 Task: Look for space in Orta Nova, Italy from 24th August, 2023 to 10th September, 2023 for 6 adults, 2 children in price range Rs.12000 to Rs.15000. Place can be entire place or shared room with 6 bedrooms having 6 beds and 6 bathrooms. Property type can be house, flat, guest house. Amenities needed are: wifi, TV, free parkinig on premises, gym, breakfast. Booking option can be shelf check-in. Required host language is English.
Action: Mouse moved to (450, 91)
Screenshot: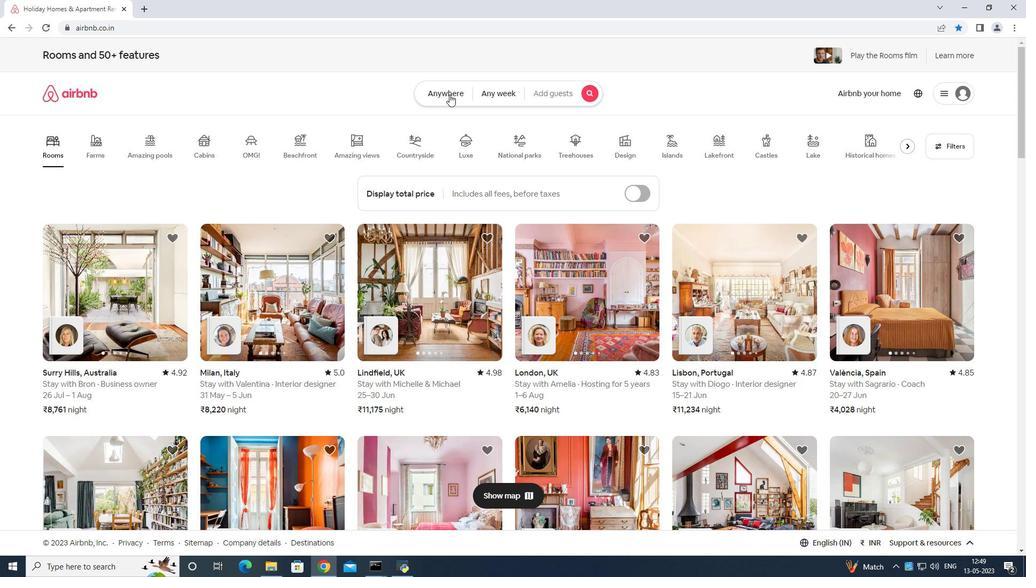 
Action: Mouse pressed left at (450, 91)
Screenshot: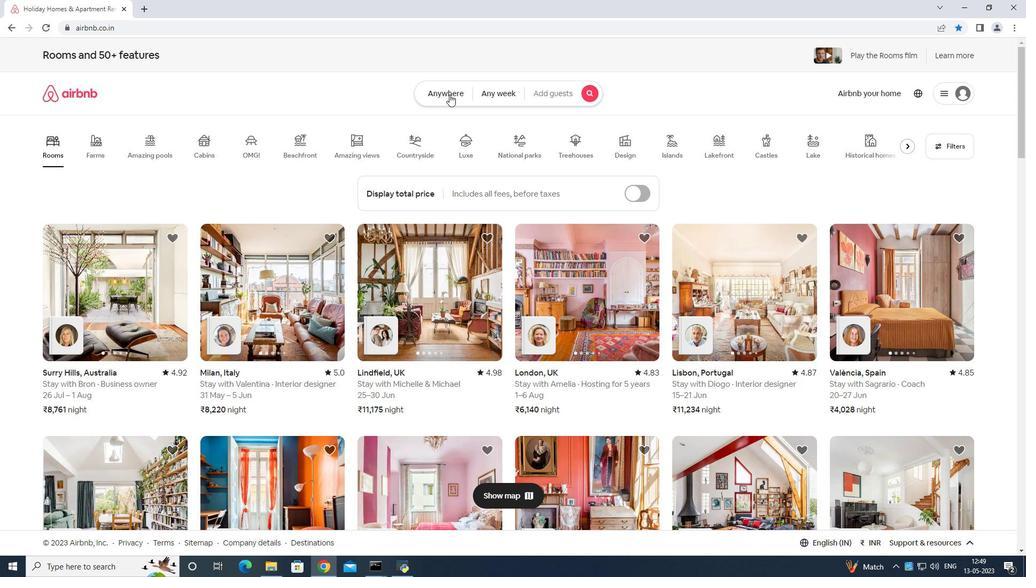 
Action: Mouse moved to (387, 130)
Screenshot: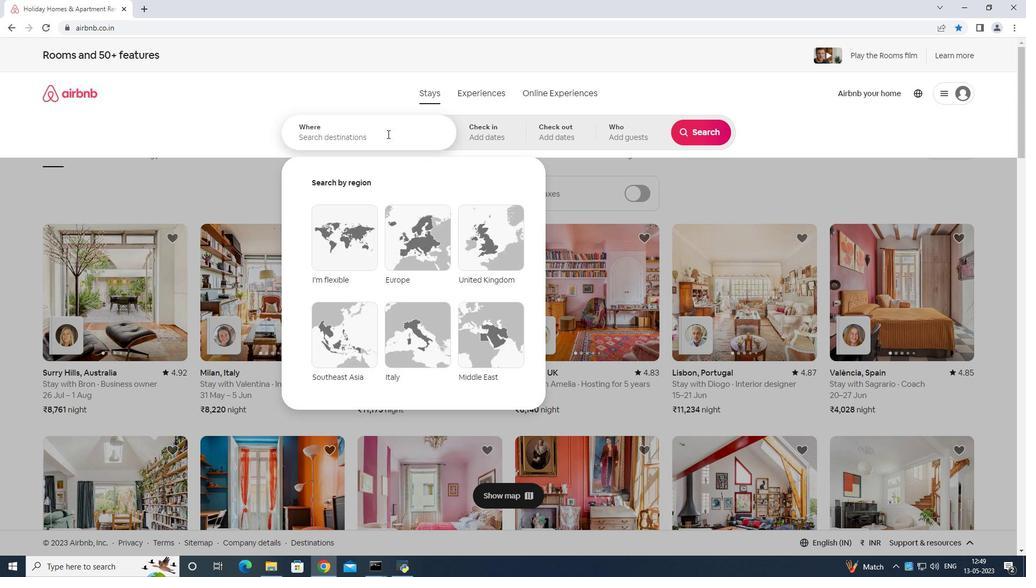 
Action: Mouse pressed left at (387, 130)
Screenshot: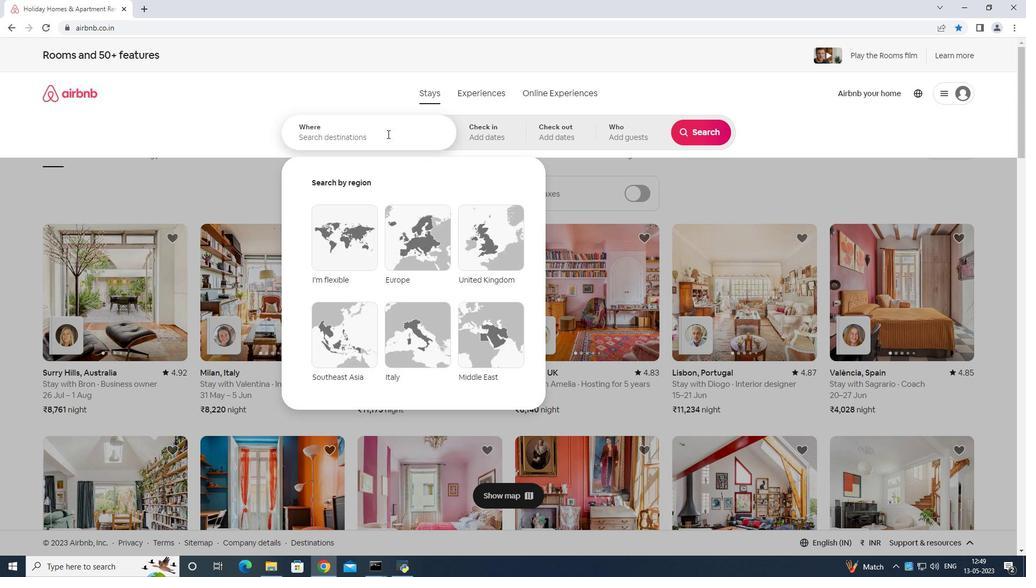 
Action: Mouse moved to (500, 113)
Screenshot: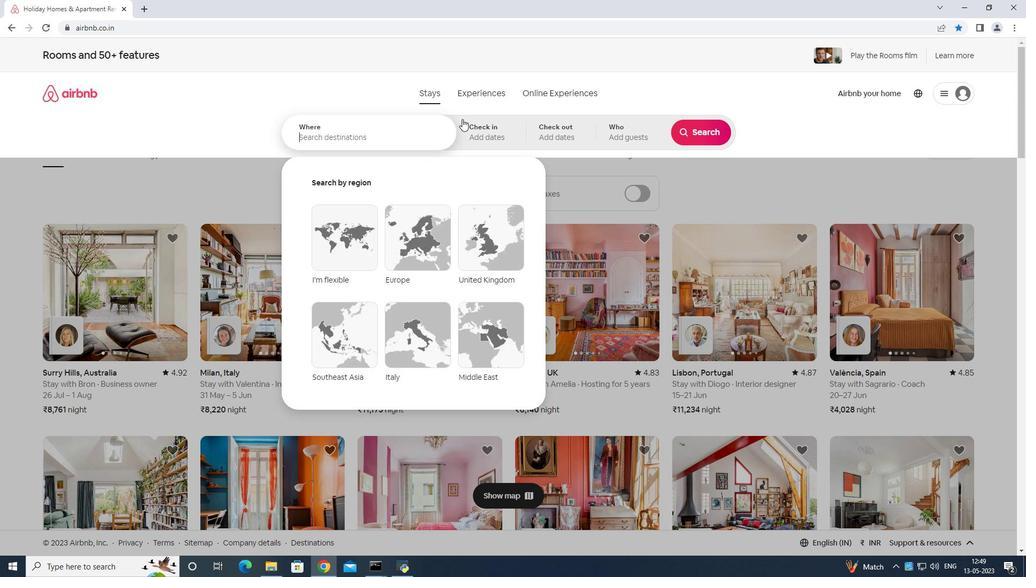 
Action: Key pressed <Key.shift>Ortaa<Key.backspace><Key.space>nova<Key.space>italy<Key.enter>
Screenshot: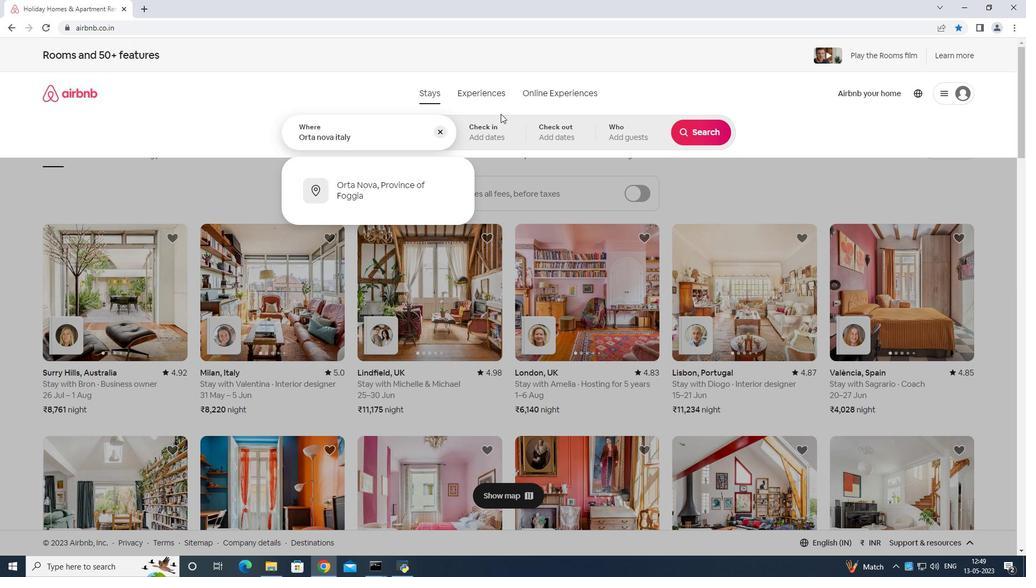 
Action: Mouse moved to (698, 217)
Screenshot: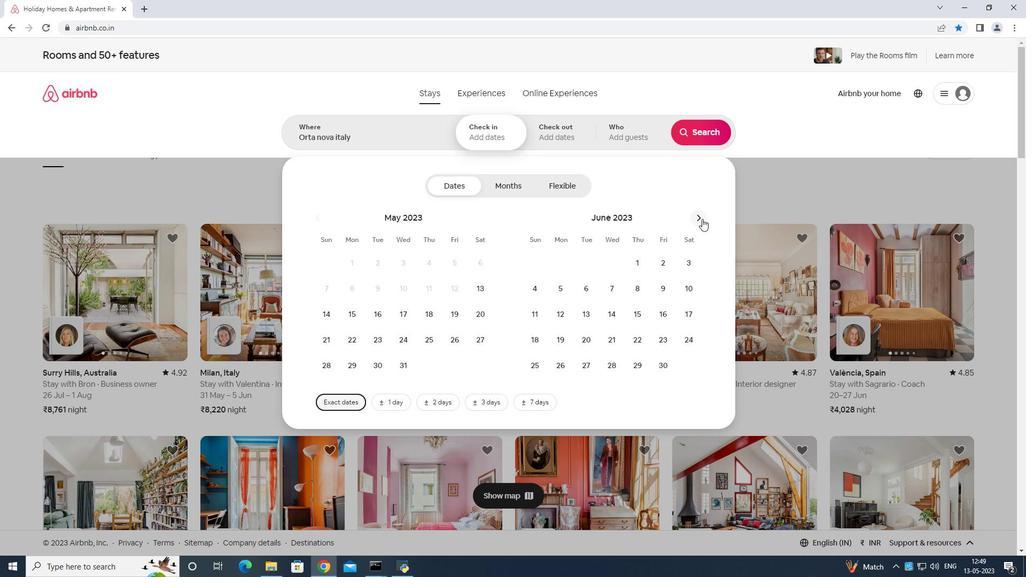 
Action: Mouse pressed left at (698, 217)
Screenshot: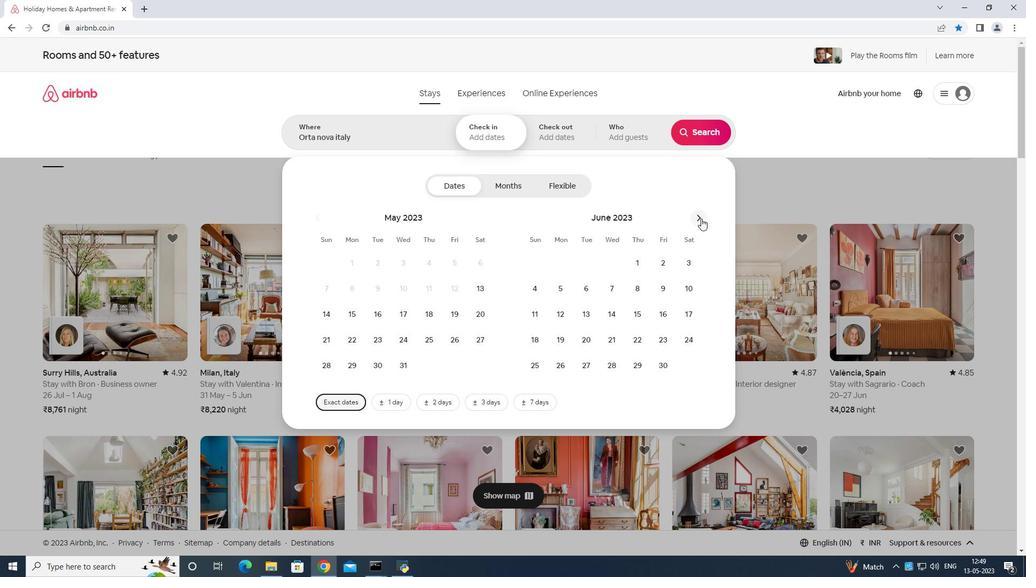 
Action: Mouse moved to (698, 215)
Screenshot: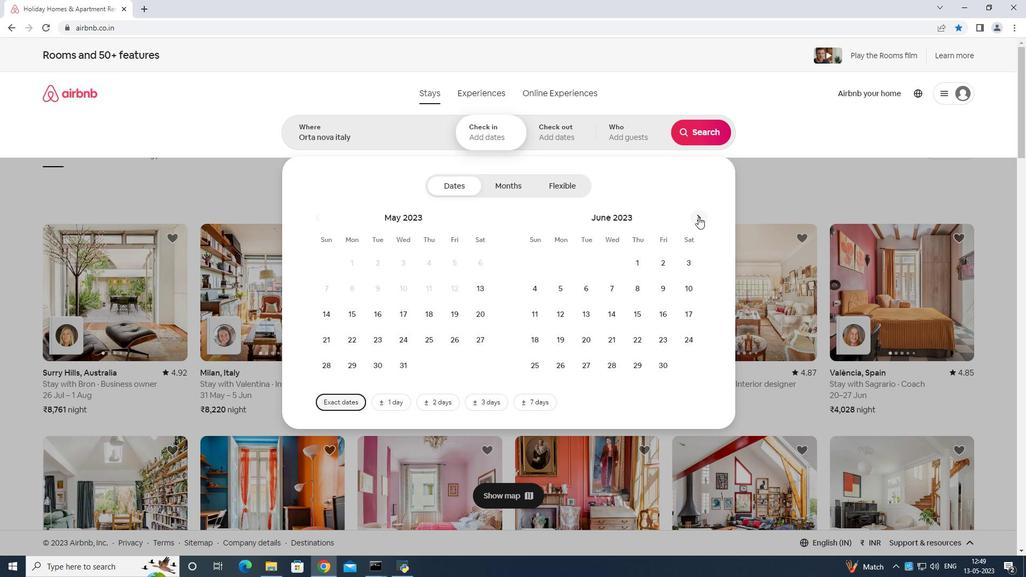 
Action: Mouse pressed left at (698, 215)
Screenshot: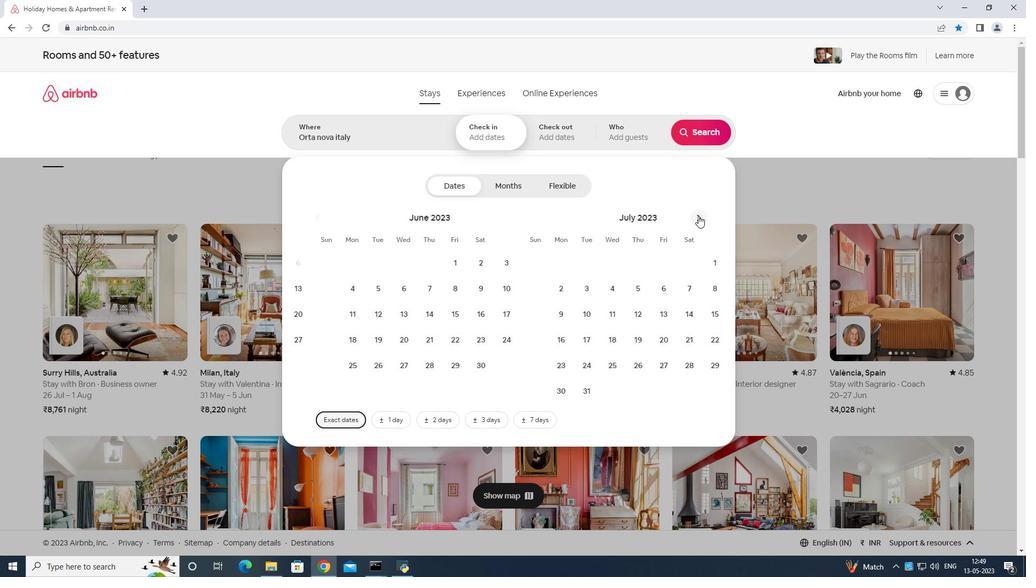 
Action: Mouse moved to (644, 336)
Screenshot: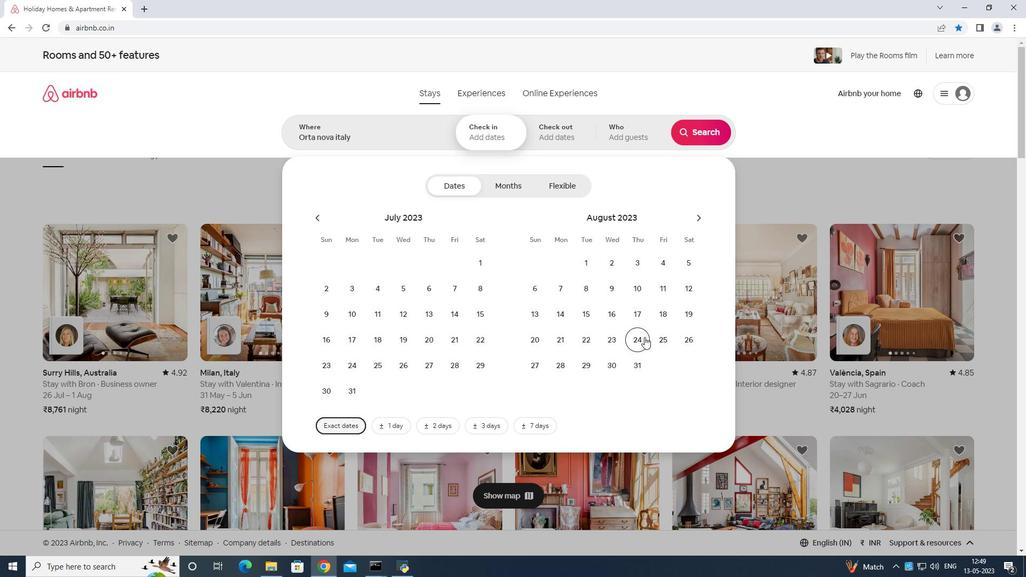 
Action: Mouse pressed left at (644, 336)
Screenshot: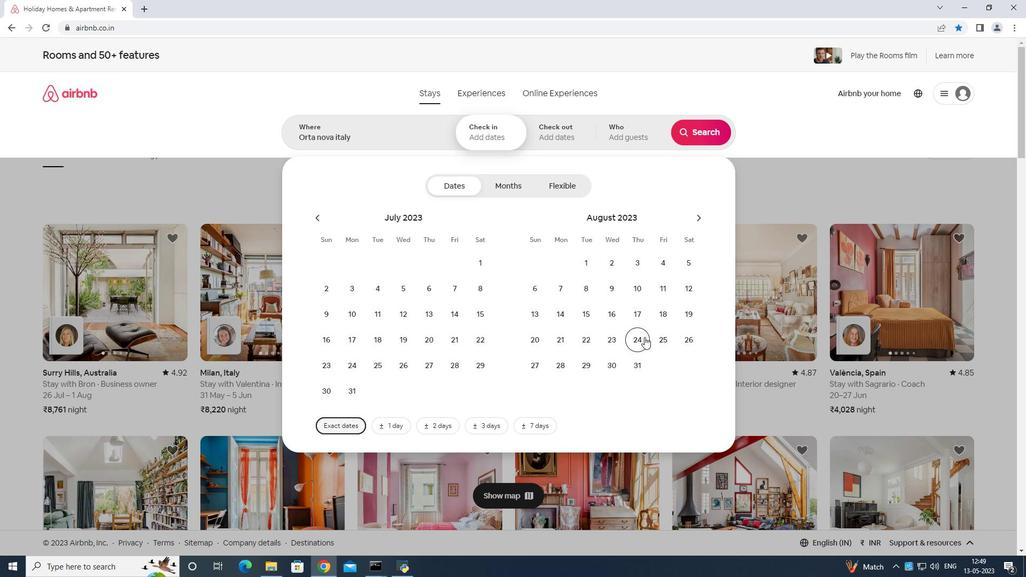 
Action: Mouse moved to (696, 217)
Screenshot: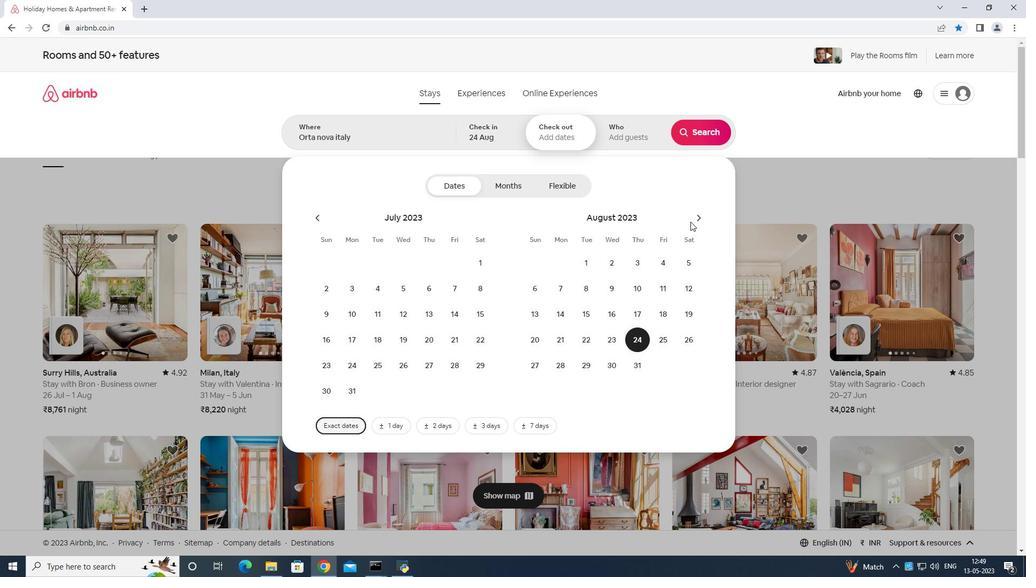 
Action: Mouse pressed left at (696, 217)
Screenshot: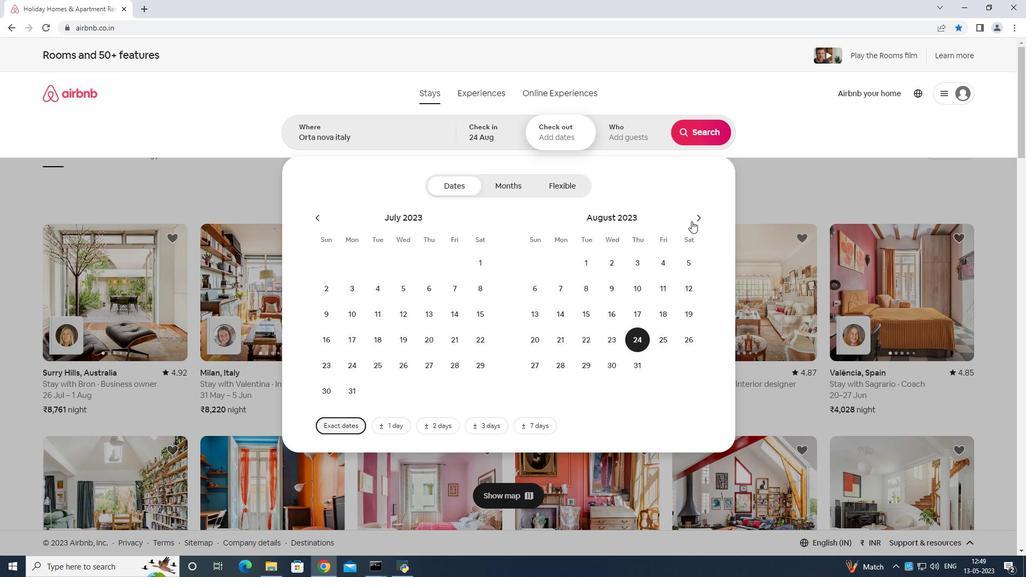 
Action: Mouse moved to (539, 308)
Screenshot: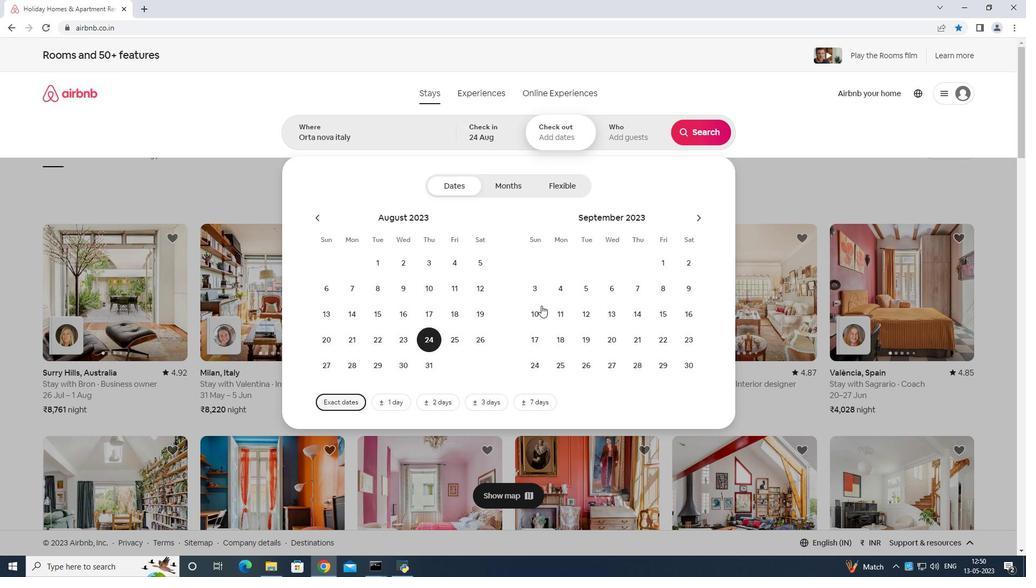 
Action: Mouse pressed left at (539, 308)
Screenshot: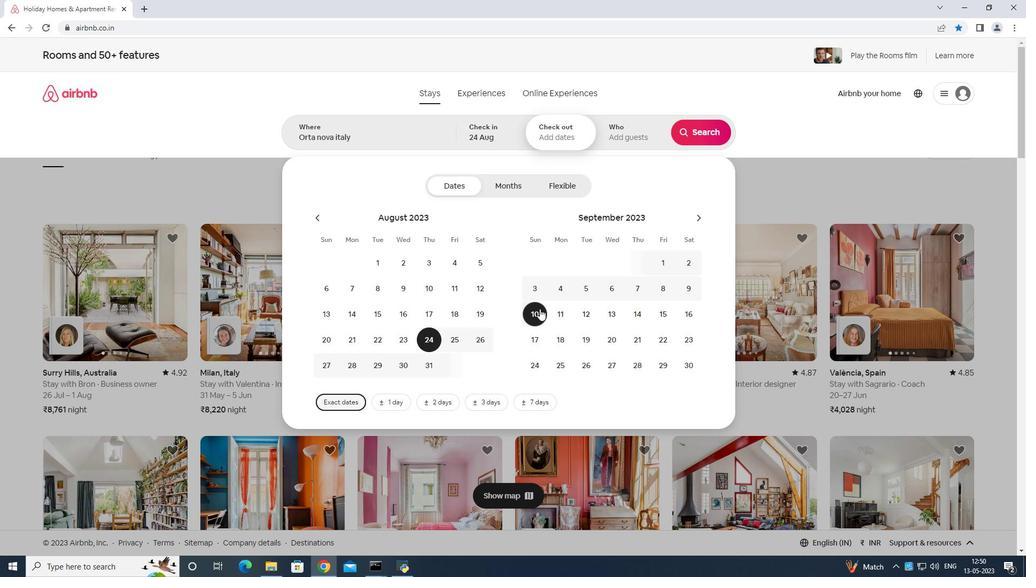 
Action: Mouse moved to (613, 133)
Screenshot: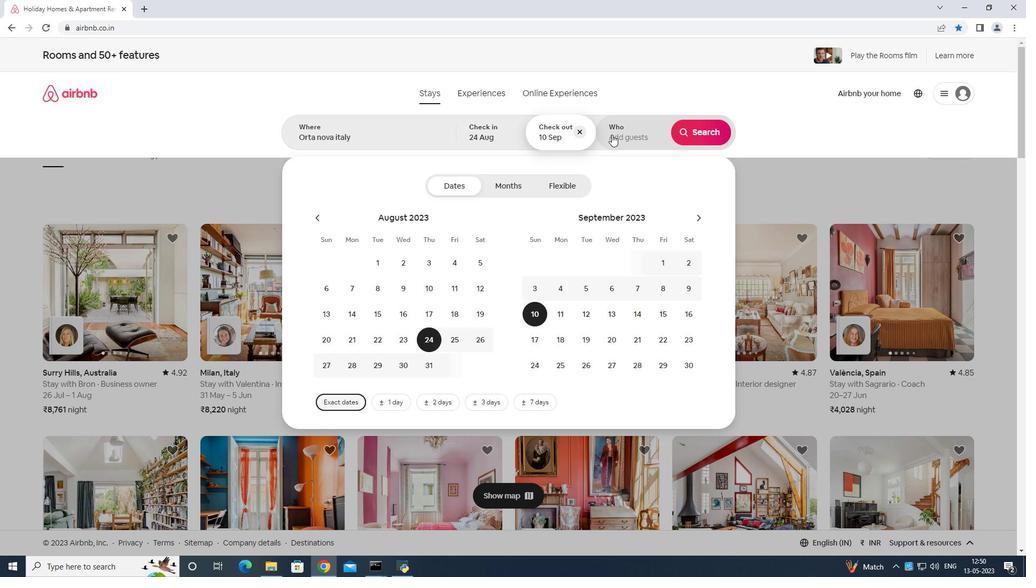 
Action: Mouse pressed left at (613, 133)
Screenshot: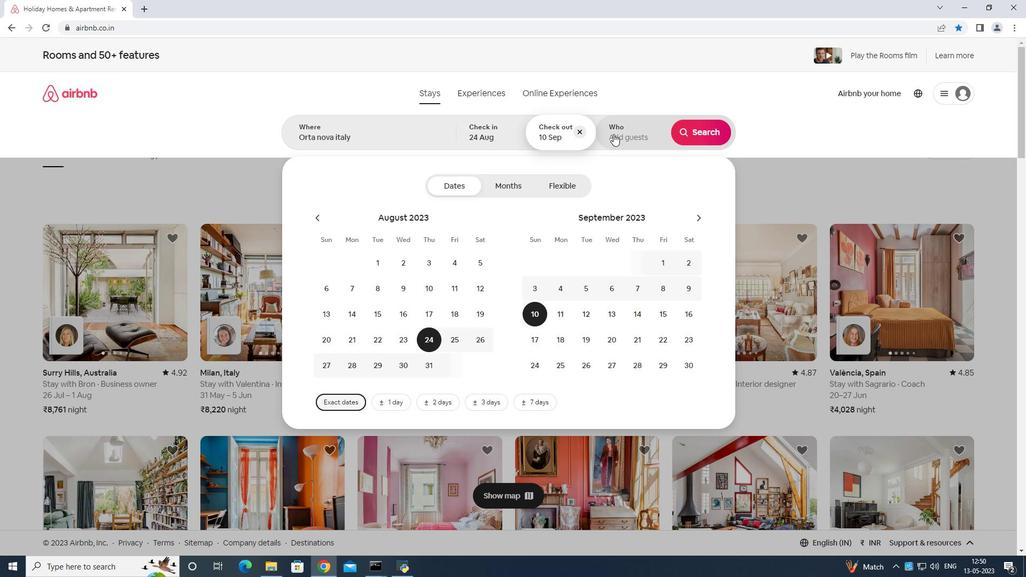 
Action: Mouse moved to (702, 188)
Screenshot: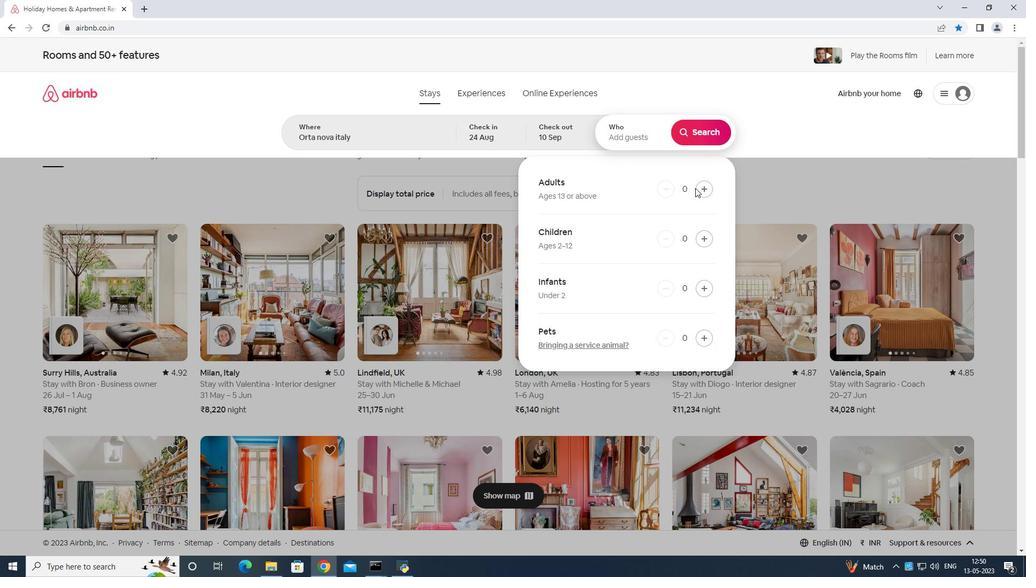 
Action: Mouse pressed left at (702, 188)
Screenshot: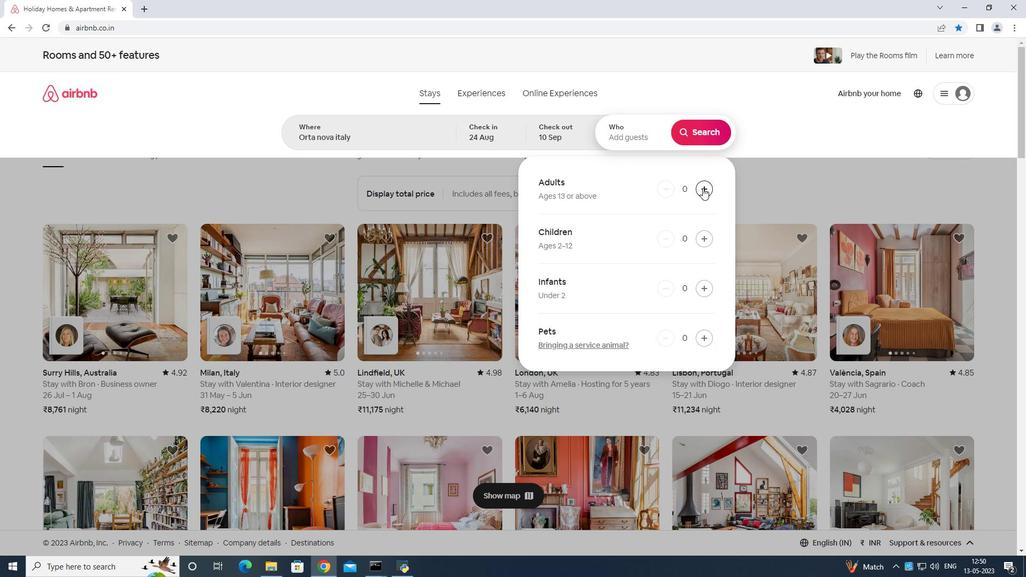 
Action: Mouse moved to (704, 187)
Screenshot: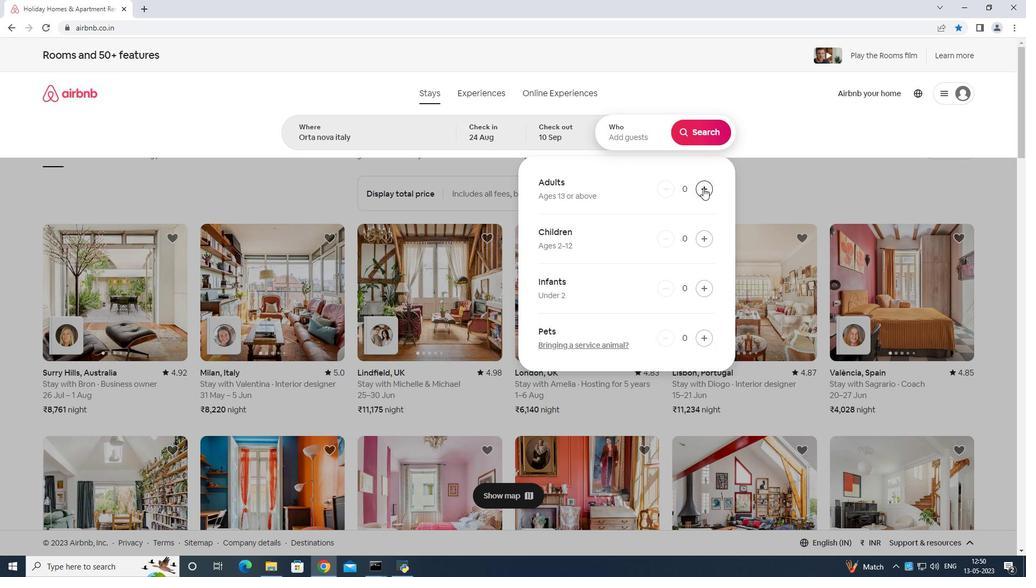 
Action: Mouse pressed left at (704, 187)
Screenshot: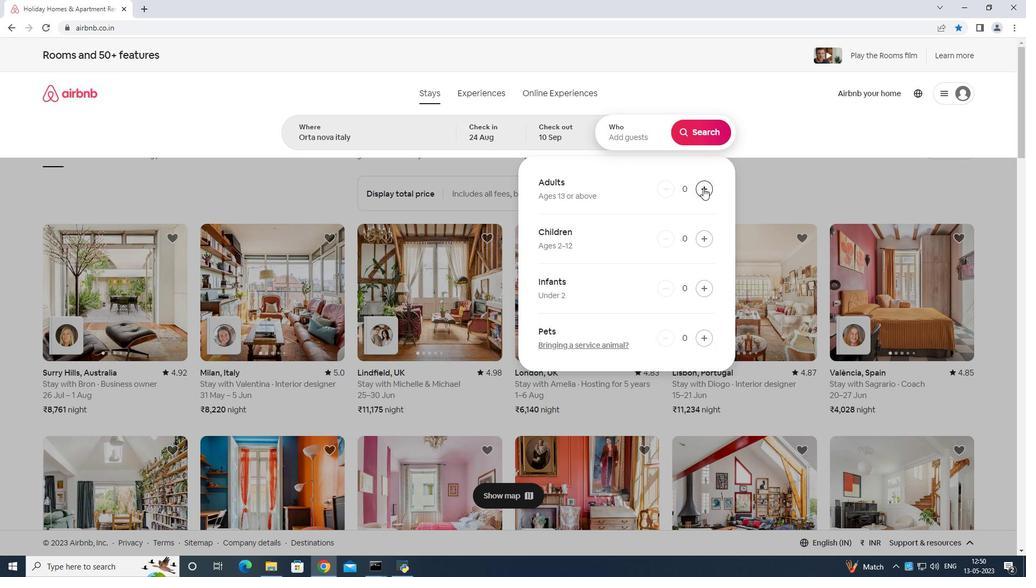 
Action: Mouse pressed left at (704, 187)
Screenshot: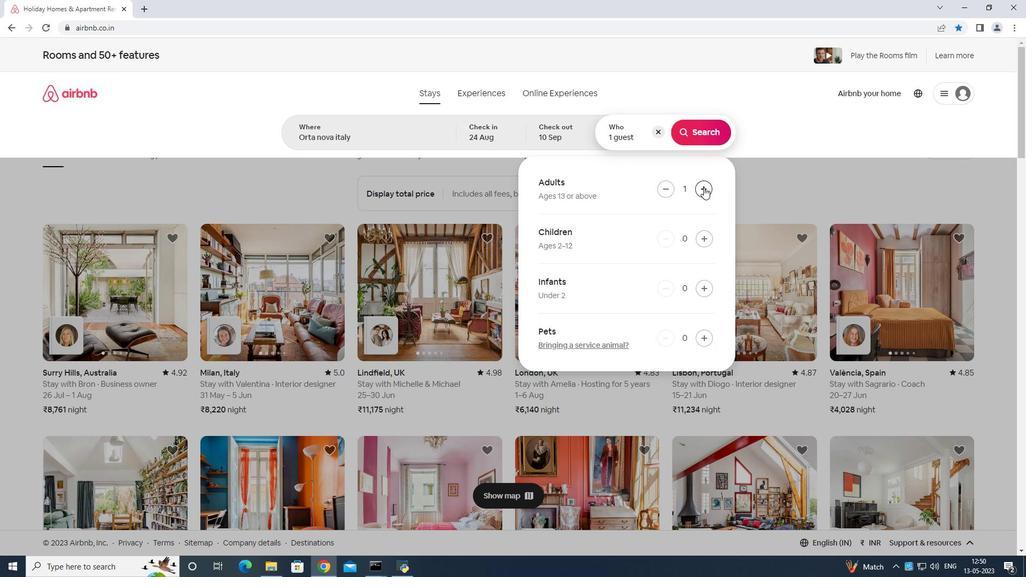 
Action: Mouse moved to (704, 187)
Screenshot: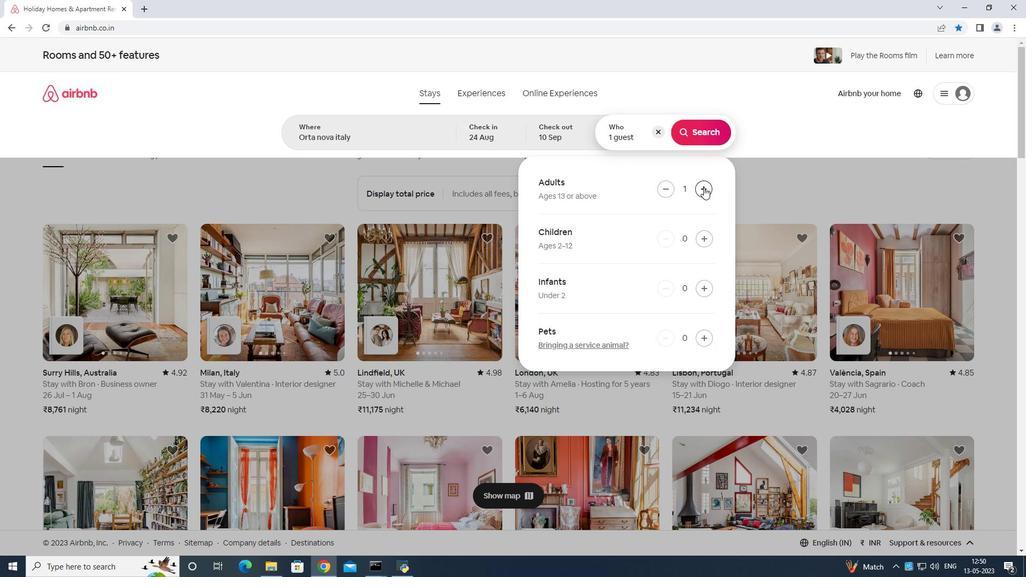 
Action: Mouse pressed left at (704, 187)
Screenshot: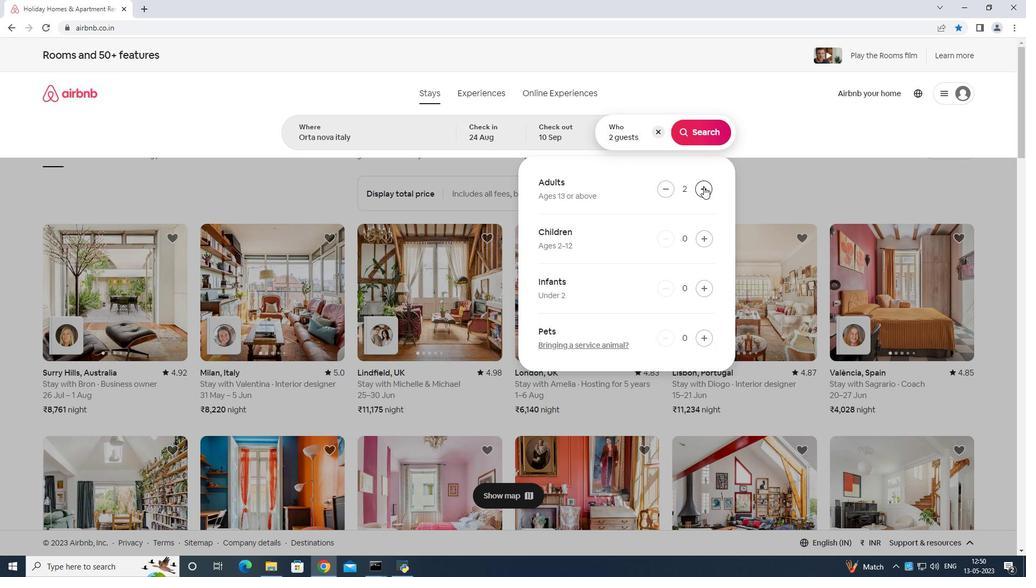 
Action: Mouse pressed left at (704, 187)
Screenshot: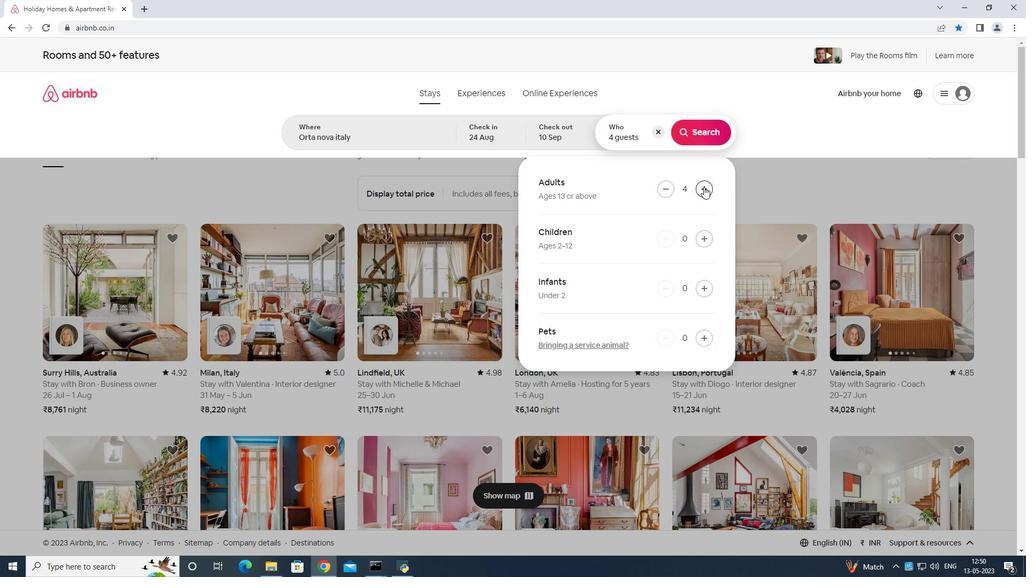 
Action: Mouse moved to (704, 187)
Screenshot: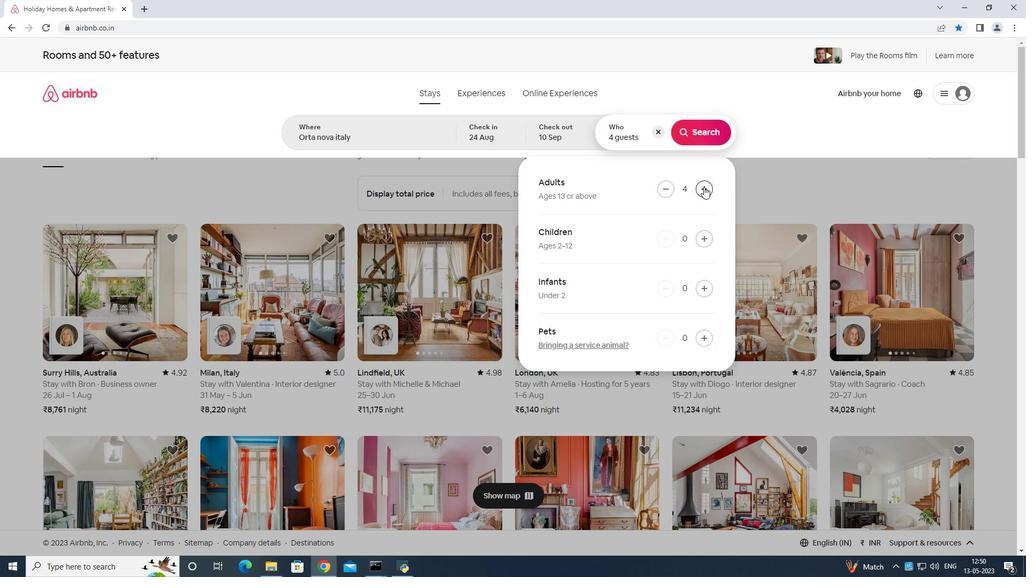 
Action: Mouse pressed left at (704, 187)
Screenshot: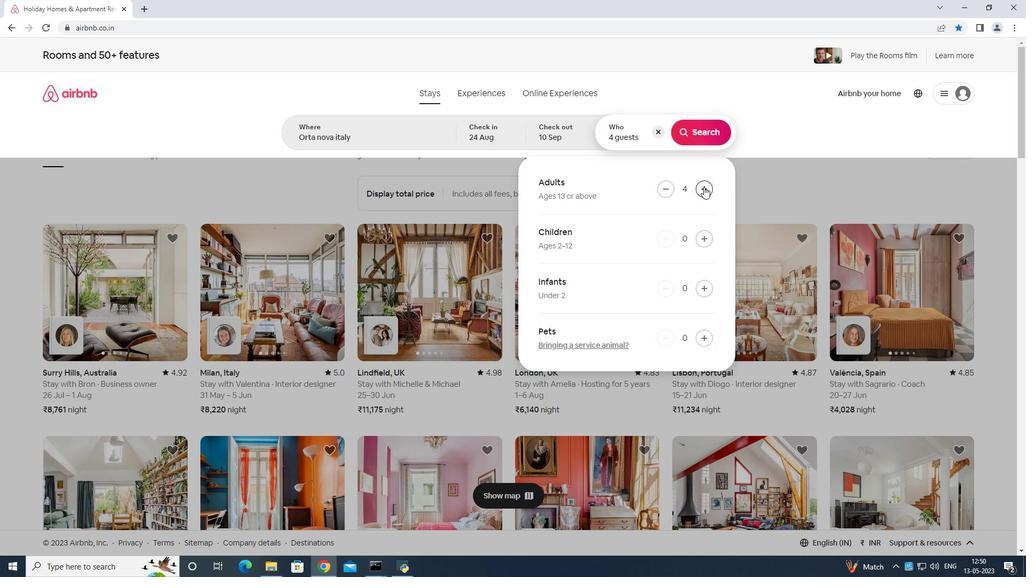 
Action: Mouse moved to (702, 235)
Screenshot: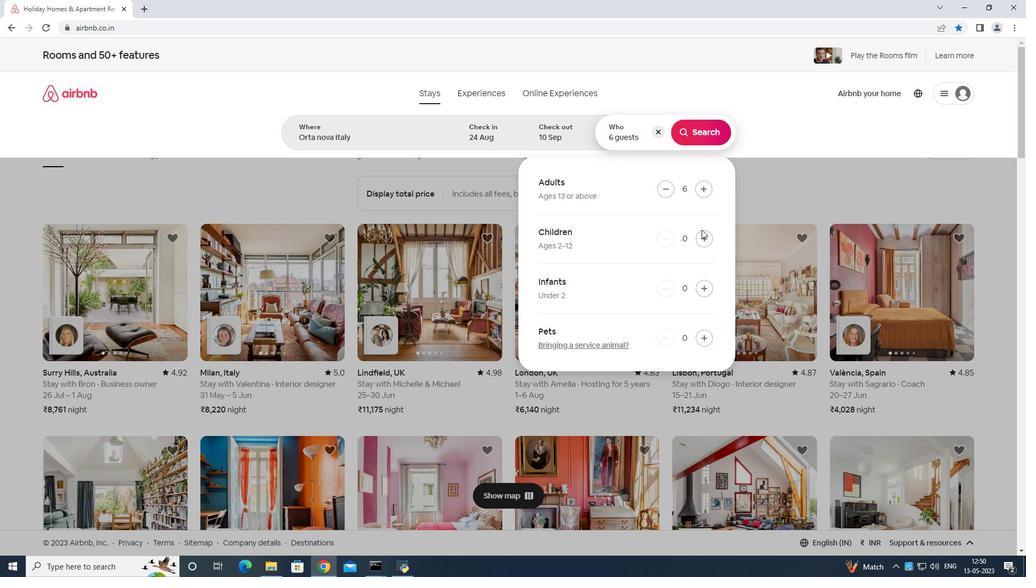 
Action: Mouse pressed left at (702, 235)
Screenshot: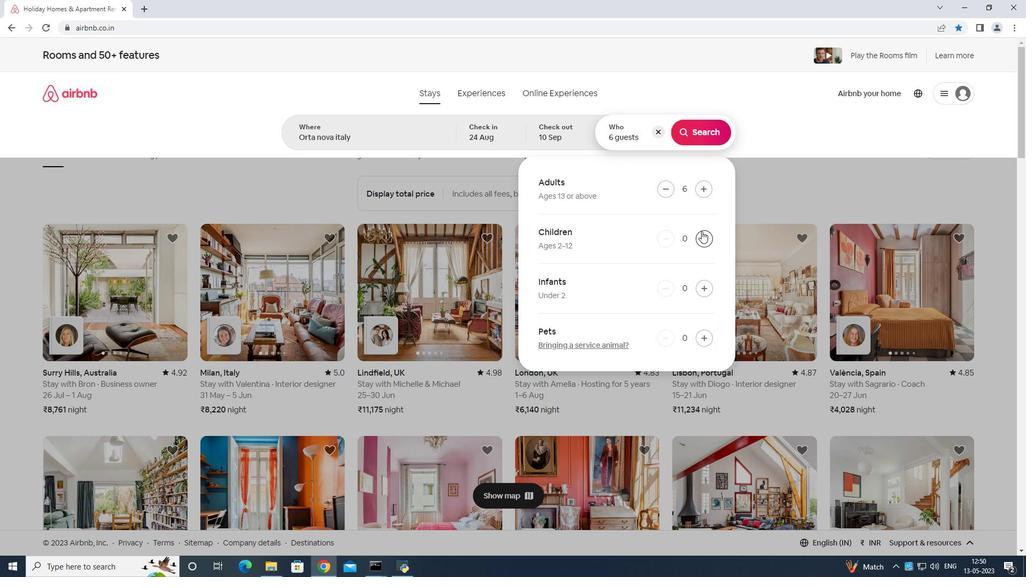 
Action: Mouse moved to (703, 235)
Screenshot: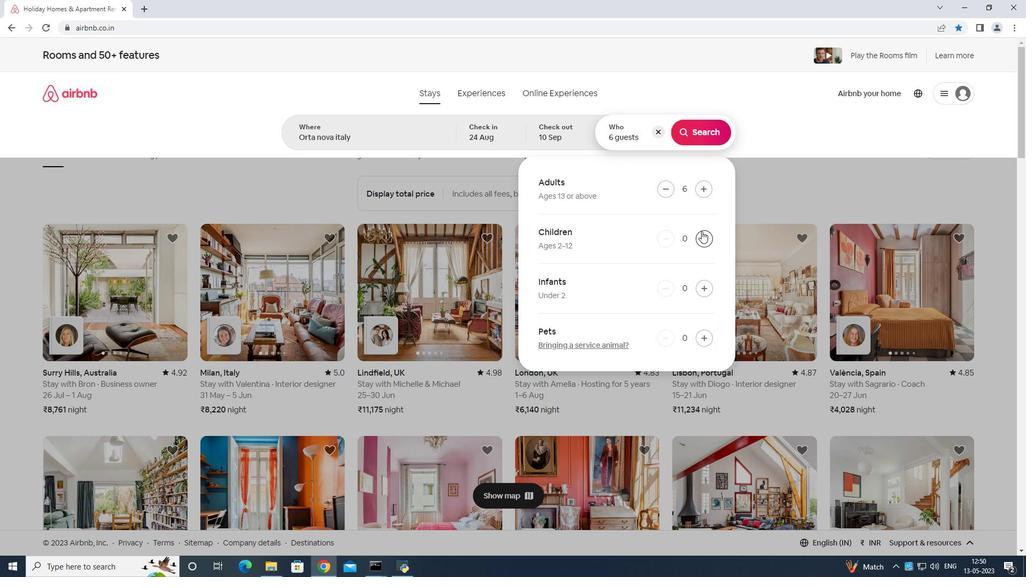 
Action: Mouse pressed left at (703, 235)
Screenshot: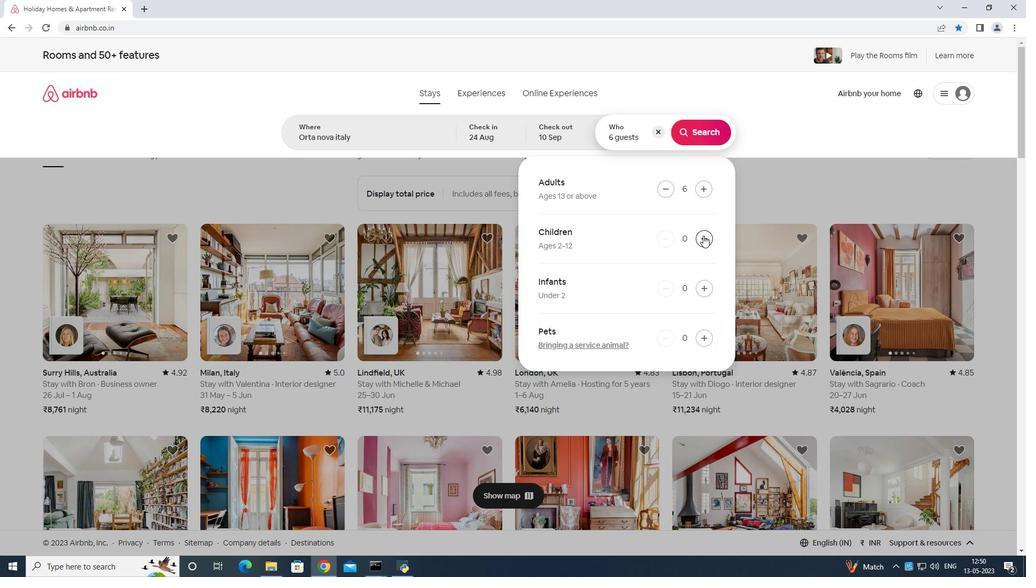 
Action: Mouse moved to (711, 126)
Screenshot: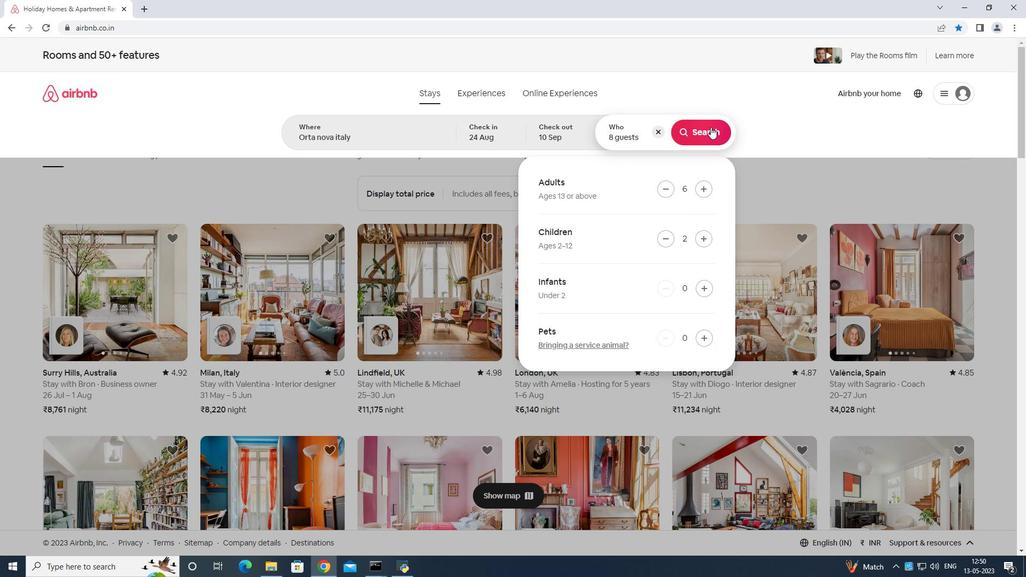
Action: Mouse pressed left at (711, 126)
Screenshot: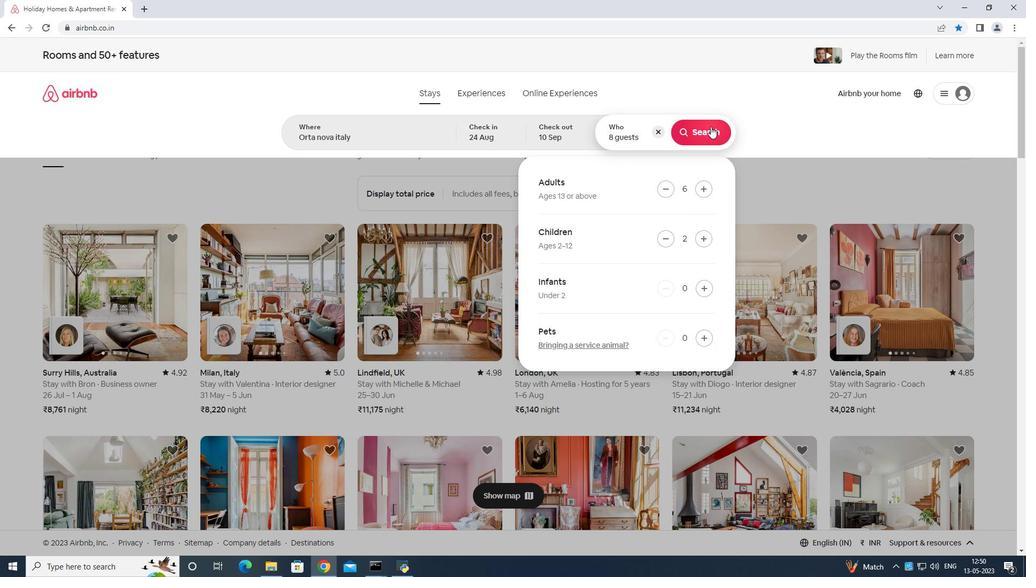 
Action: Mouse moved to (967, 93)
Screenshot: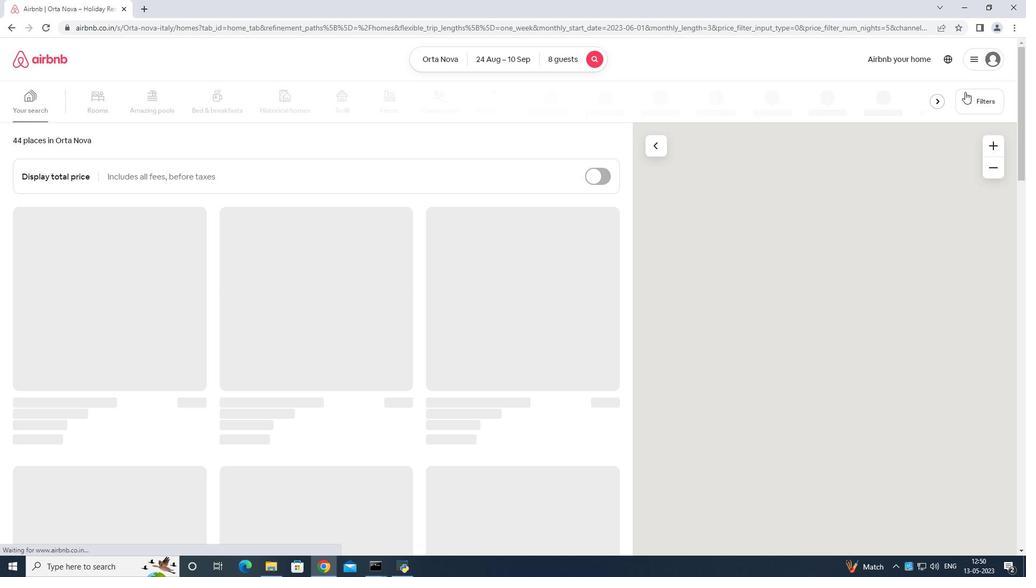 
Action: Mouse pressed left at (967, 93)
Screenshot: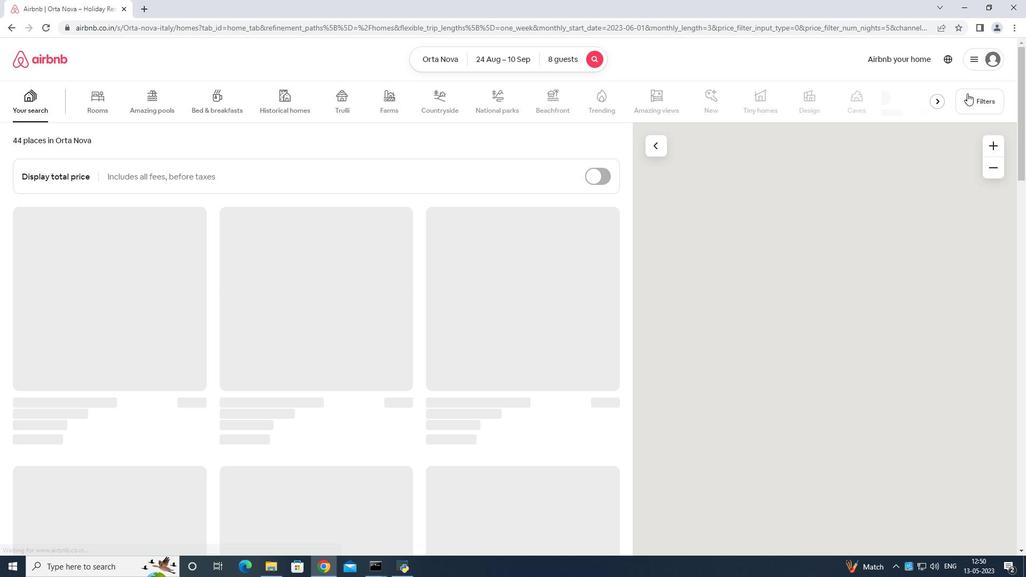 
Action: Mouse moved to (460, 361)
Screenshot: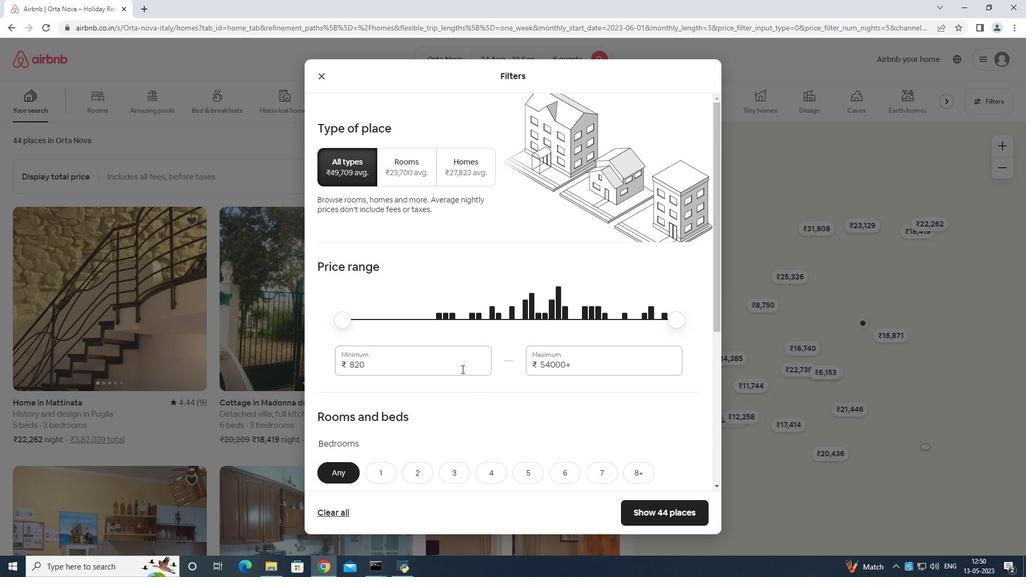 
Action: Mouse pressed left at (460, 361)
Screenshot: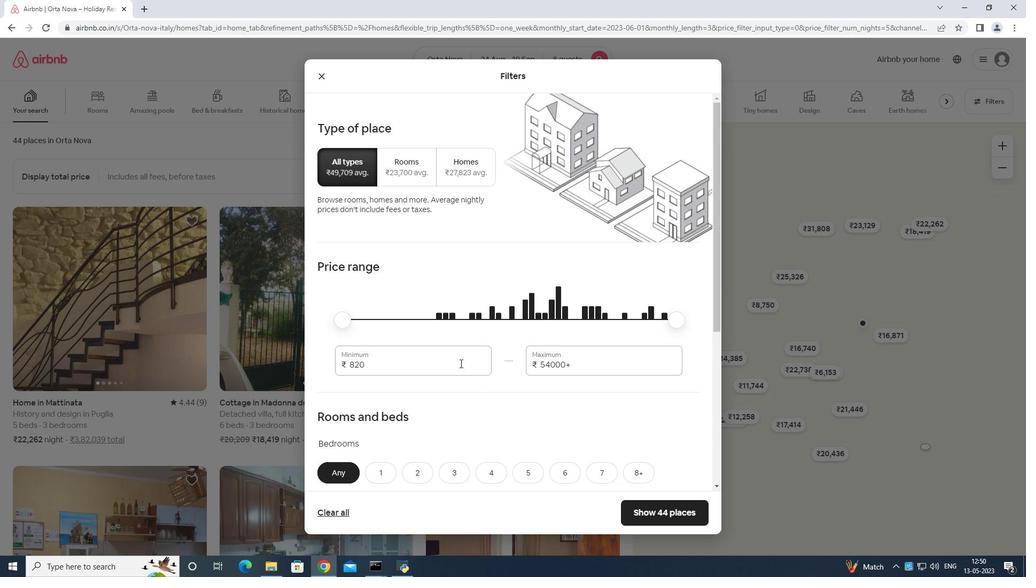 
Action: Mouse moved to (461, 354)
Screenshot: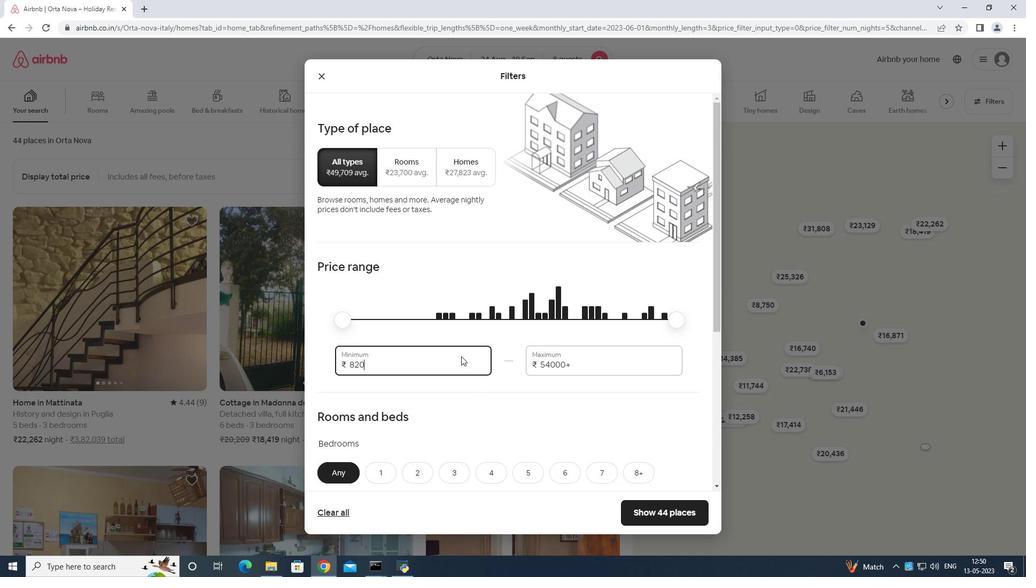 
Action: Key pressed <Key.backspace>
Screenshot: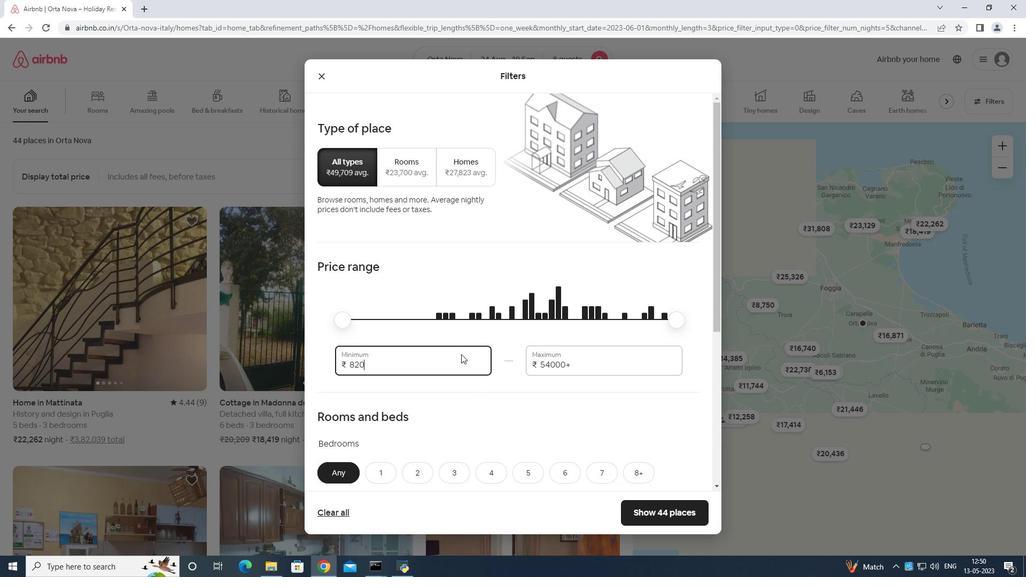 
Action: Mouse moved to (460, 352)
Screenshot: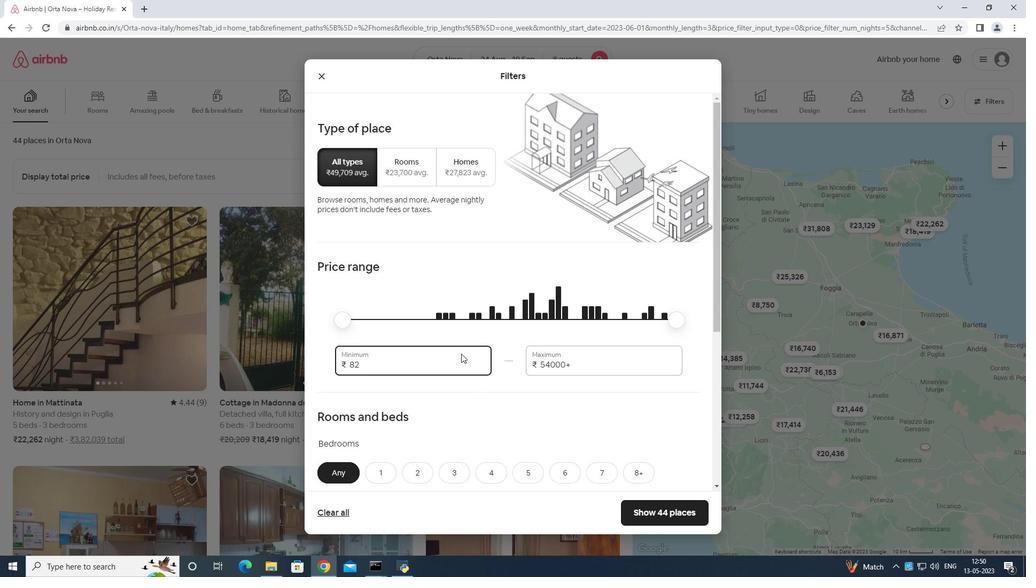 
Action: Key pressed <Key.backspace><Key.backspace><Key.backspace><Key.backspace><Key.backspace><Key.backspace>
Screenshot: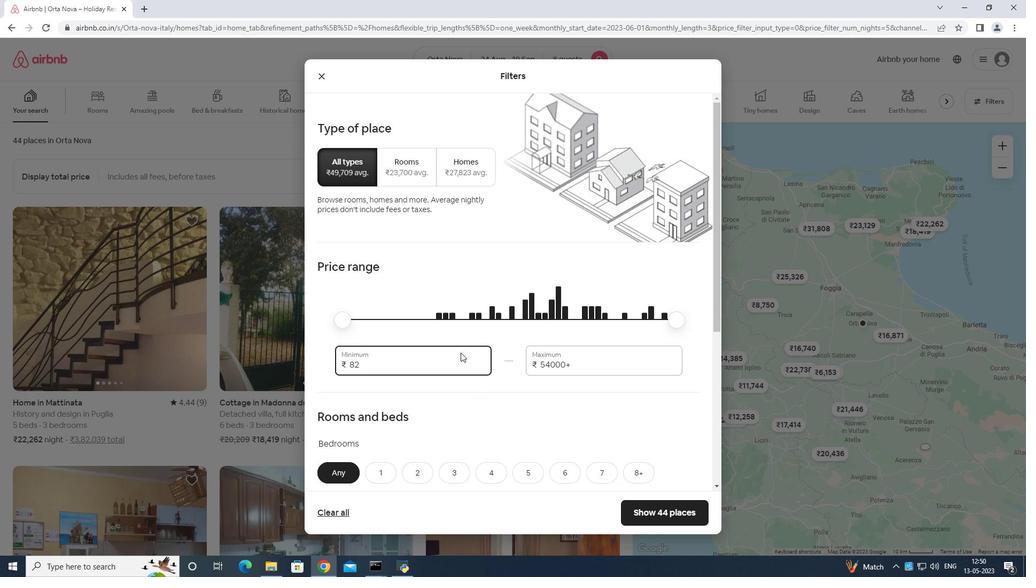 
Action: Mouse moved to (460, 352)
Screenshot: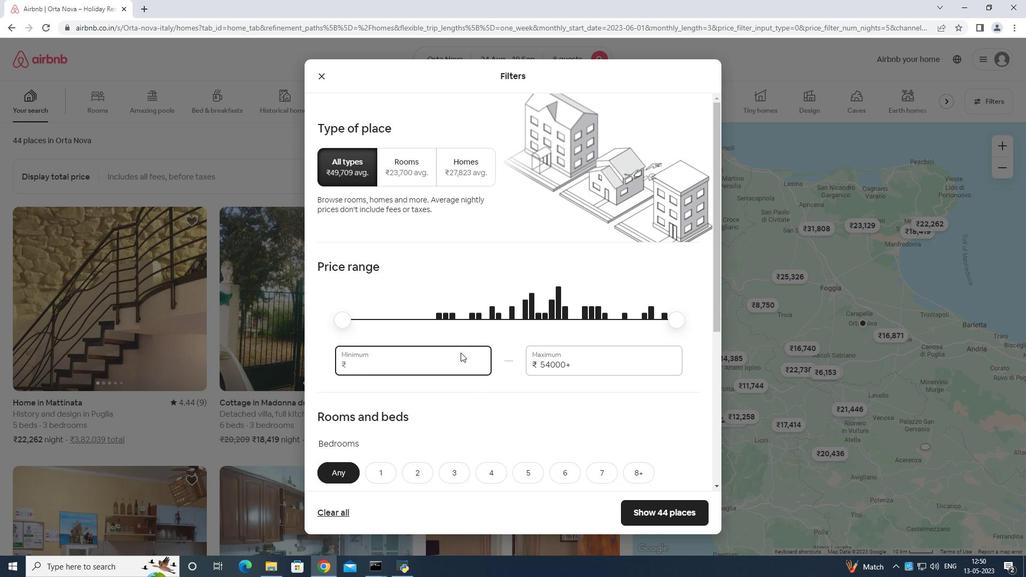 
Action: Key pressed 1
Screenshot: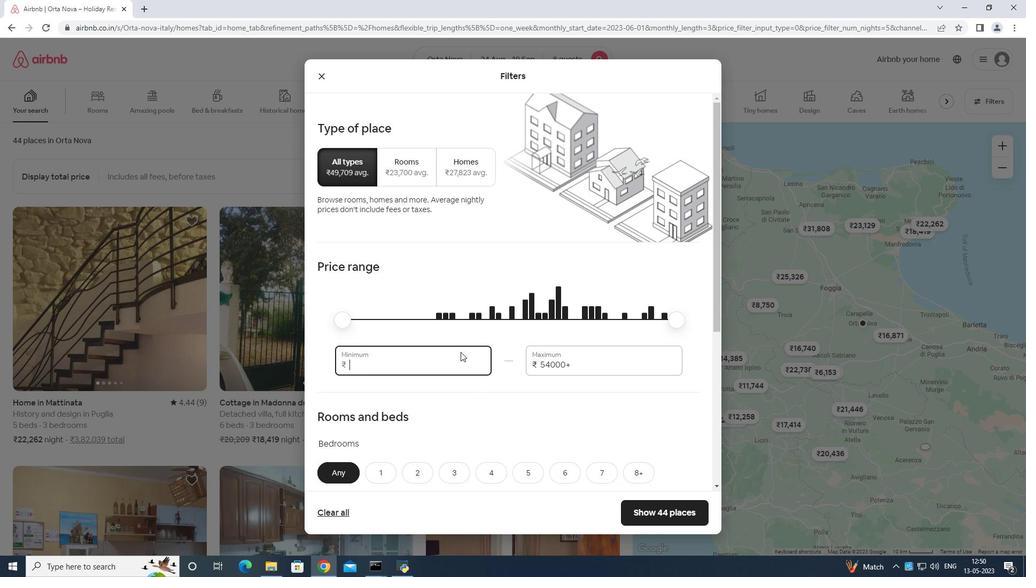 
Action: Mouse moved to (460, 352)
Screenshot: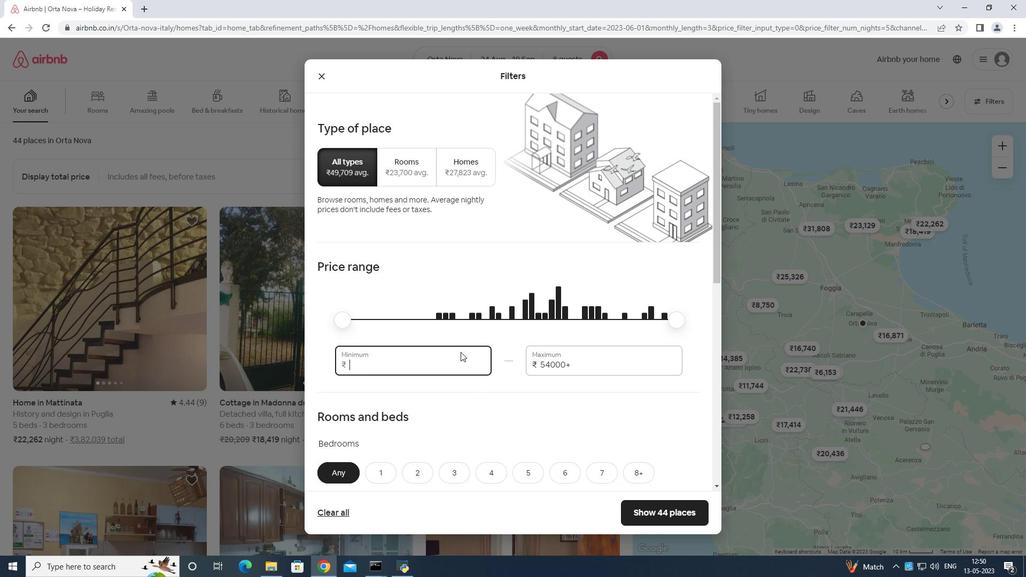 
Action: Key pressed 00
Screenshot: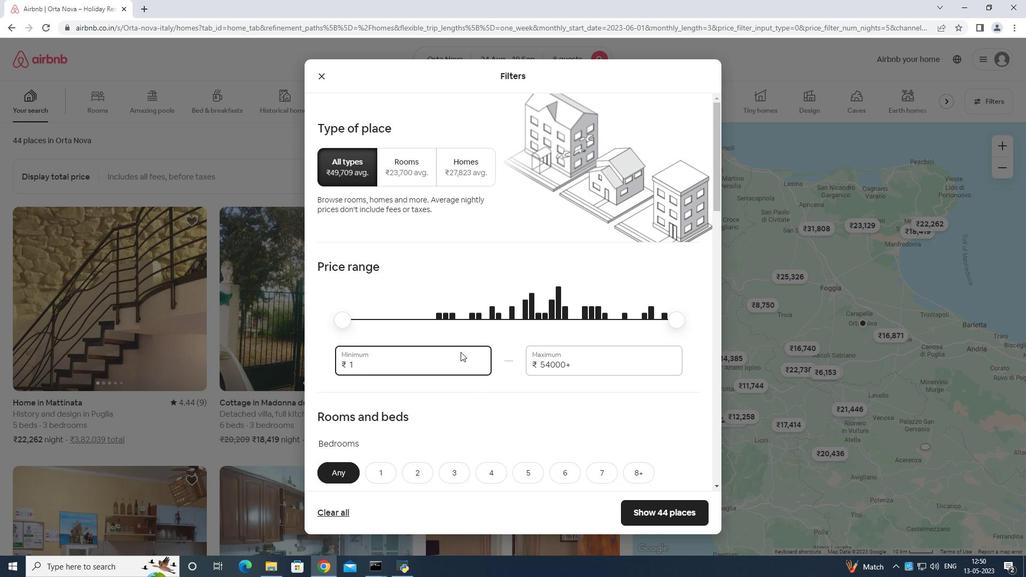 
Action: Mouse moved to (460, 351)
Screenshot: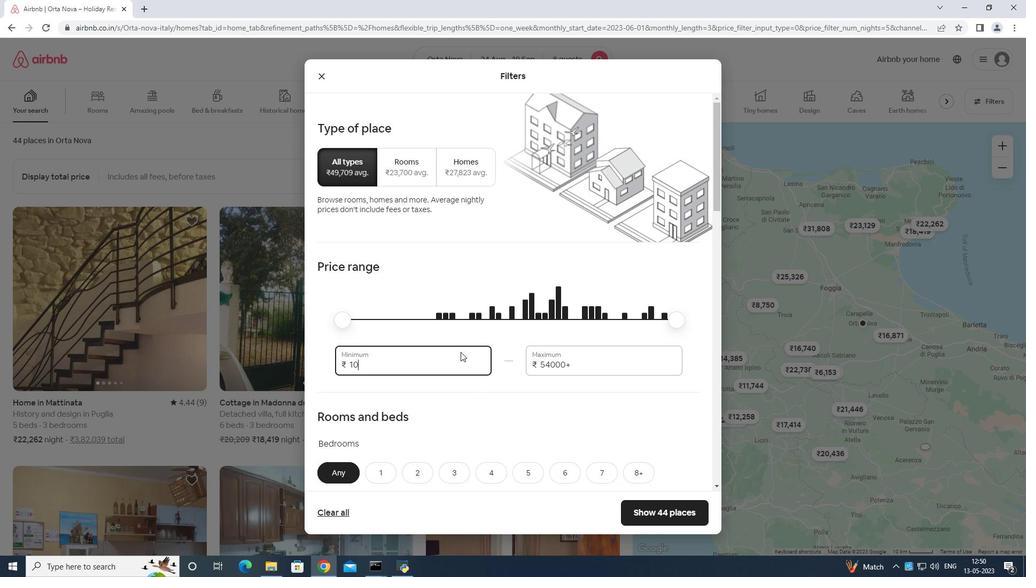 
Action: Key pressed 0
Screenshot: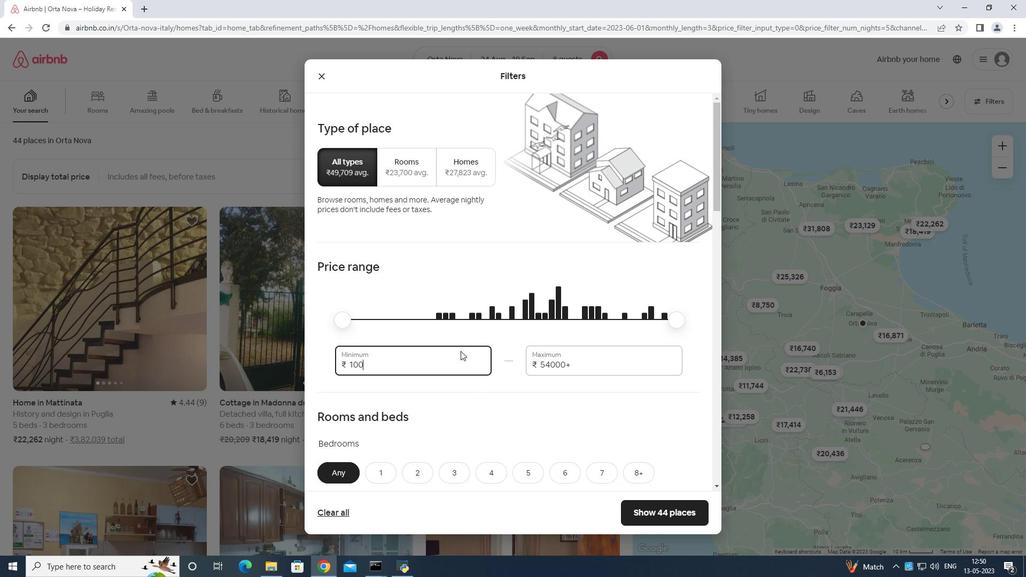 
Action: Mouse moved to (460, 350)
Screenshot: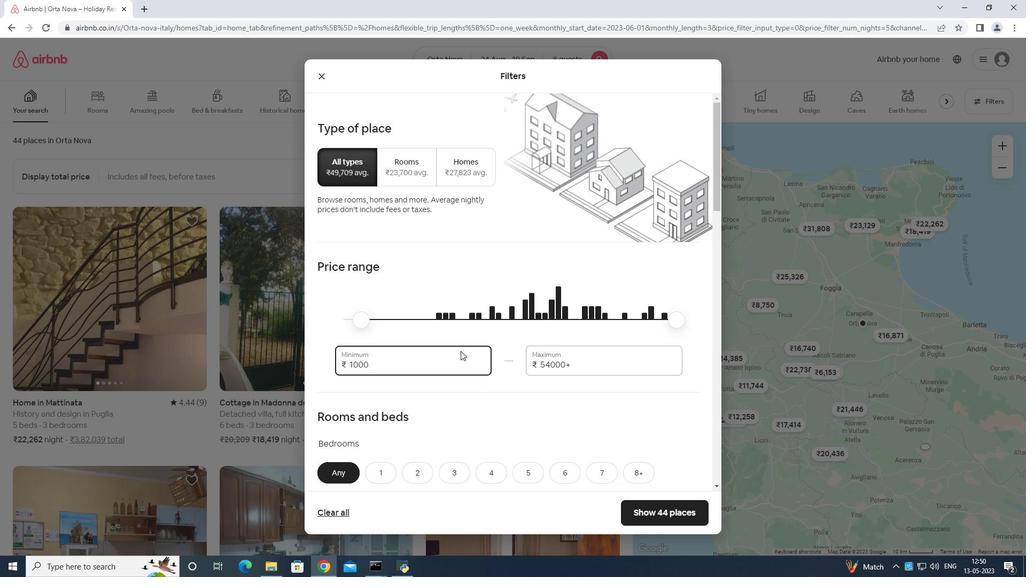 
Action: Key pressed <Key.backspace><Key.backspace><Key.backspace>
Screenshot: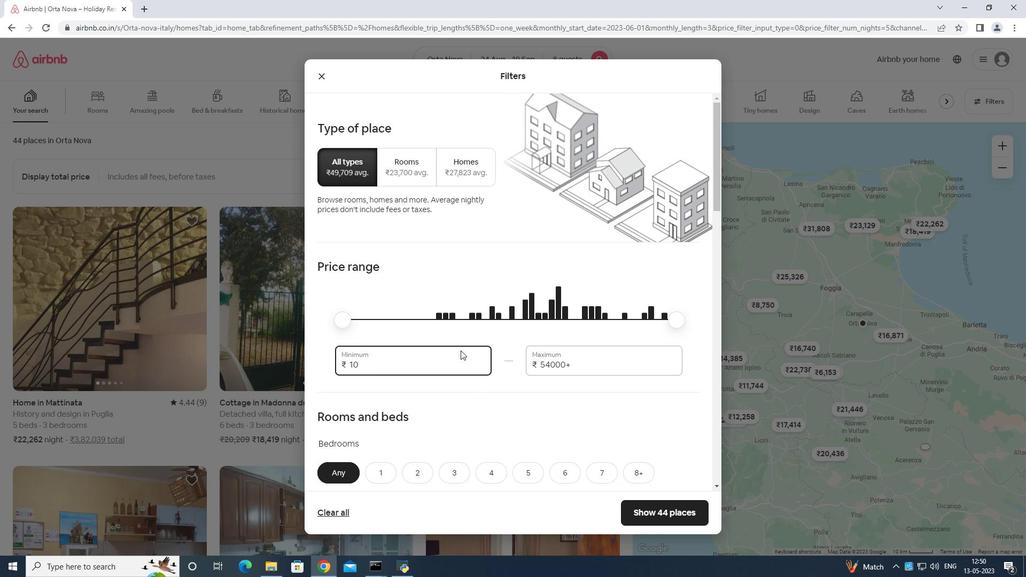 
Action: Mouse moved to (459, 350)
Screenshot: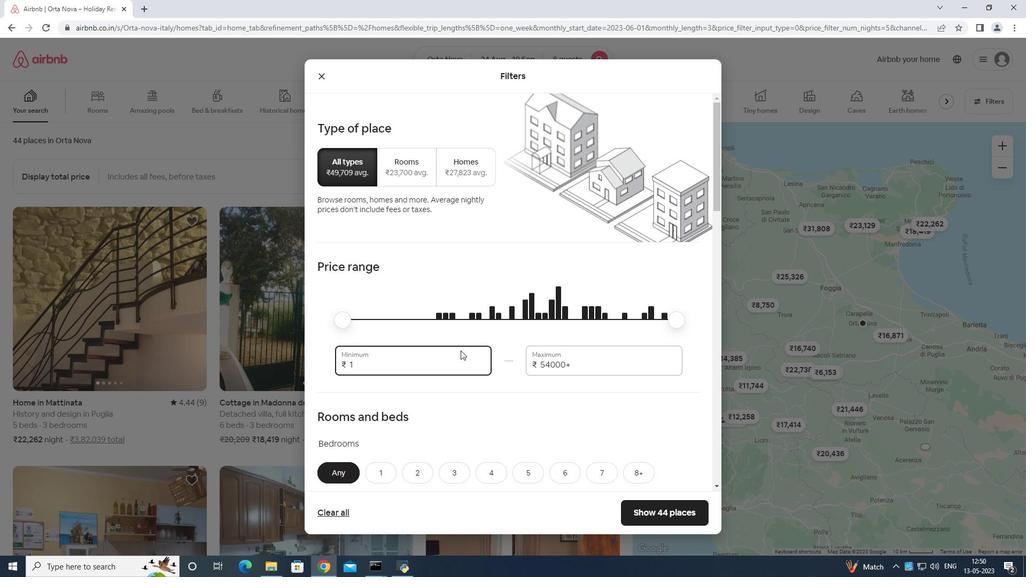 
Action: Key pressed 2
Screenshot: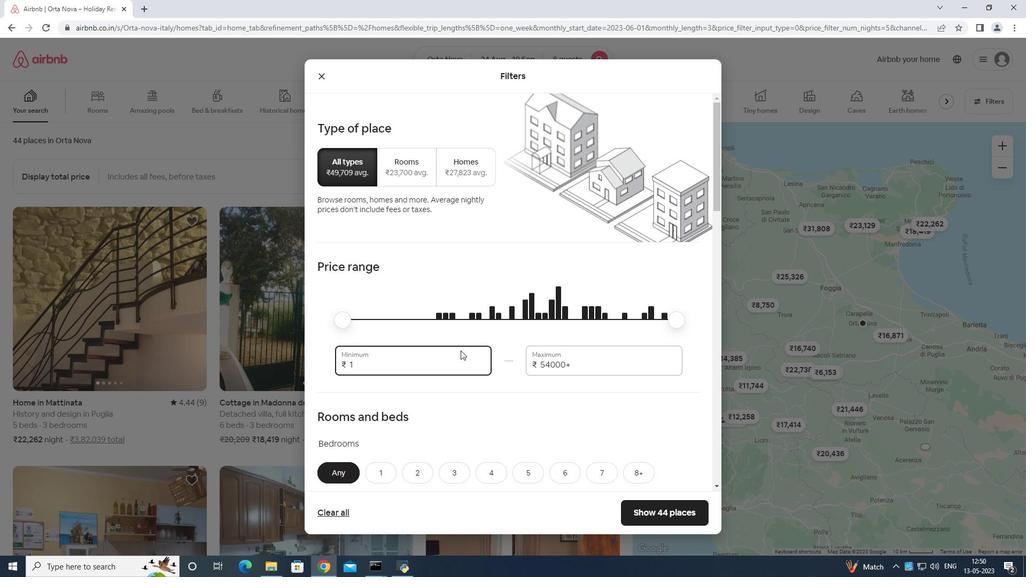 
Action: Mouse moved to (459, 349)
Screenshot: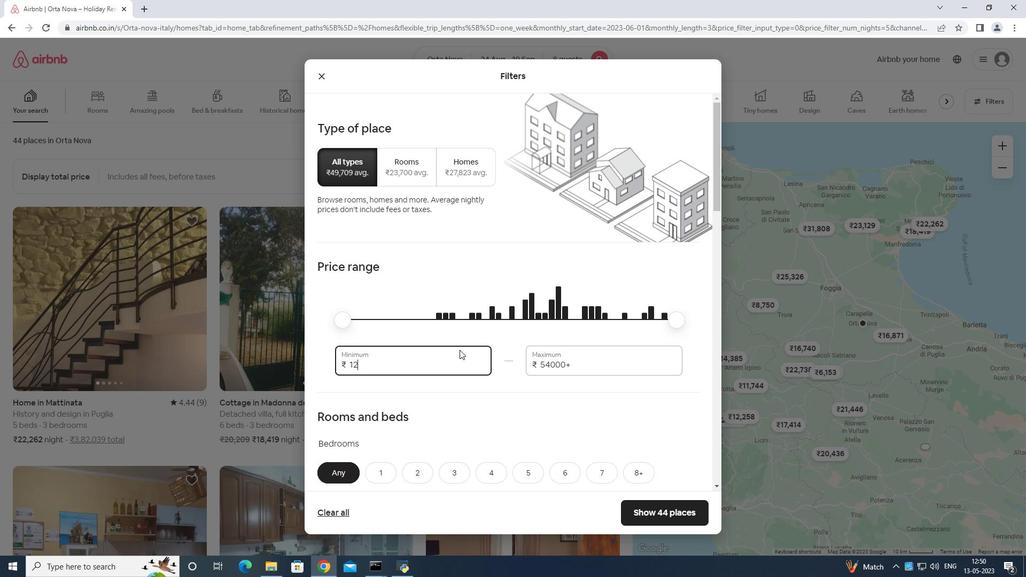 
Action: Key pressed 000
Screenshot: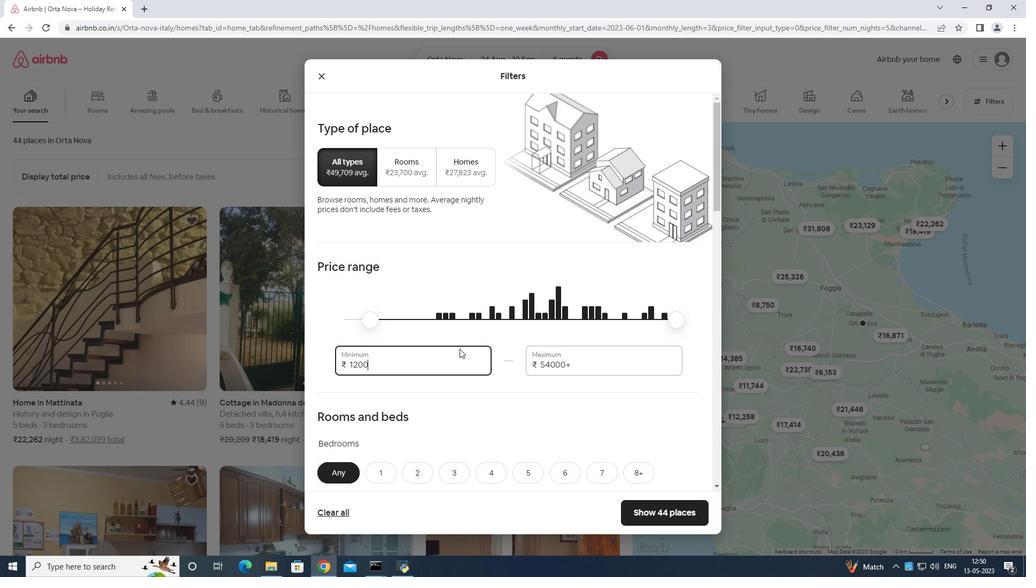 
Action: Mouse moved to (574, 353)
Screenshot: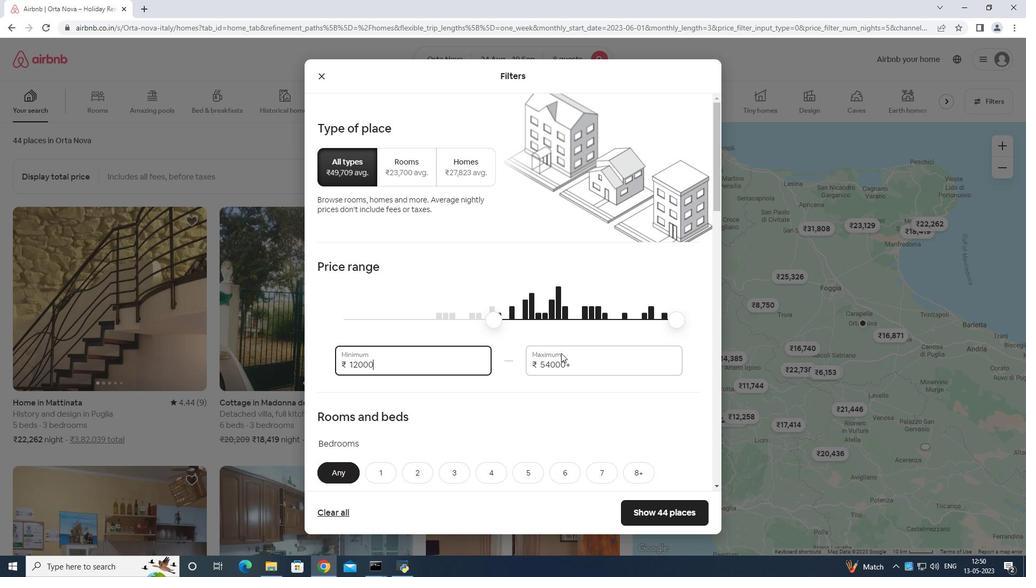 
Action: Mouse pressed left at (574, 353)
Screenshot: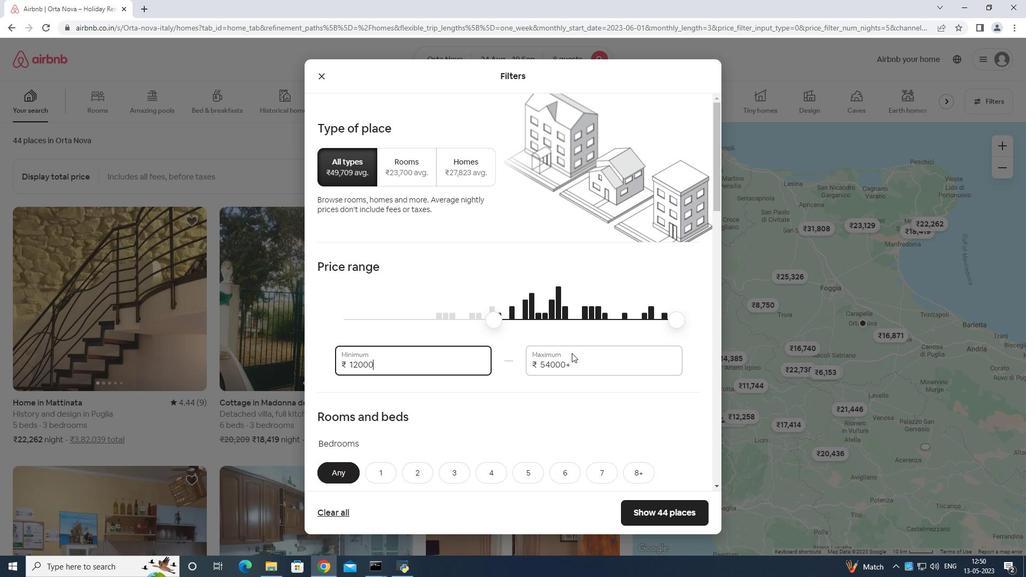 
Action: Mouse moved to (576, 353)
Screenshot: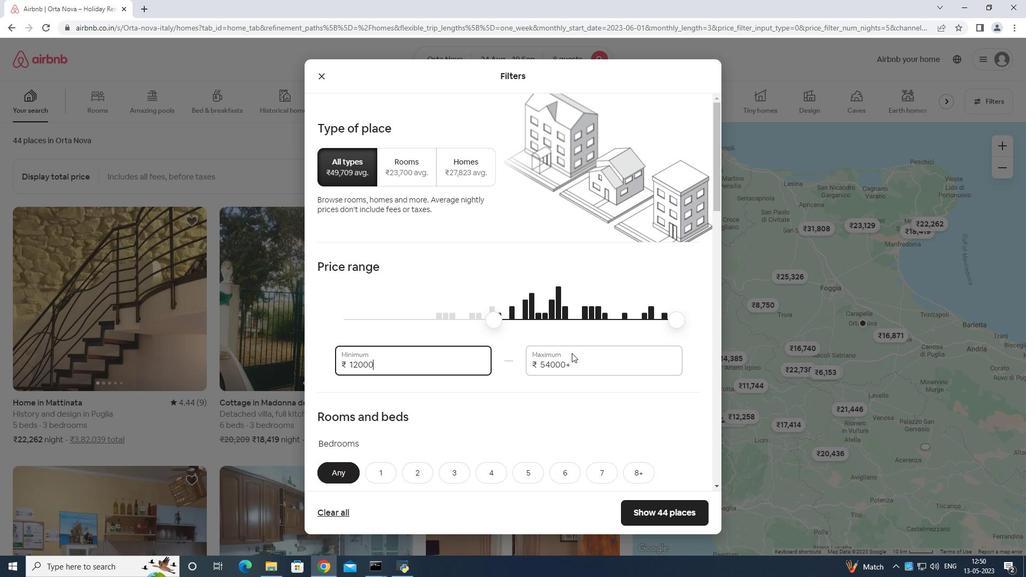 
Action: Key pressed <Key.backspace>
Screenshot: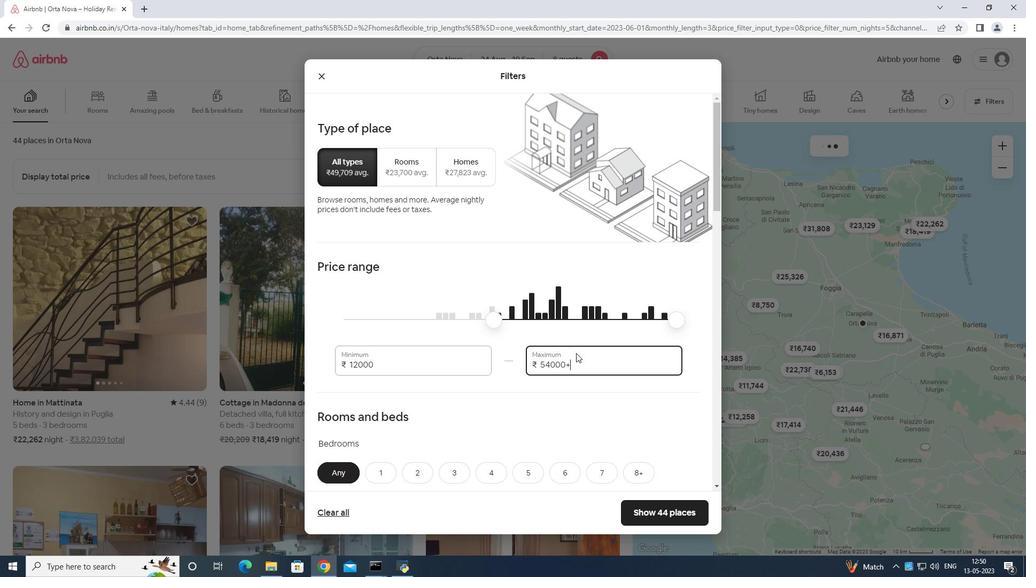 
Action: Mouse moved to (575, 353)
Screenshot: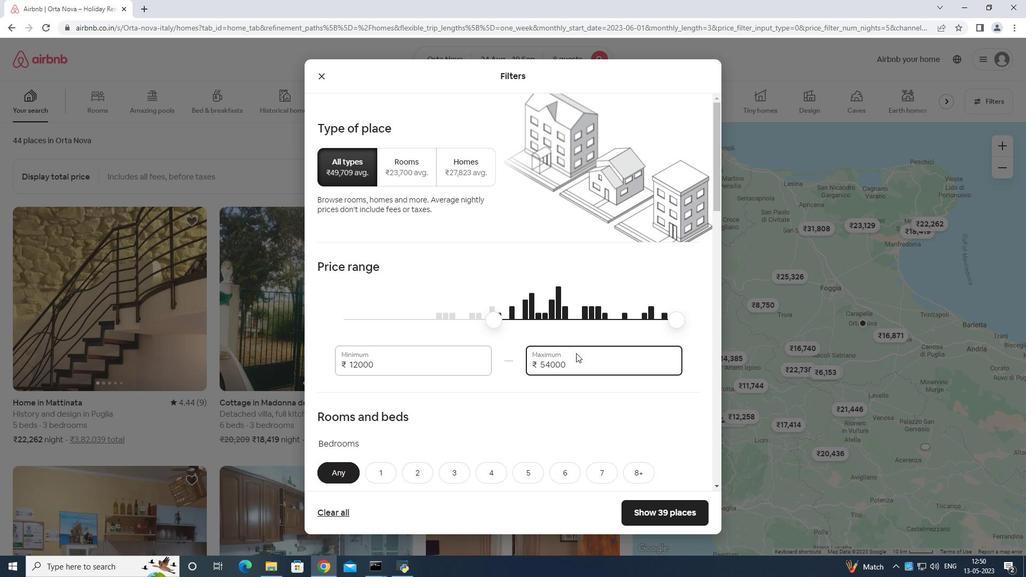 
Action: Key pressed <Key.backspace><Key.backspace><Key.backspace><Key.backspace><Key.backspace><Key.backspace><Key.backspace><Key.backspace><Key.backspace><Key.backspace><Key.backspace><Key.backspace>
Screenshot: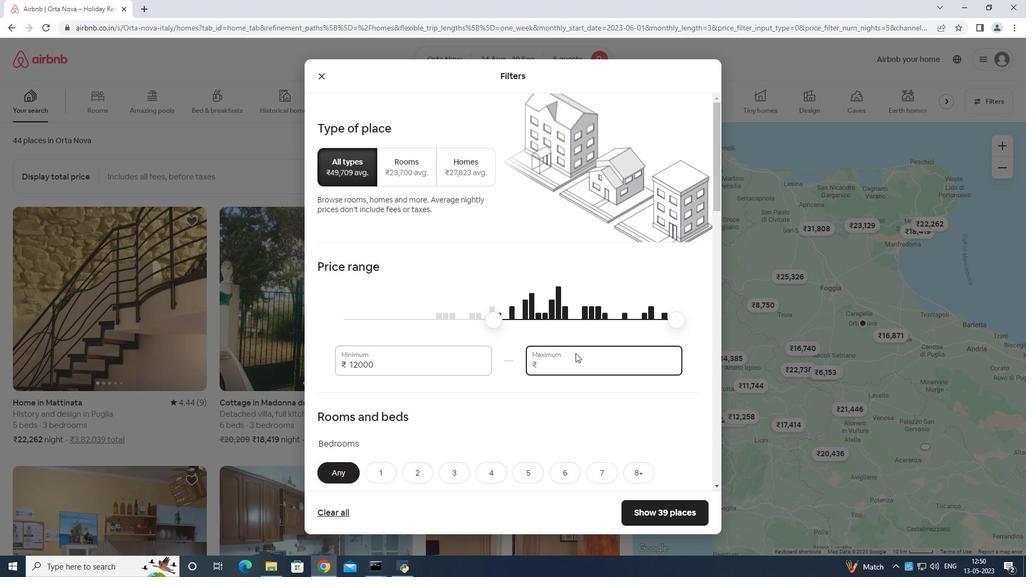 
Action: Mouse moved to (575, 353)
Screenshot: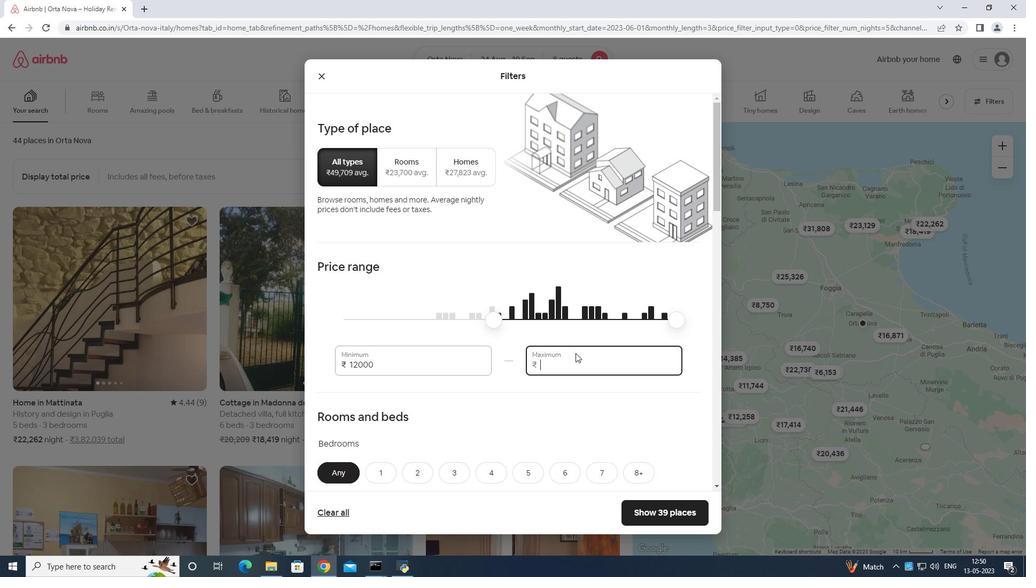 
Action: Key pressed 1
Screenshot: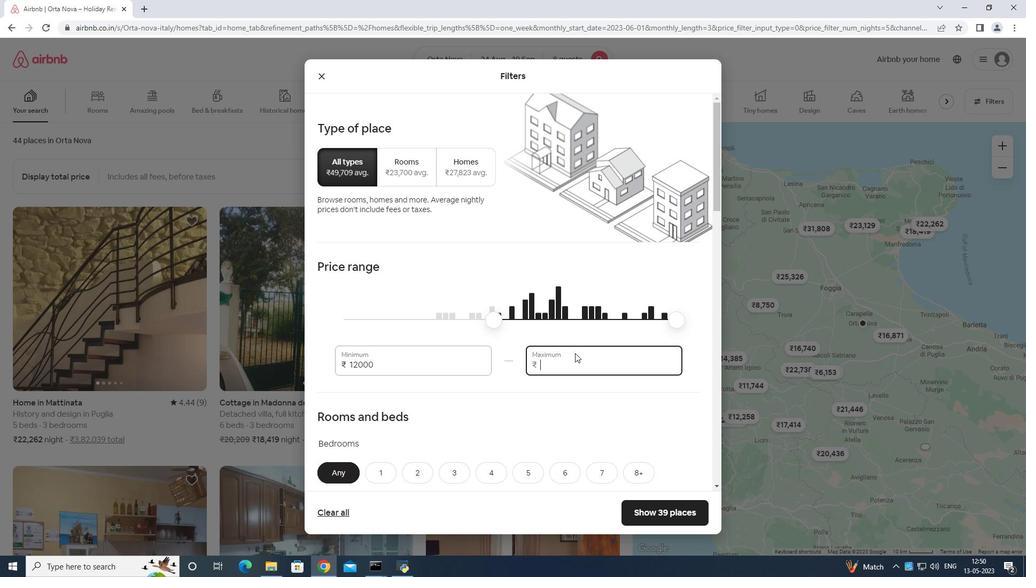 
Action: Mouse moved to (574, 352)
Screenshot: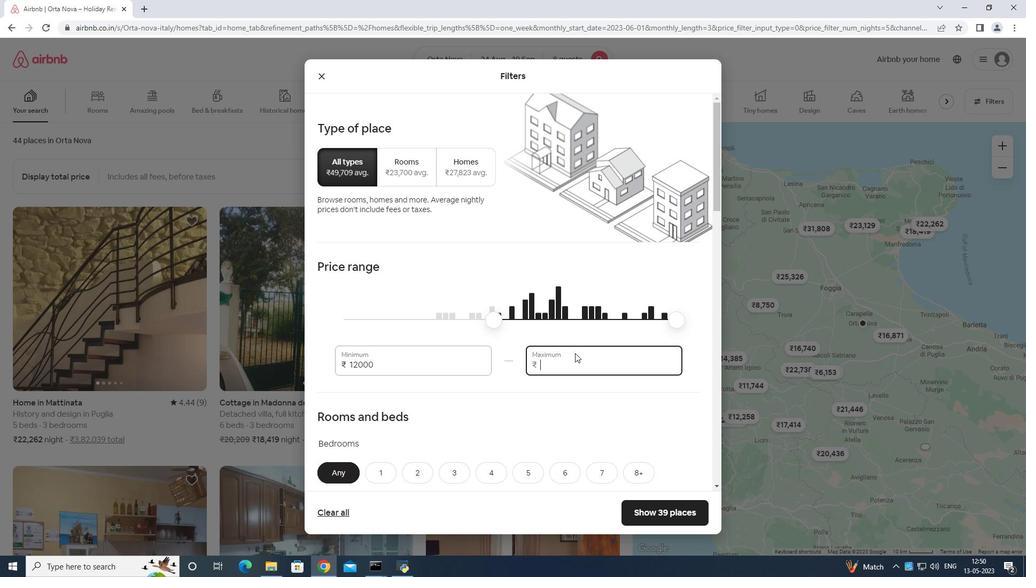 
Action: Key pressed 5
Screenshot: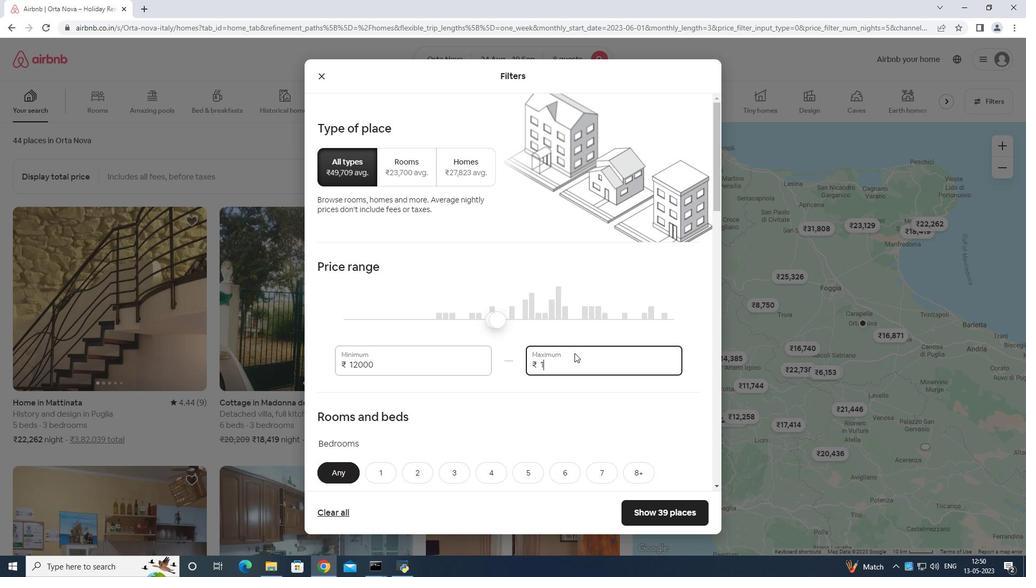 
Action: Mouse moved to (573, 352)
Screenshot: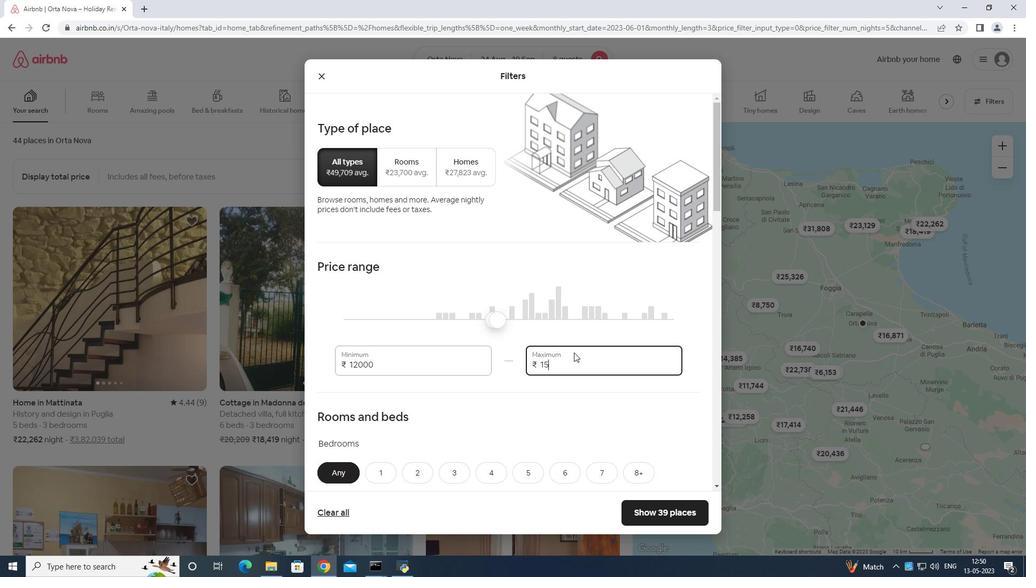 
Action: Key pressed 00
Screenshot: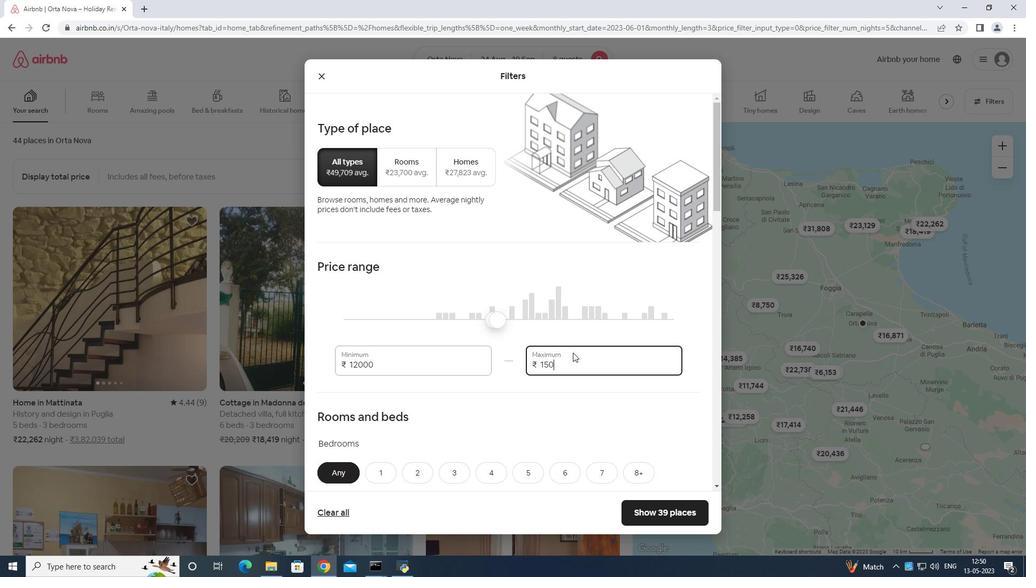 
Action: Mouse moved to (572, 353)
Screenshot: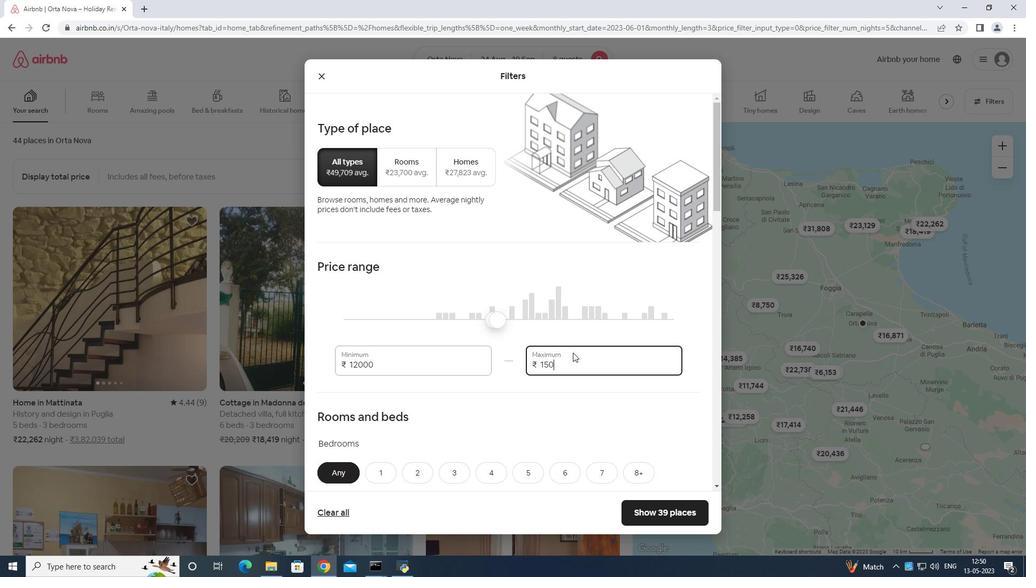 
Action: Key pressed 0
Screenshot: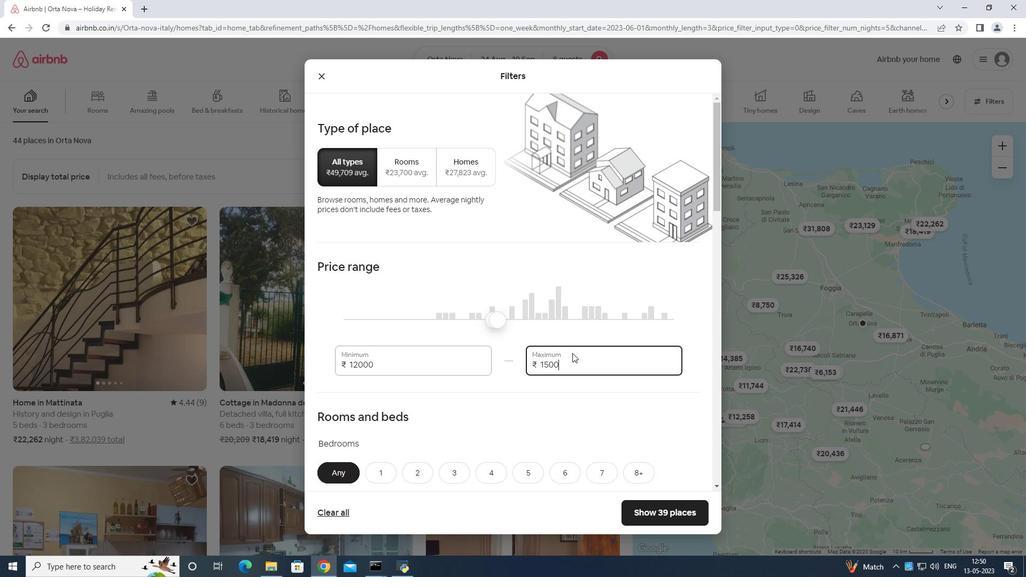 
Action: Mouse moved to (569, 353)
Screenshot: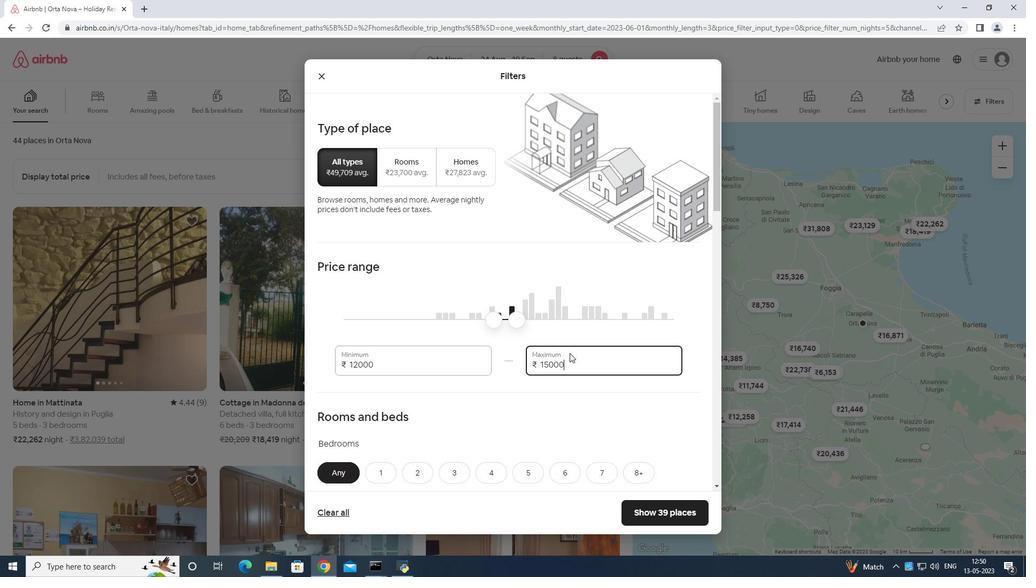 
Action: Mouse scrolled (569, 352) with delta (0, 0)
Screenshot: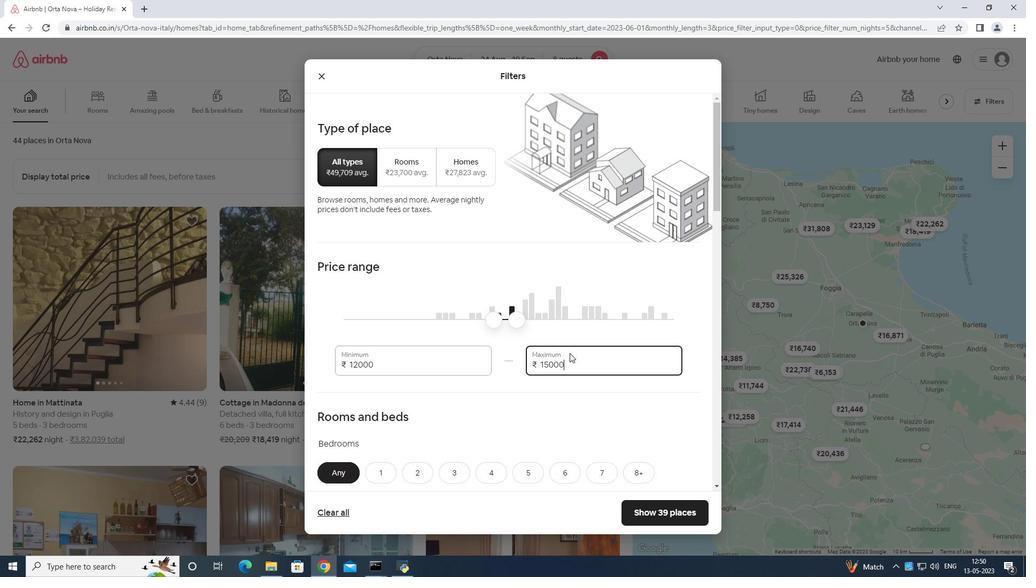 
Action: Mouse moved to (568, 354)
Screenshot: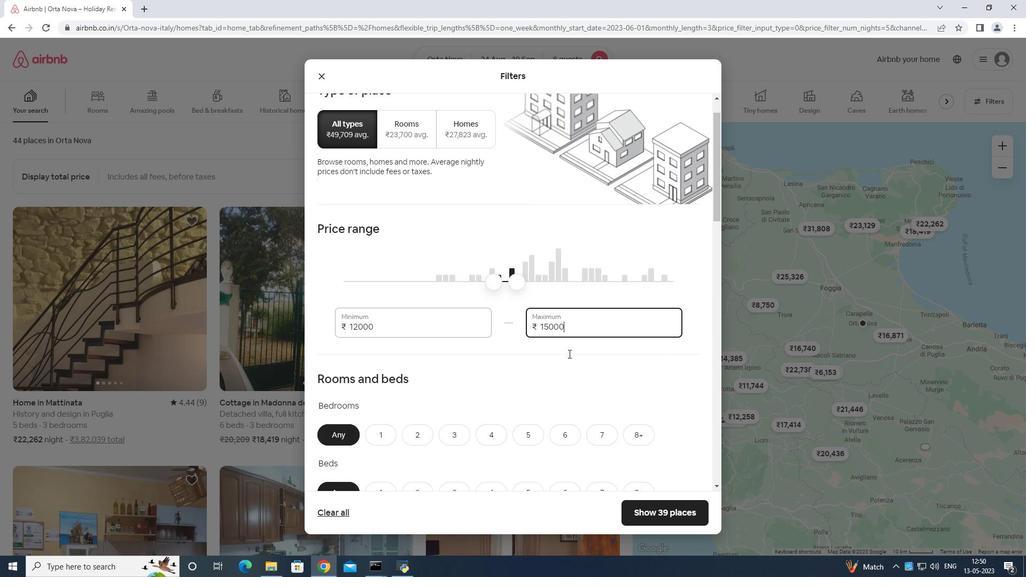 
Action: Mouse scrolled (568, 354) with delta (0, 0)
Screenshot: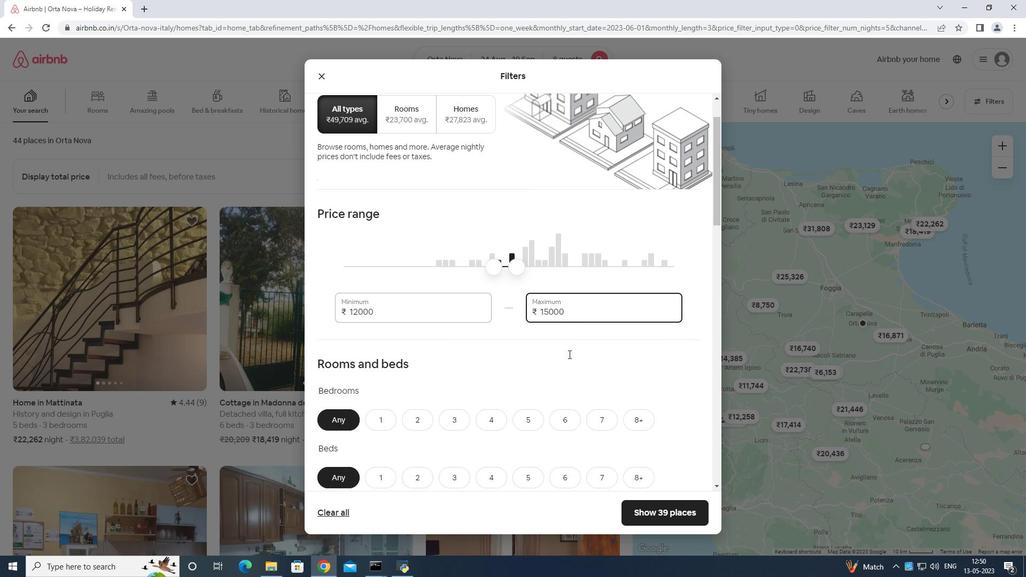 
Action: Mouse moved to (568, 355)
Screenshot: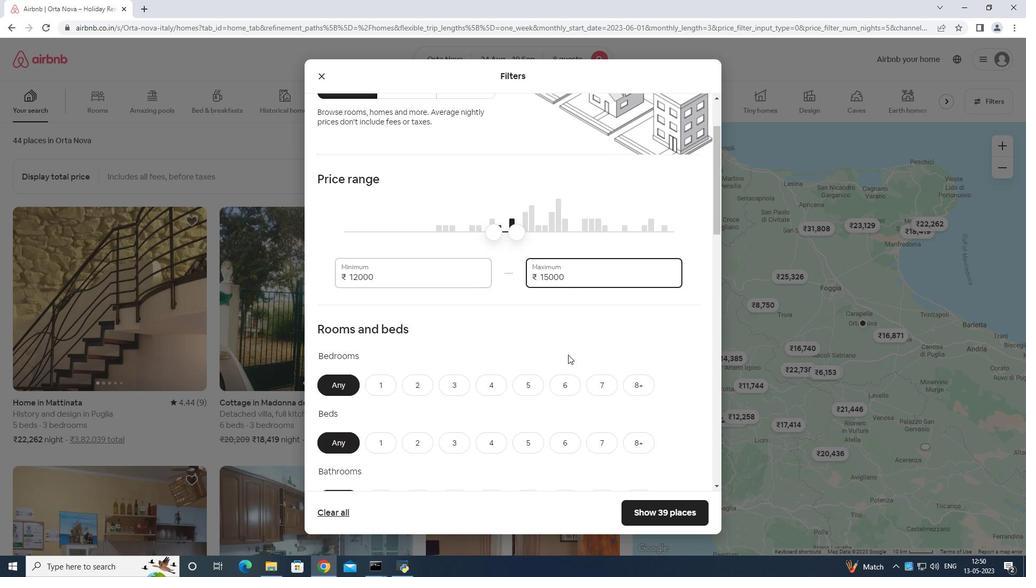 
Action: Mouse scrolled (568, 354) with delta (0, 0)
Screenshot: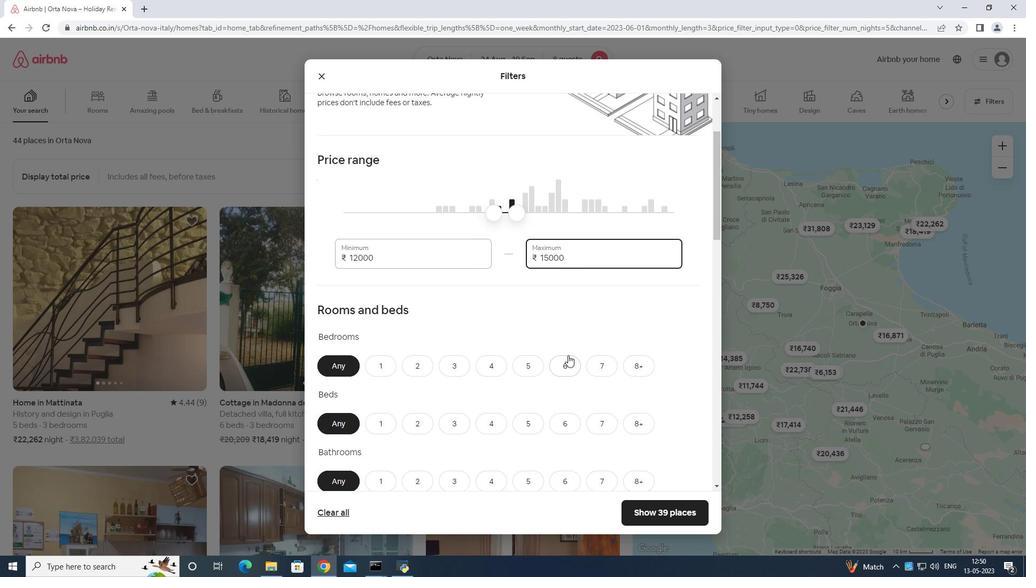 
Action: Mouse moved to (554, 310)
Screenshot: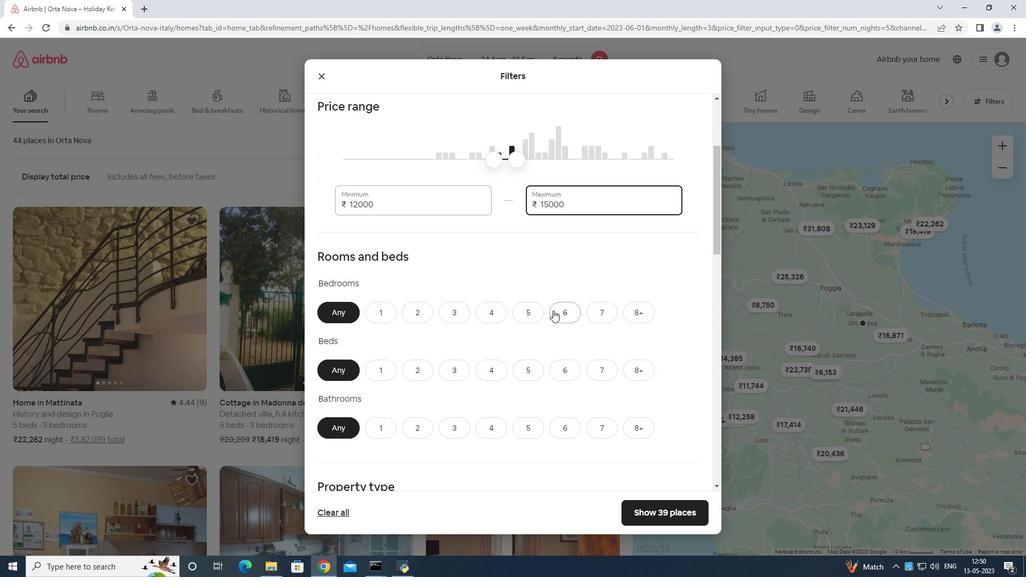 
Action: Mouse pressed left at (554, 310)
Screenshot: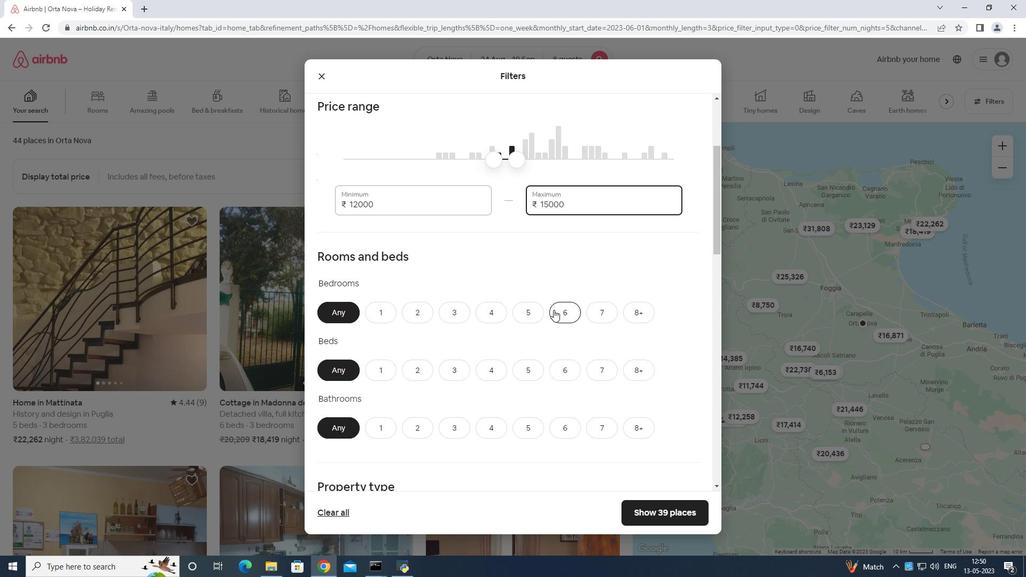 
Action: Mouse moved to (564, 368)
Screenshot: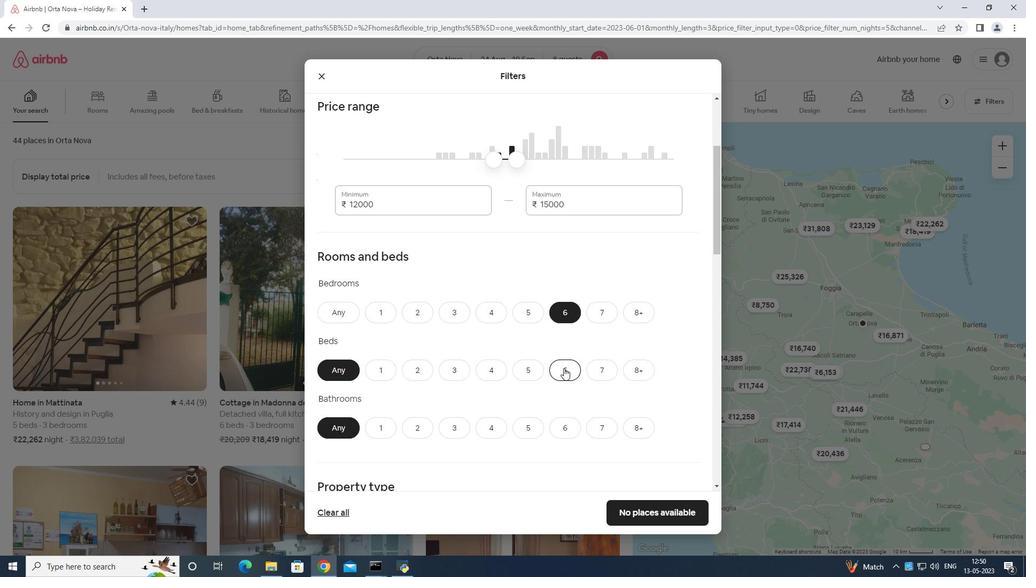 
Action: Mouse pressed left at (564, 368)
Screenshot: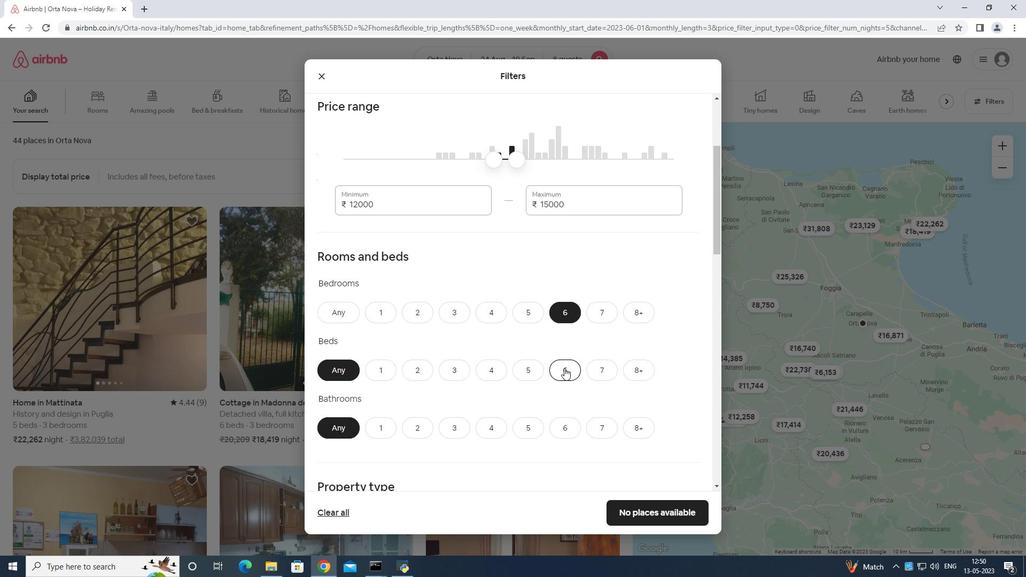 
Action: Mouse moved to (564, 418)
Screenshot: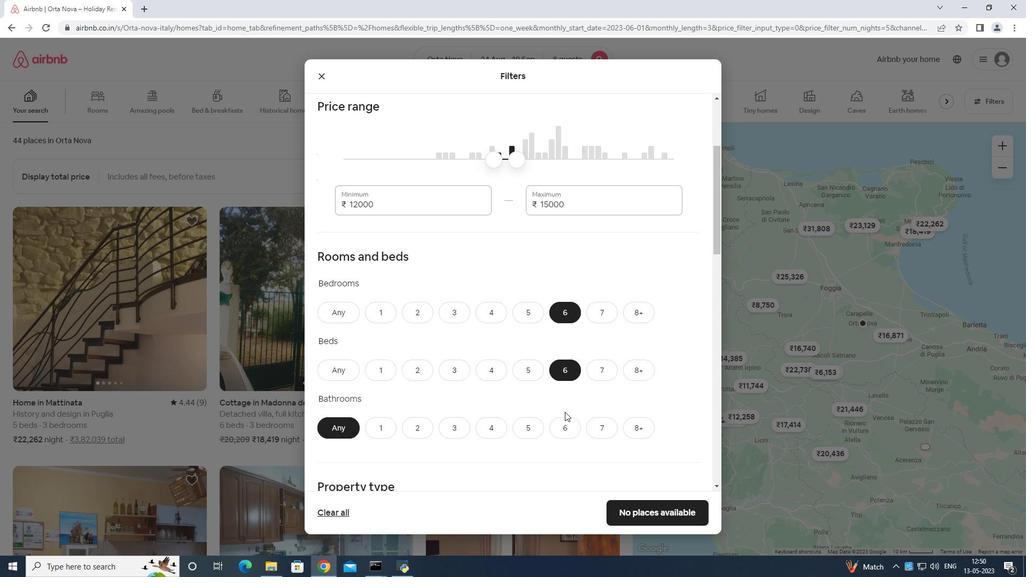 
Action: Mouse pressed left at (564, 418)
Screenshot: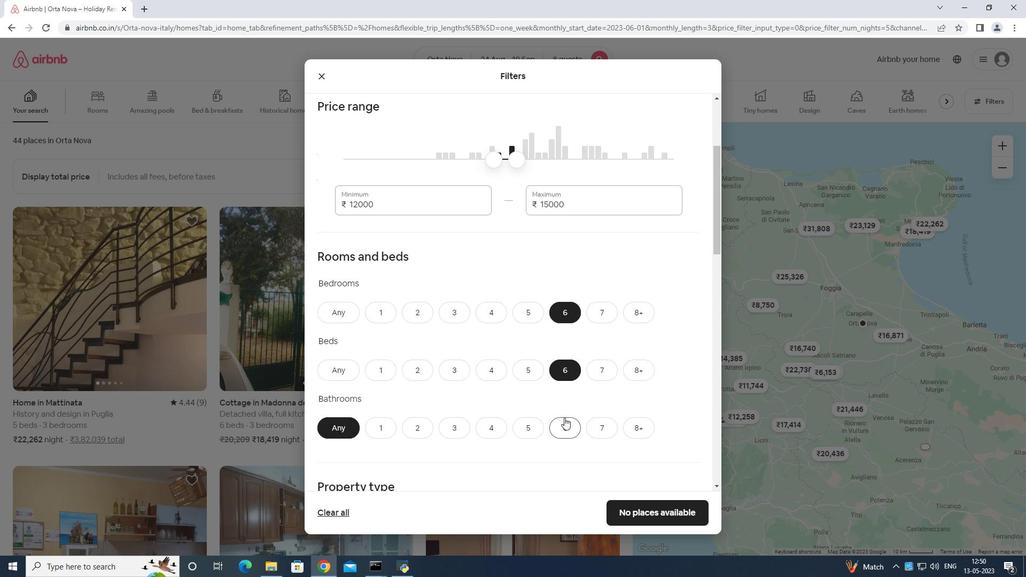 
Action: Mouse moved to (573, 404)
Screenshot: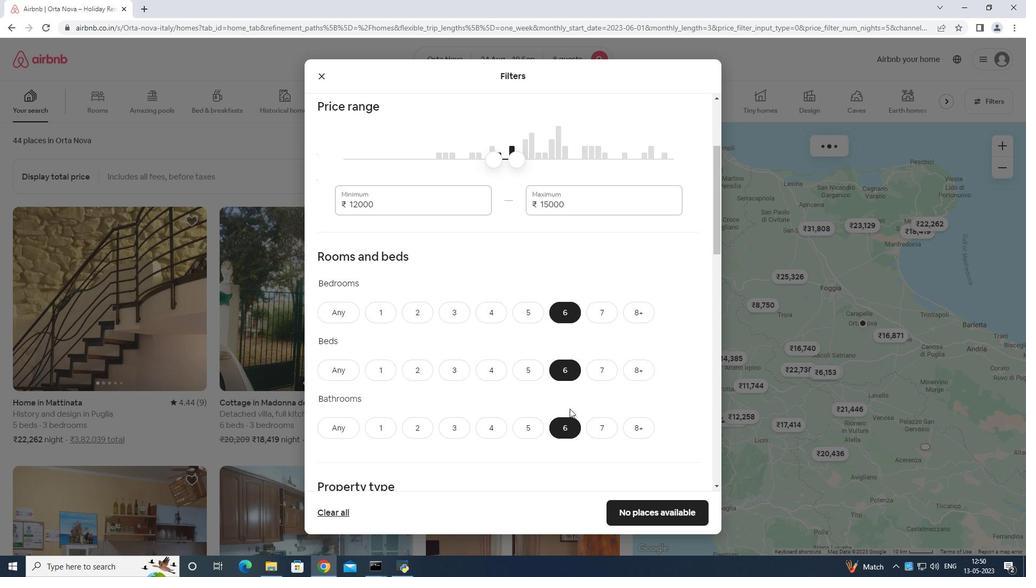 
Action: Mouse scrolled (573, 404) with delta (0, 0)
Screenshot: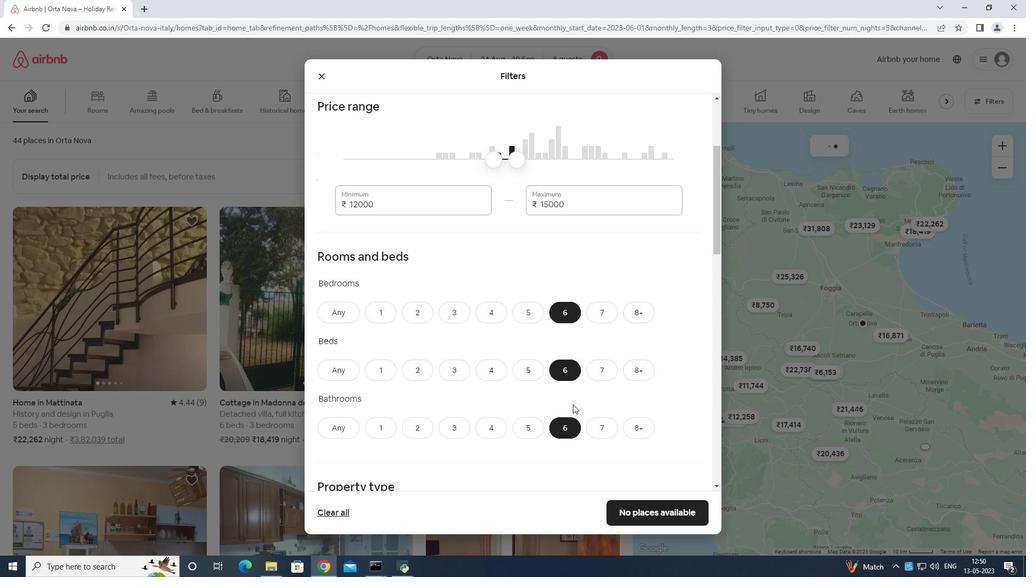 
Action: Mouse moved to (573, 404)
Screenshot: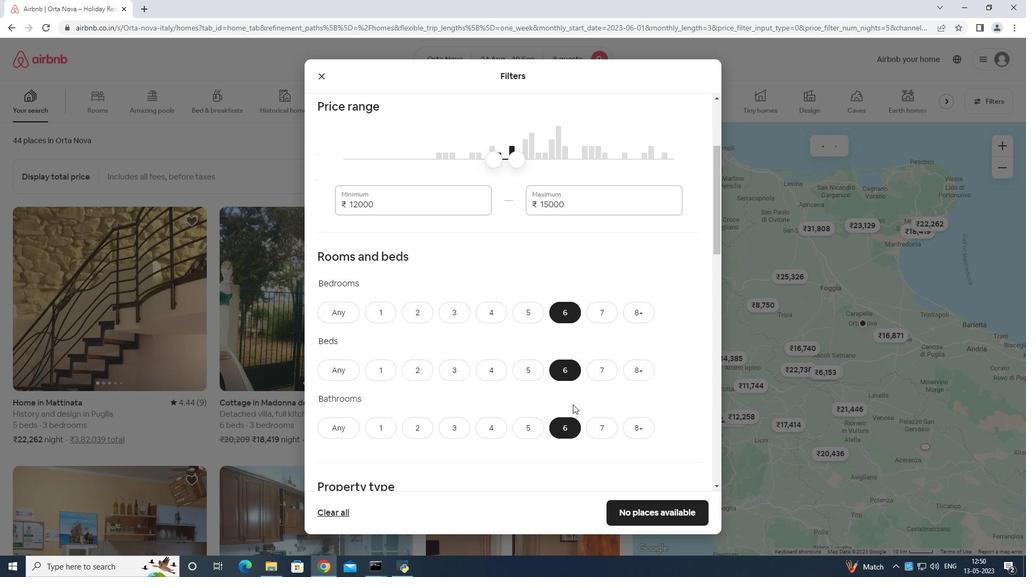 
Action: Mouse scrolled (573, 404) with delta (0, 0)
Screenshot: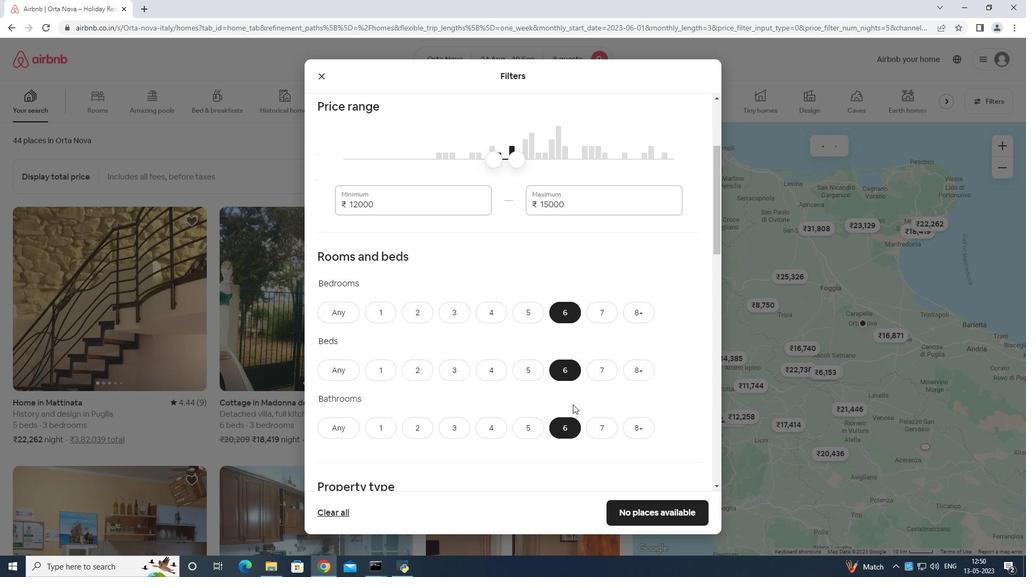
Action: Mouse scrolled (573, 404) with delta (0, 0)
Screenshot: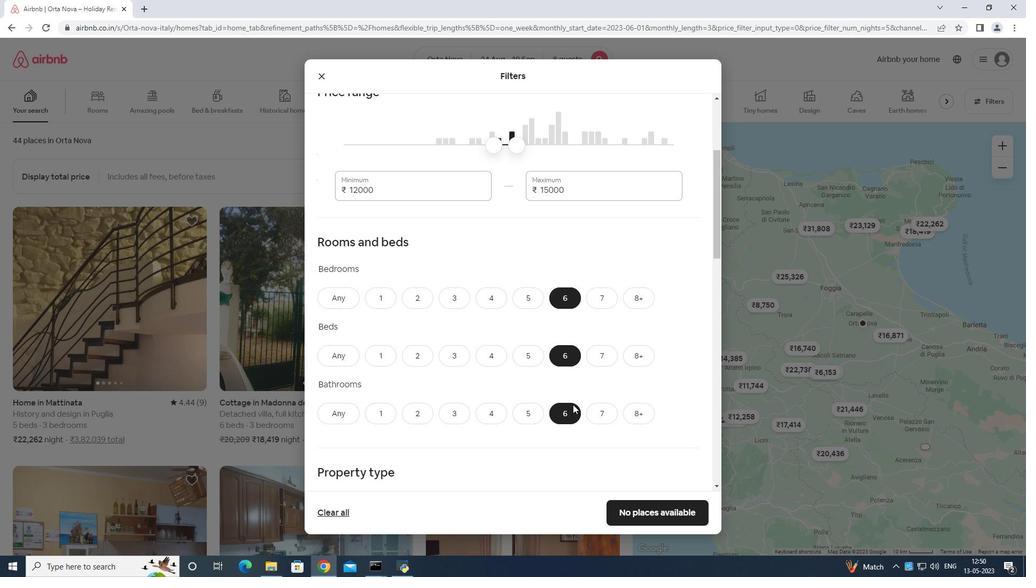 
Action: Mouse moved to (297, 338)
Screenshot: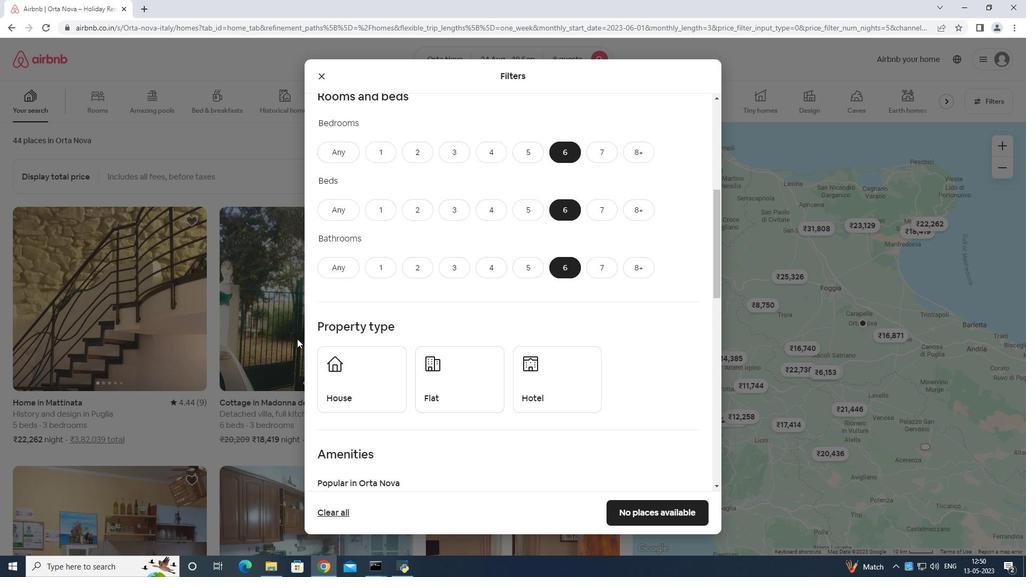 
Action: Mouse pressed left at (297, 338)
Screenshot: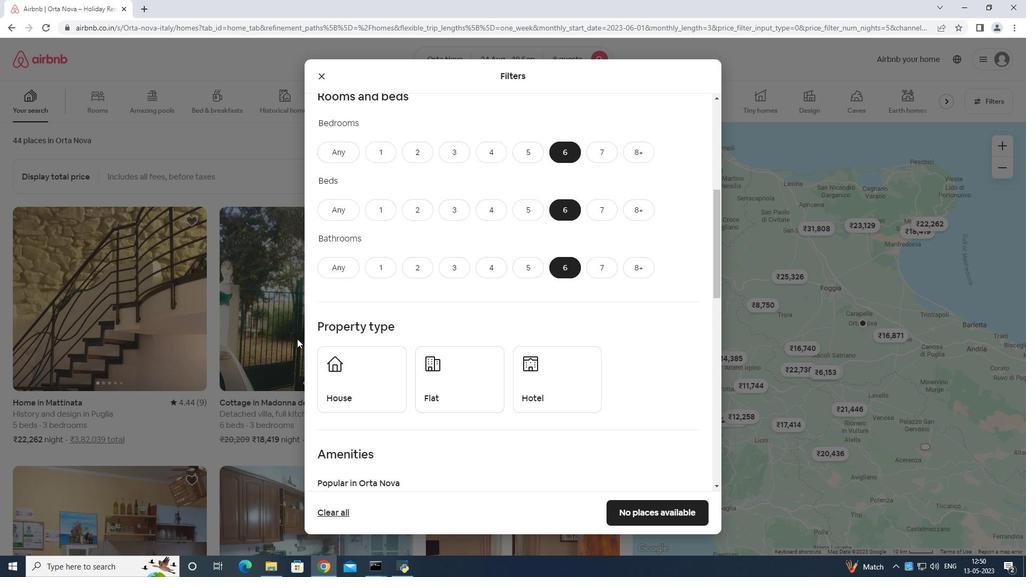 
Action: Mouse moved to (982, 98)
Screenshot: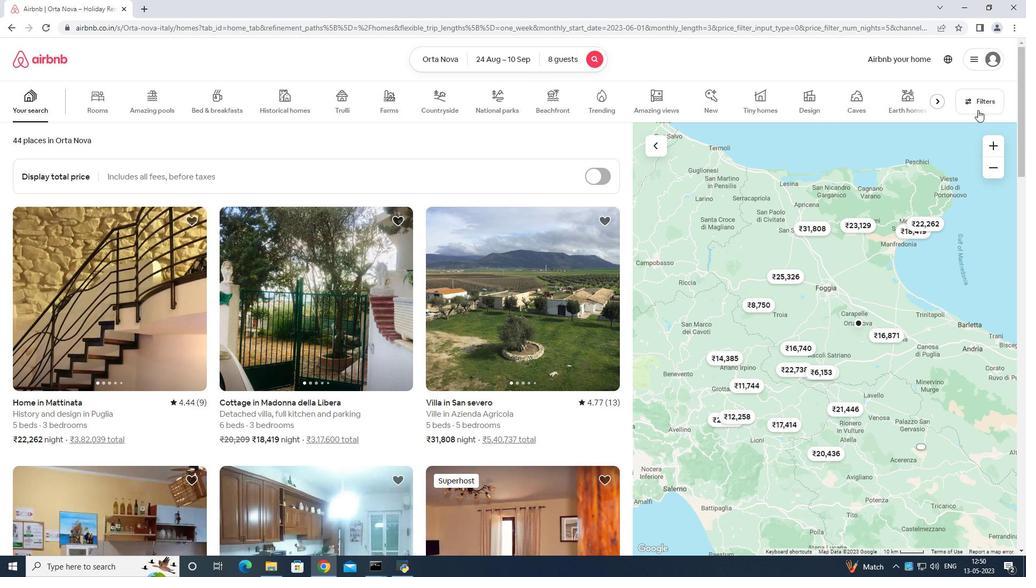 
Action: Mouse pressed left at (982, 98)
Screenshot: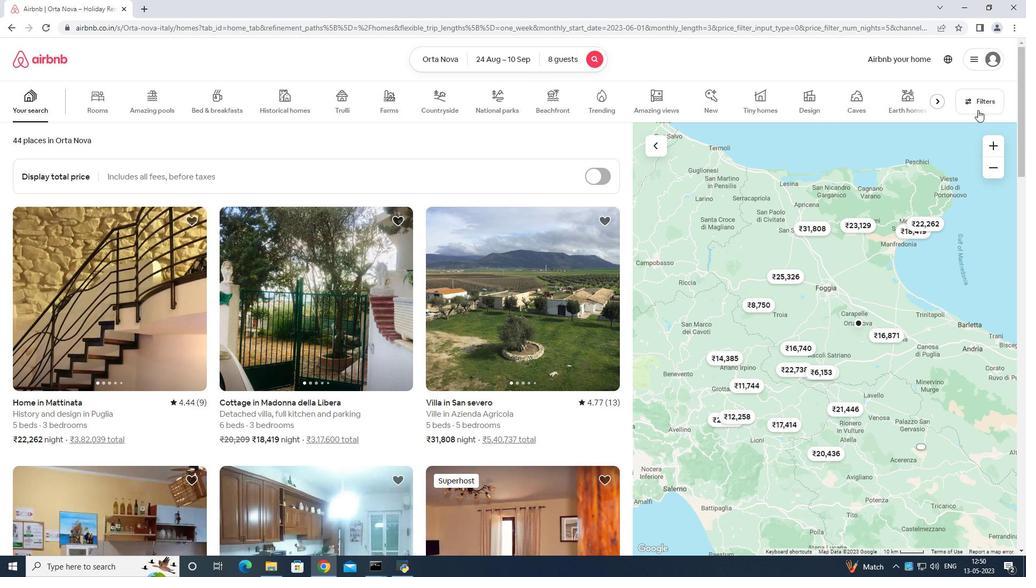 
Action: Mouse moved to (578, 288)
Screenshot: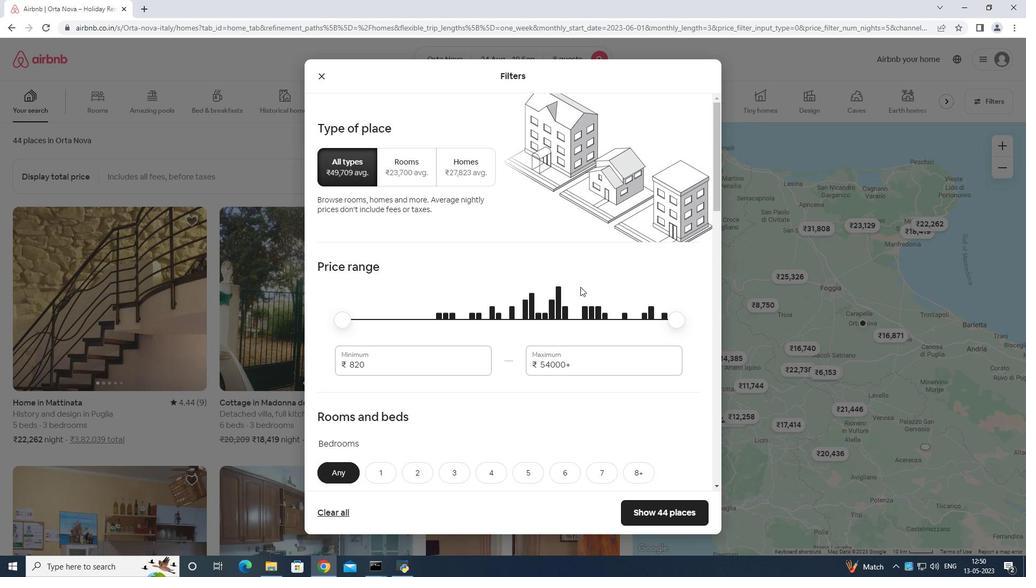 
Action: Mouse scrolled (578, 288) with delta (0, 0)
Screenshot: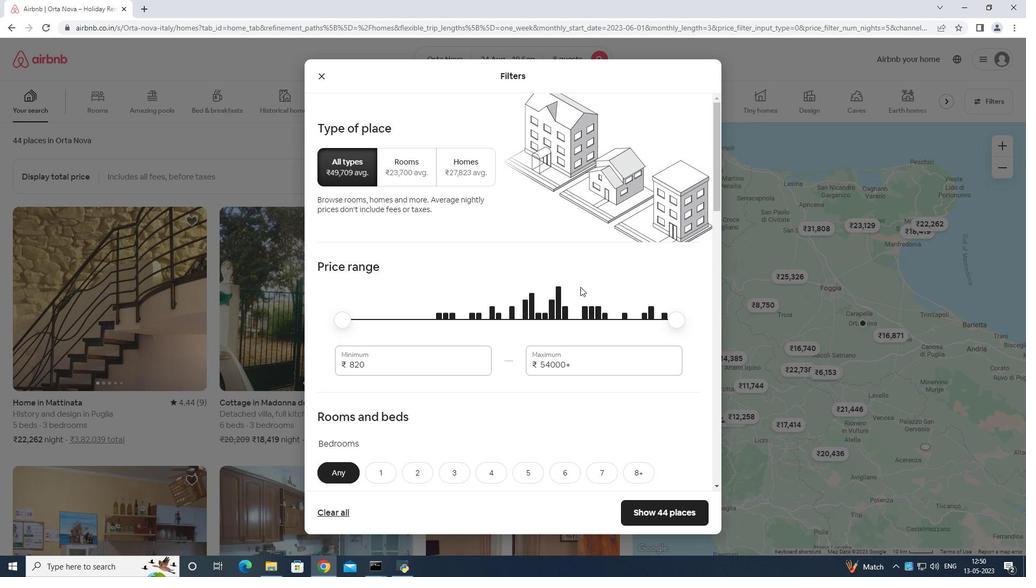 
Action: Mouse moved to (578, 291)
Screenshot: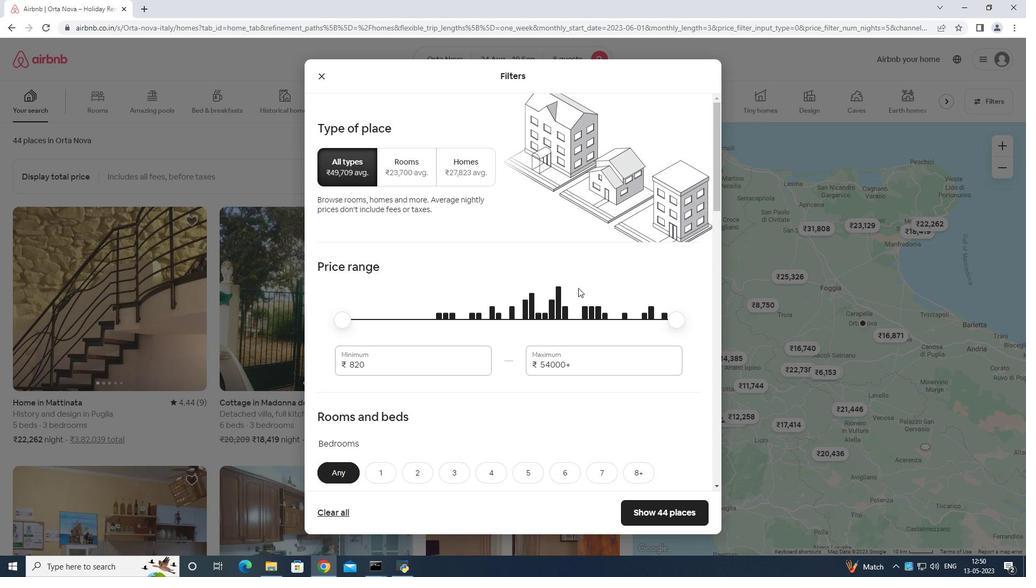 
Action: Mouse scrolled (578, 291) with delta (0, 0)
Screenshot: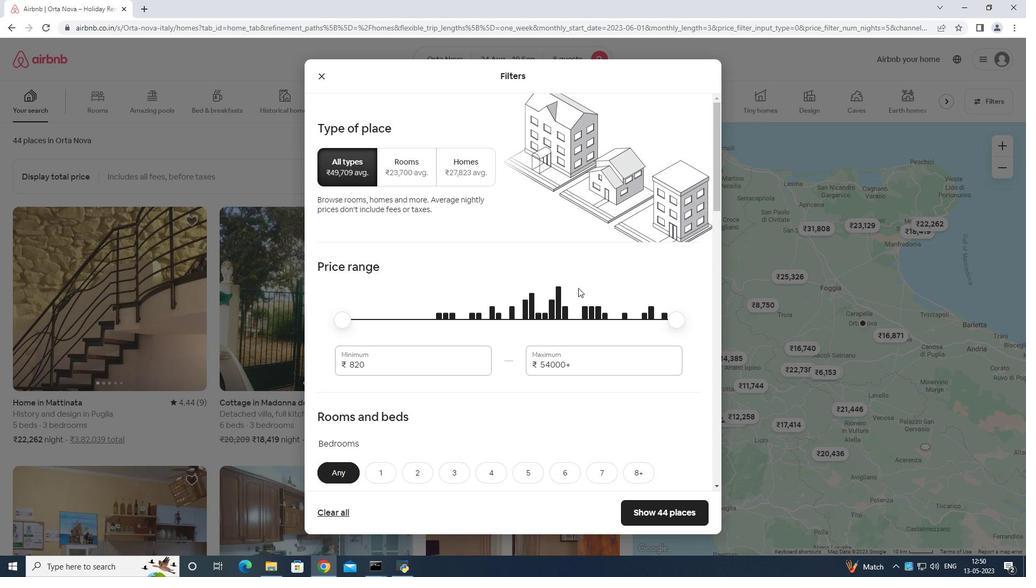 
Action: Mouse moved to (578, 293)
Screenshot: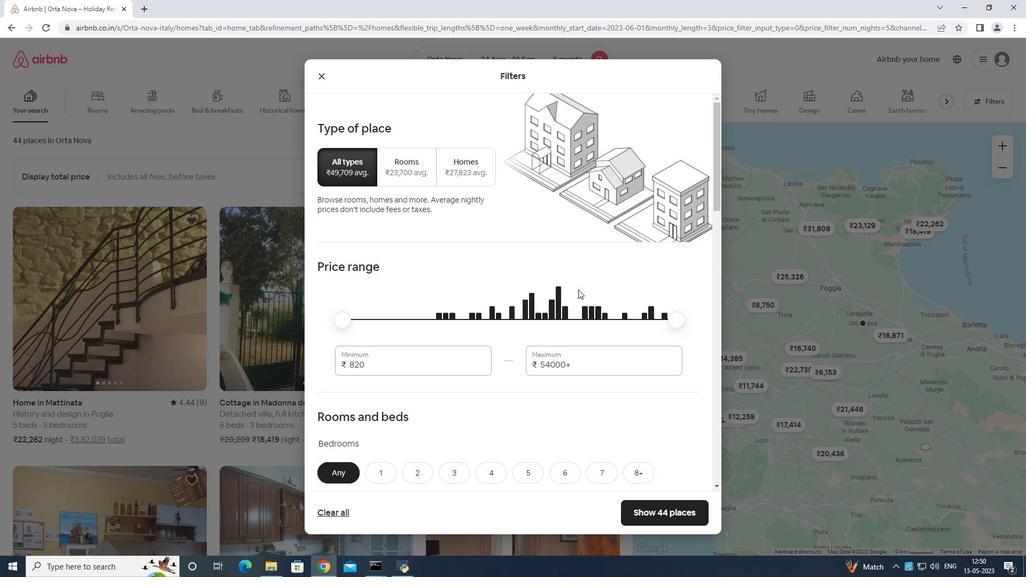 
Action: Mouse scrolled (578, 292) with delta (0, 0)
Screenshot: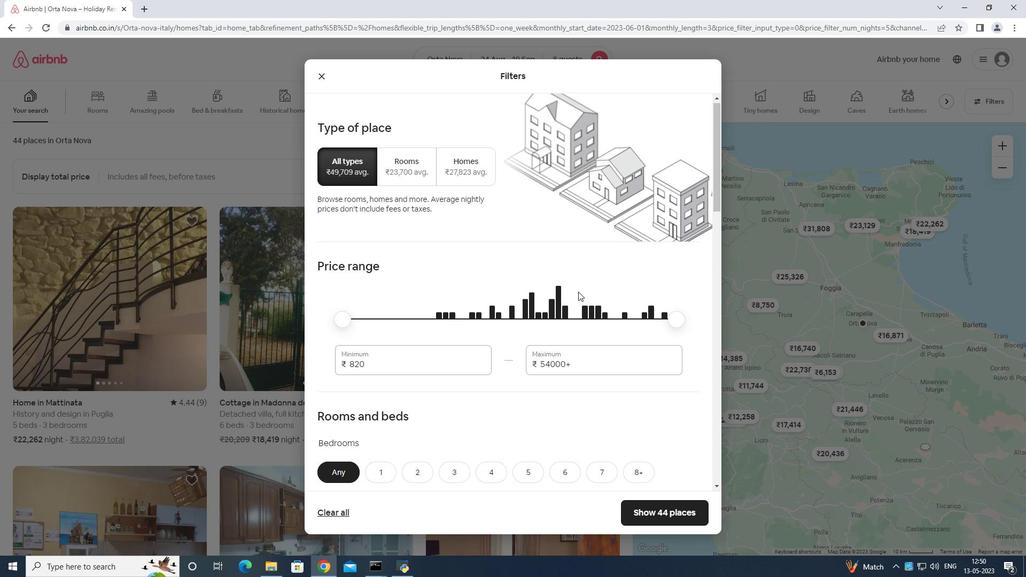 
Action: Mouse moved to (578, 294)
Screenshot: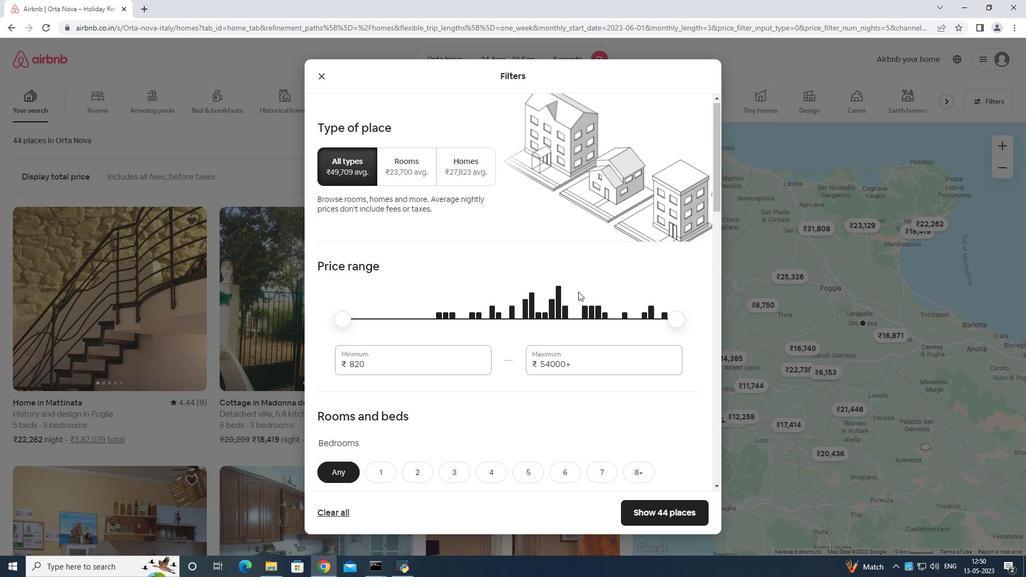 
Action: Mouse scrolled (578, 294) with delta (0, 0)
Screenshot: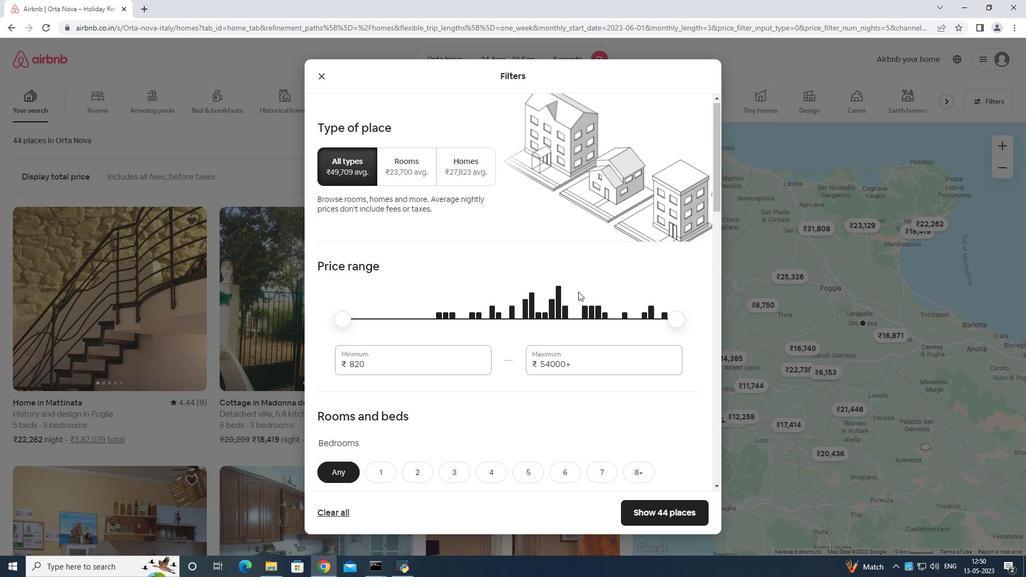 
Action: Mouse moved to (590, 273)
Screenshot: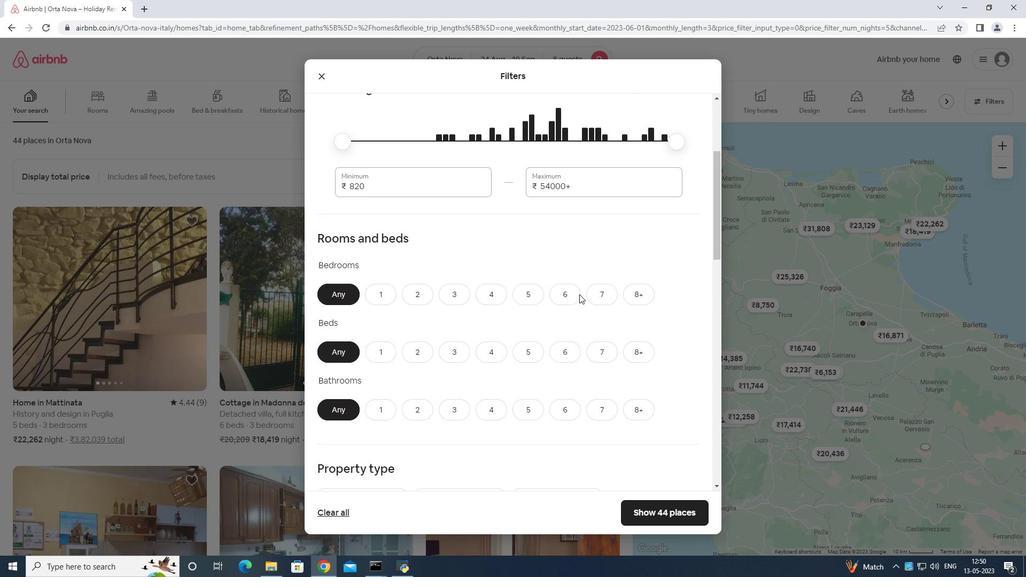 
Action: Mouse scrolled (590, 272) with delta (0, 0)
Screenshot: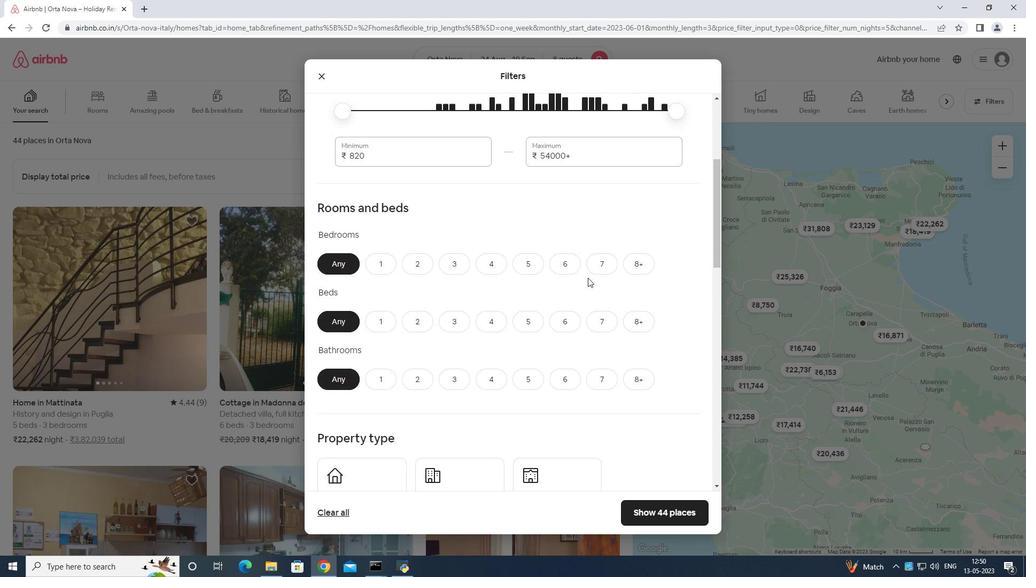 
Action: Mouse moved to (590, 273)
Screenshot: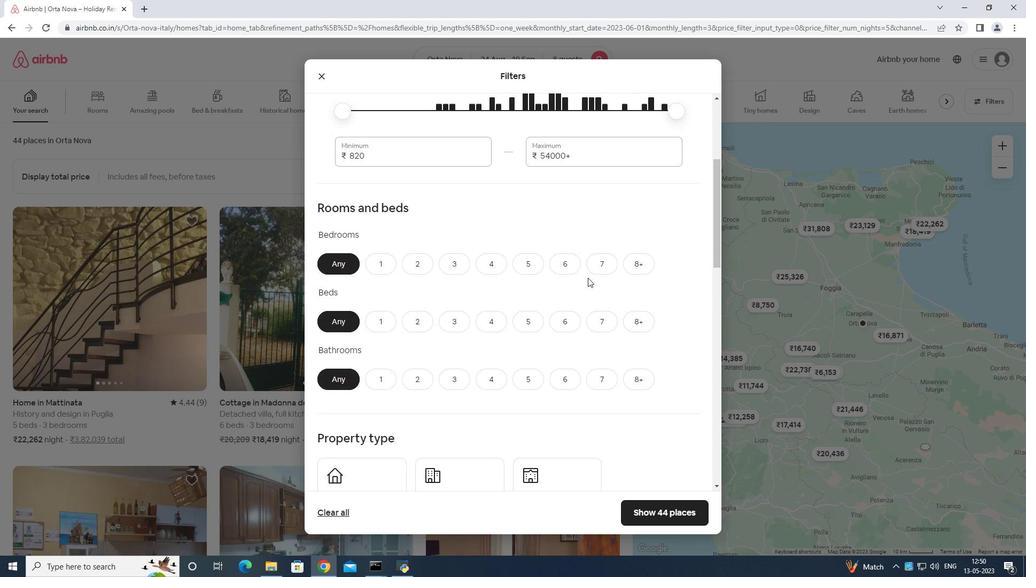 
Action: Mouse scrolled (590, 273) with delta (0, 0)
Screenshot: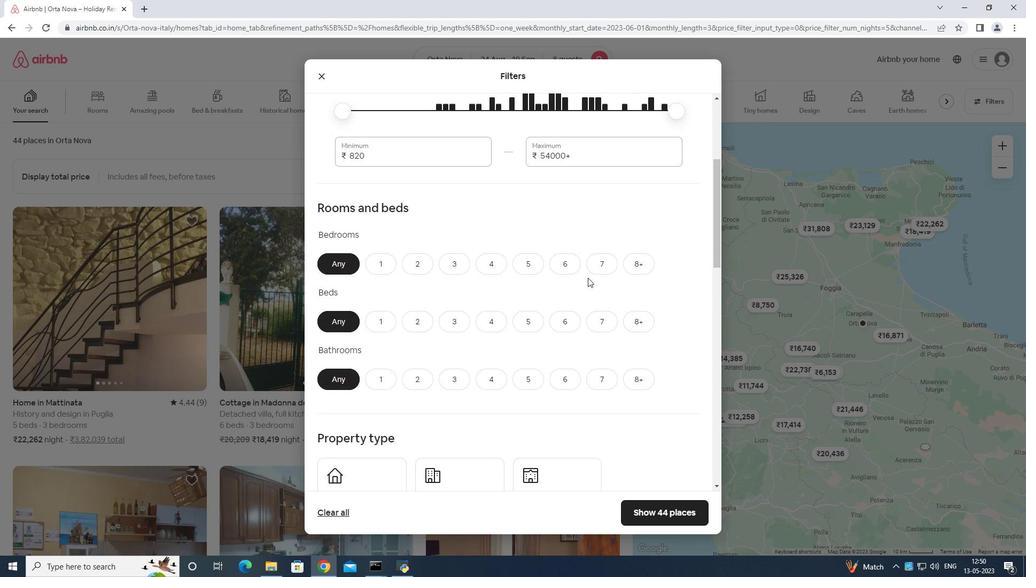 
Action: Mouse moved to (590, 274)
Screenshot: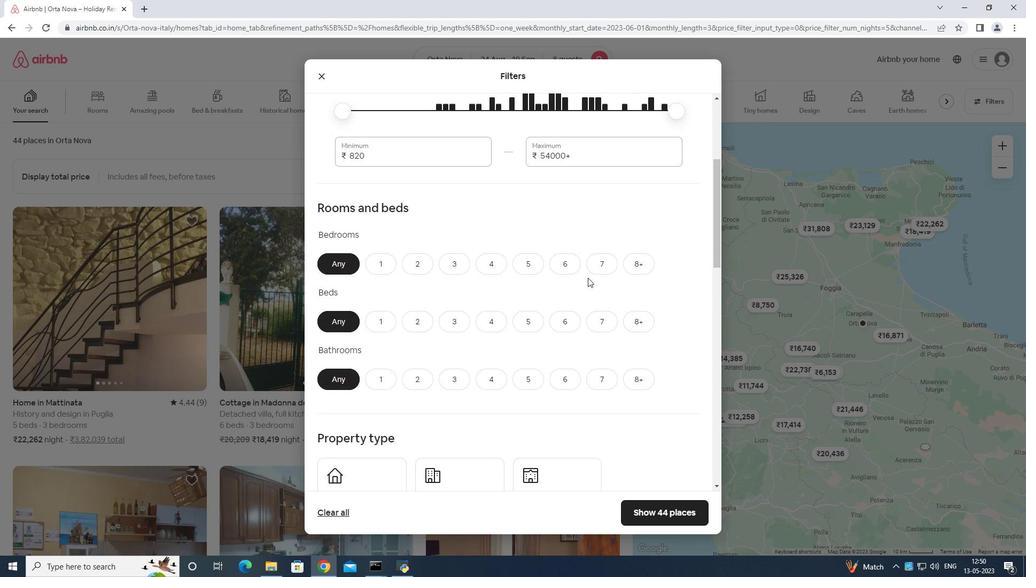 
Action: Mouse scrolled (590, 274) with delta (0, 0)
Screenshot: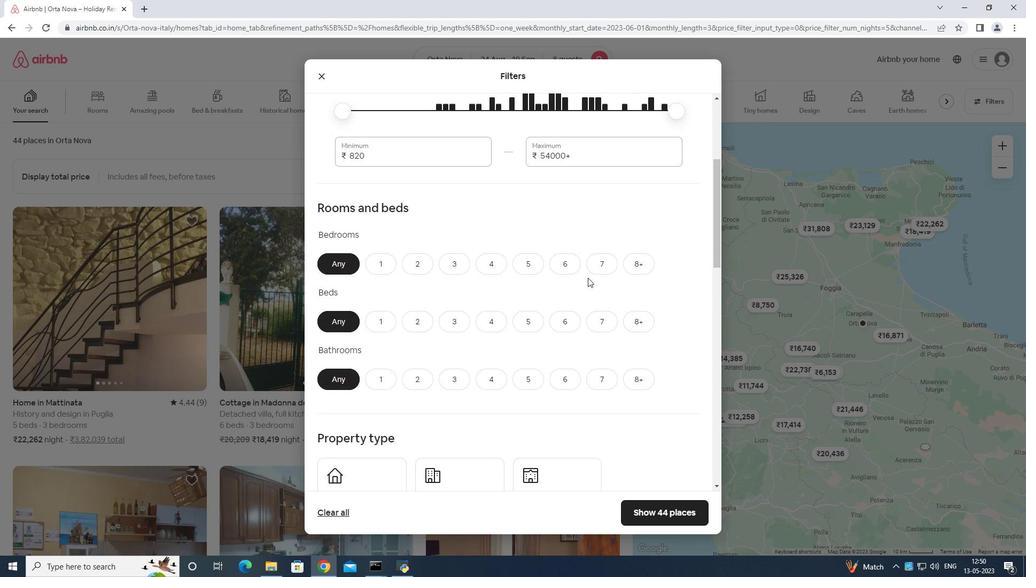 
Action: Mouse moved to (591, 271)
Screenshot: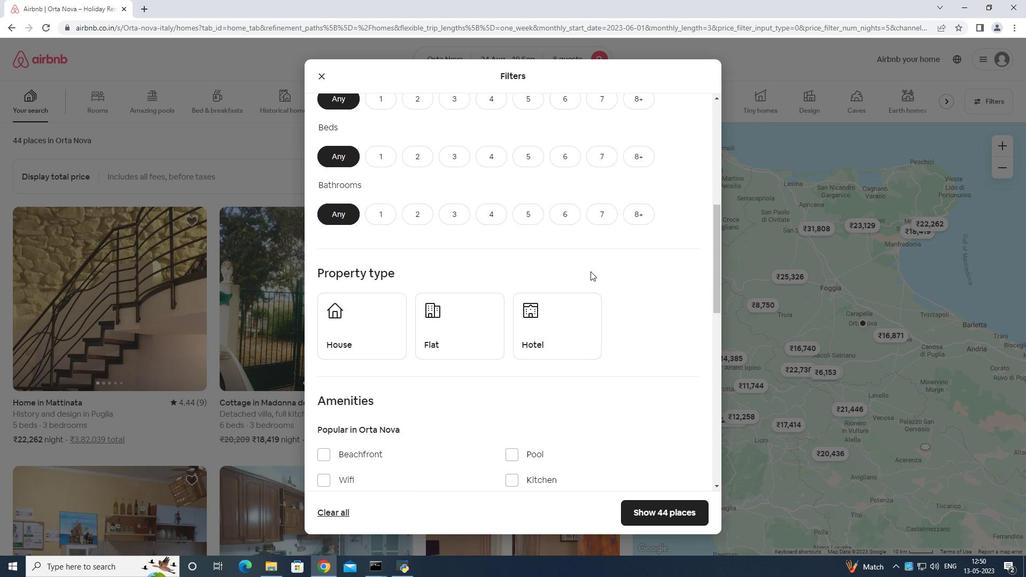 
Action: Mouse scrolled (591, 271) with delta (0, 0)
Screenshot: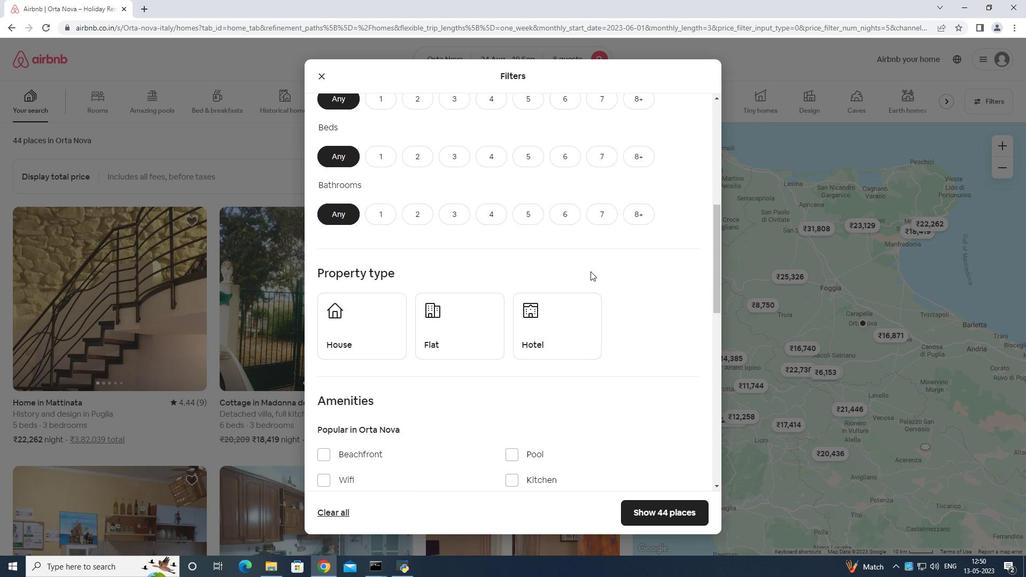
Action: Mouse moved to (592, 269)
Screenshot: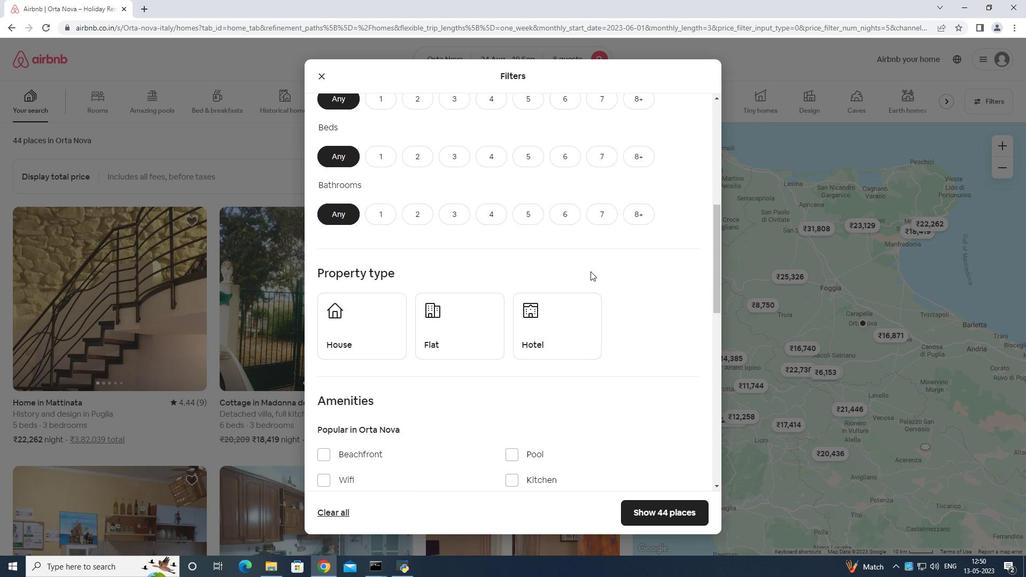 
Action: Mouse scrolled (592, 270) with delta (0, 0)
Screenshot: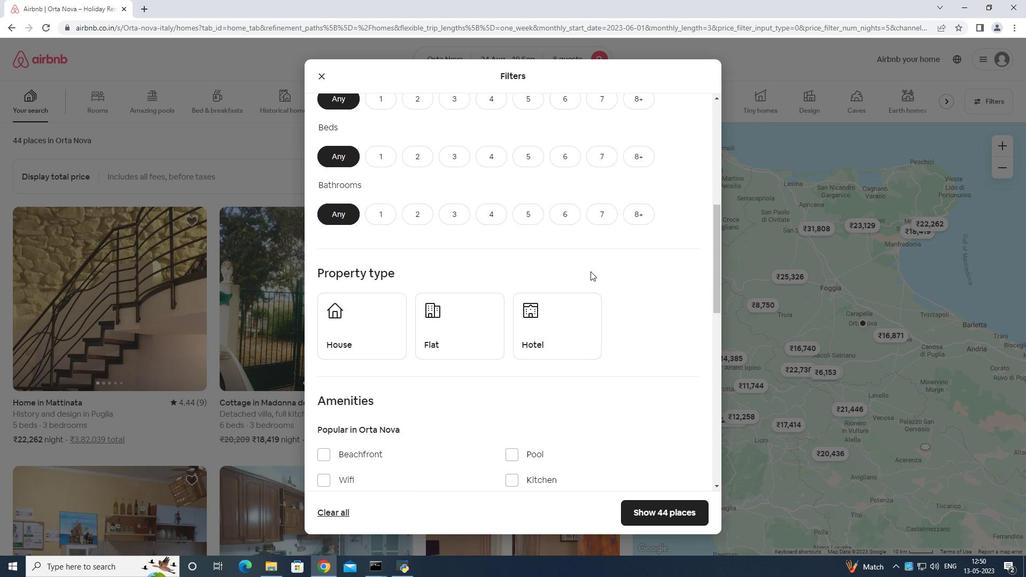 
Action: Mouse moved to (594, 268)
Screenshot: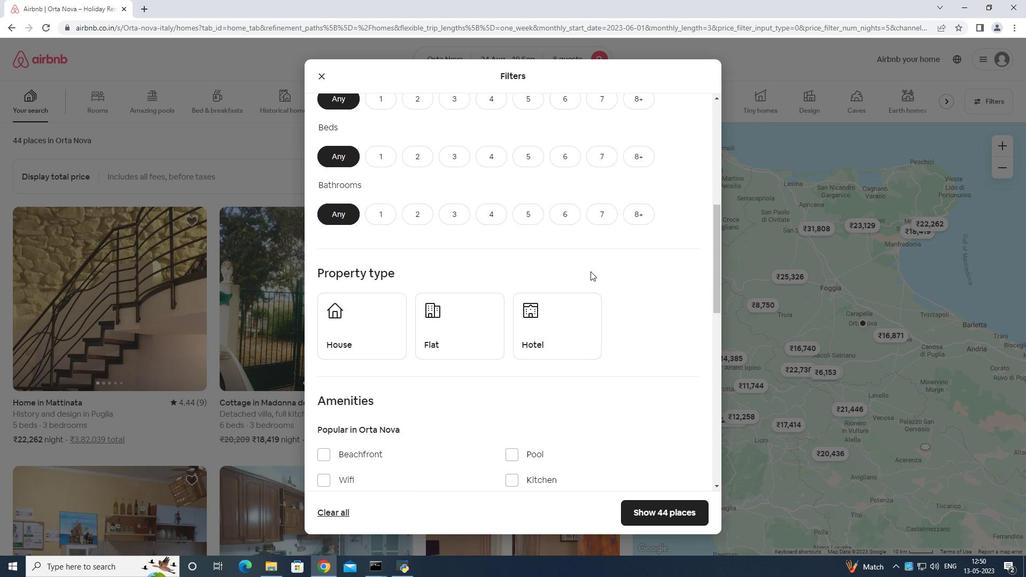 
Action: Mouse scrolled (594, 268) with delta (0, 0)
Screenshot: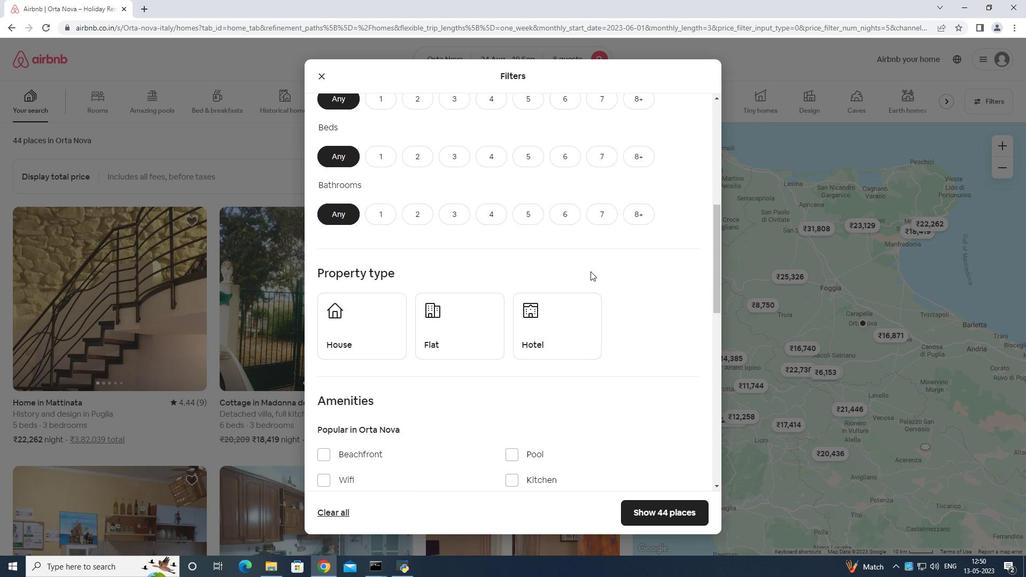 
Action: Mouse moved to (562, 258)
Screenshot: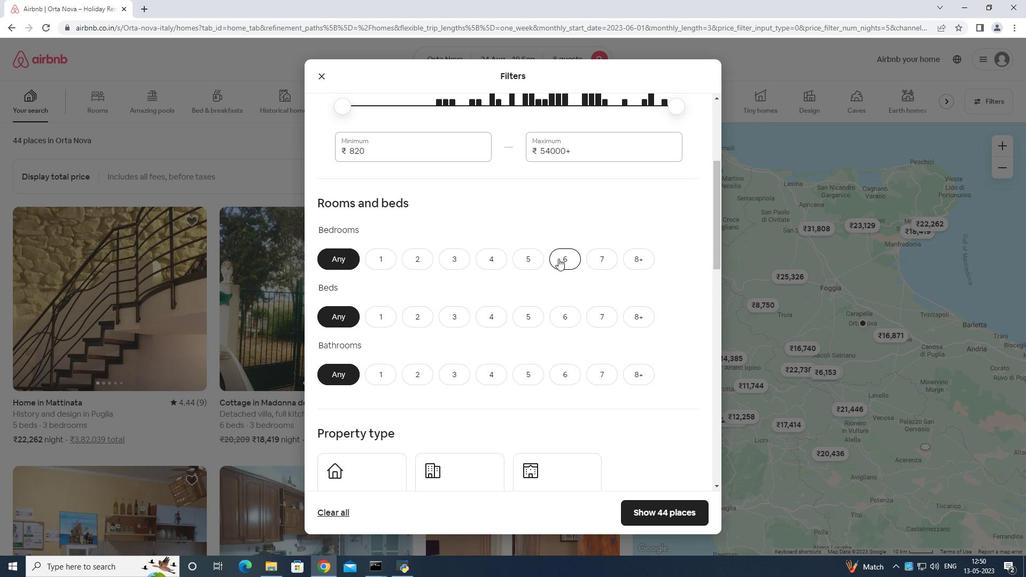 
Action: Mouse pressed left at (562, 258)
Screenshot: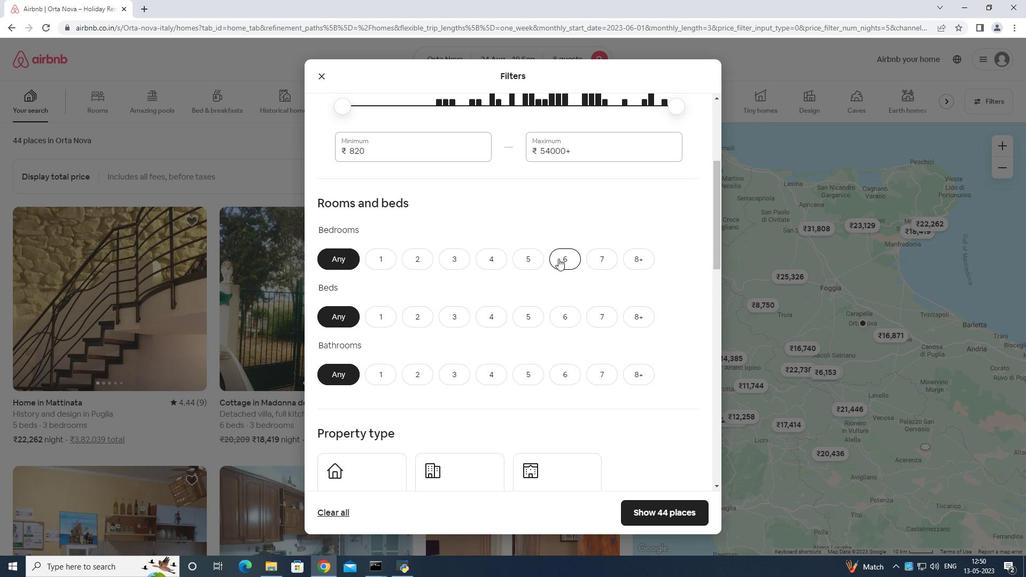 
Action: Mouse moved to (566, 311)
Screenshot: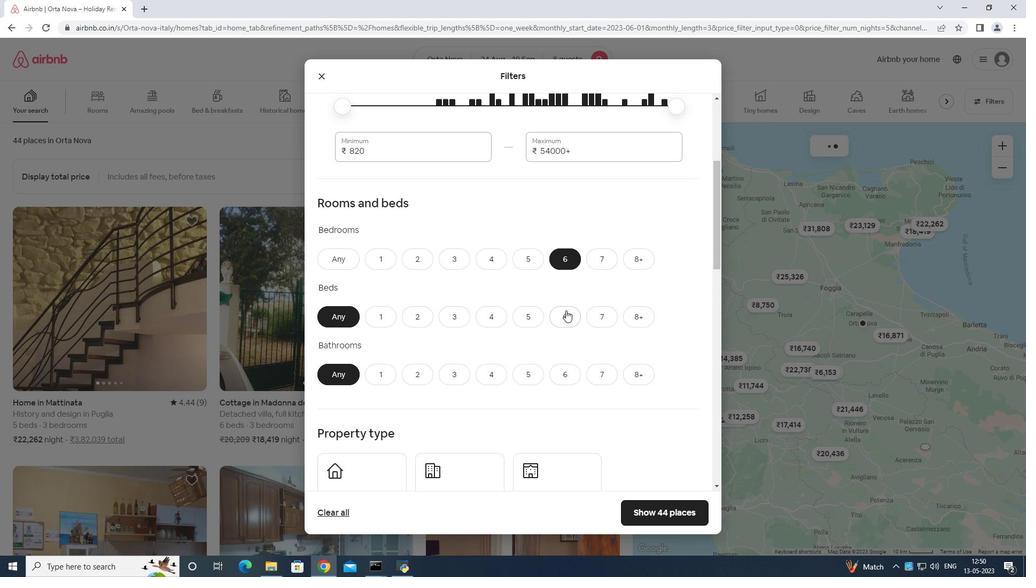 
Action: Mouse pressed left at (566, 311)
Screenshot: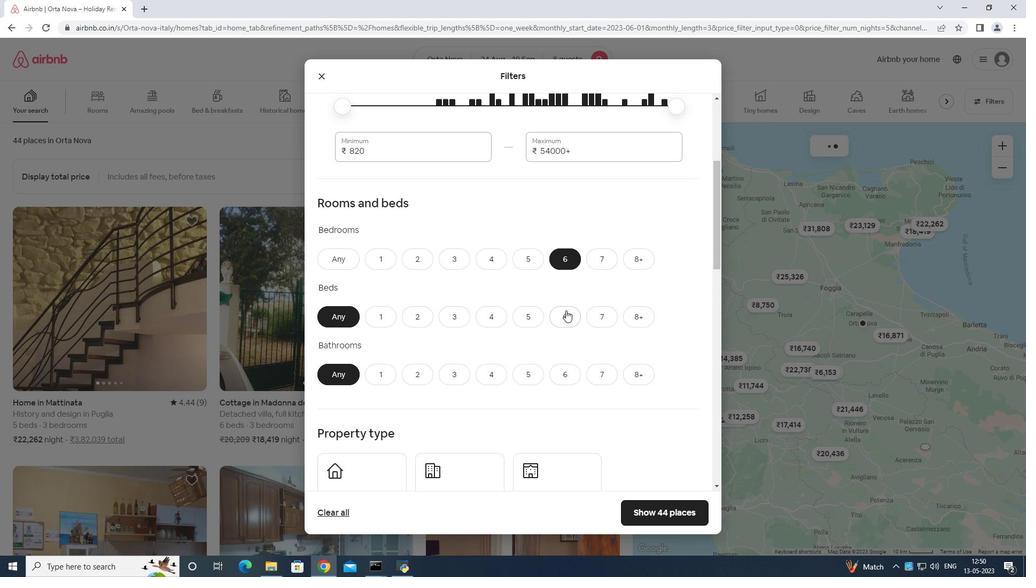 
Action: Mouse moved to (563, 361)
Screenshot: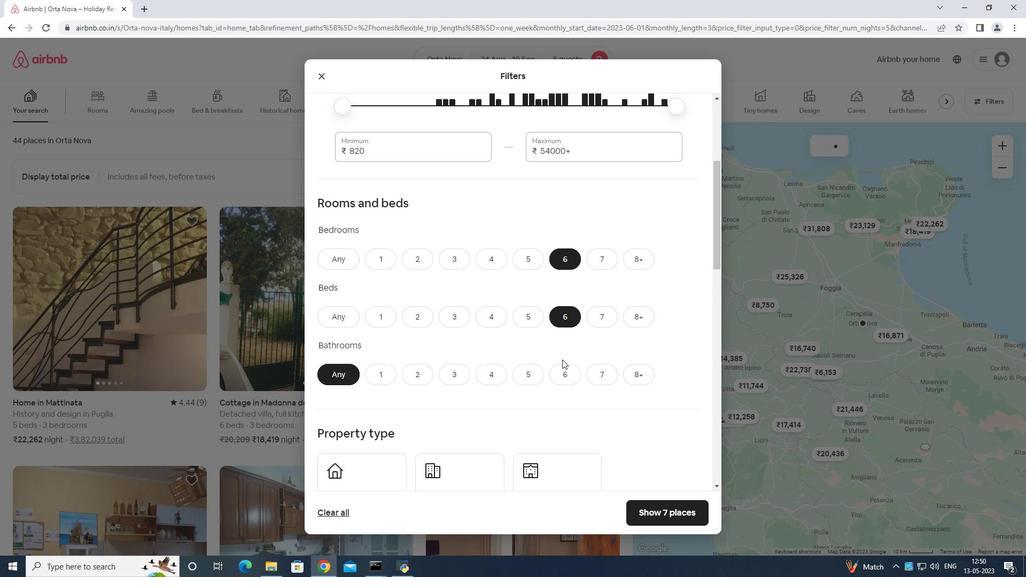 
Action: Mouse pressed left at (563, 361)
Screenshot: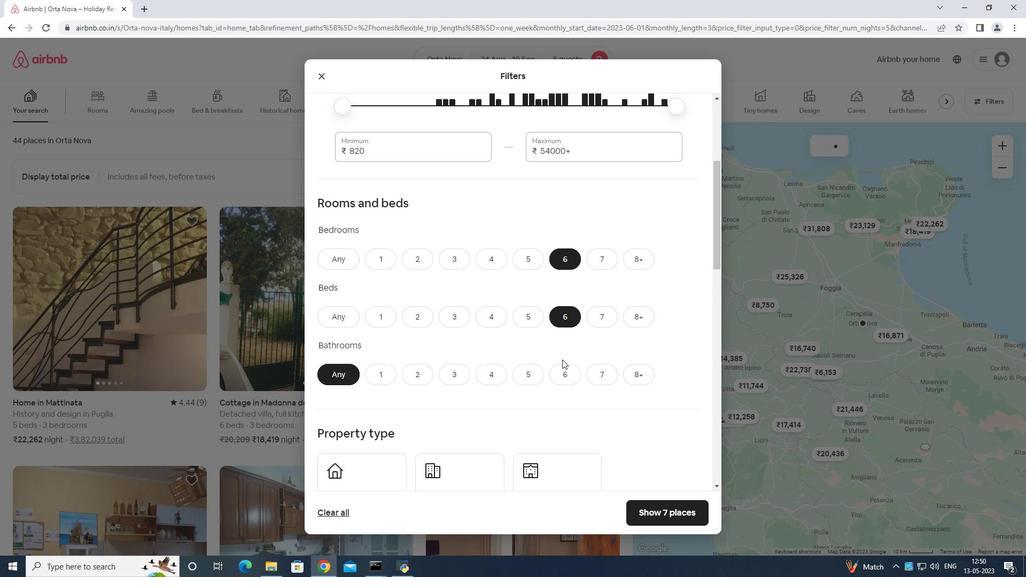 
Action: Mouse moved to (563, 370)
Screenshot: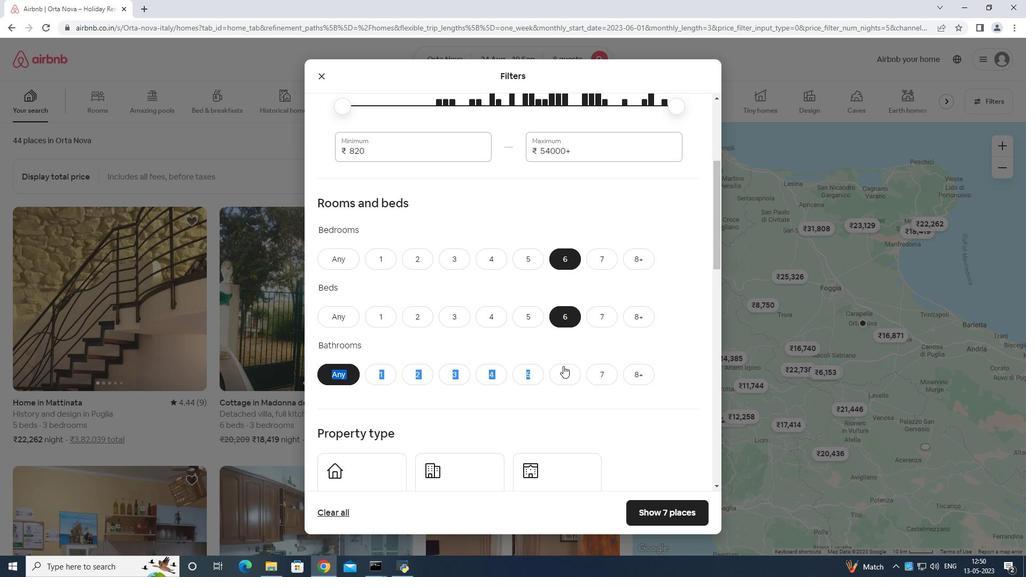 
Action: Mouse pressed left at (563, 370)
Screenshot: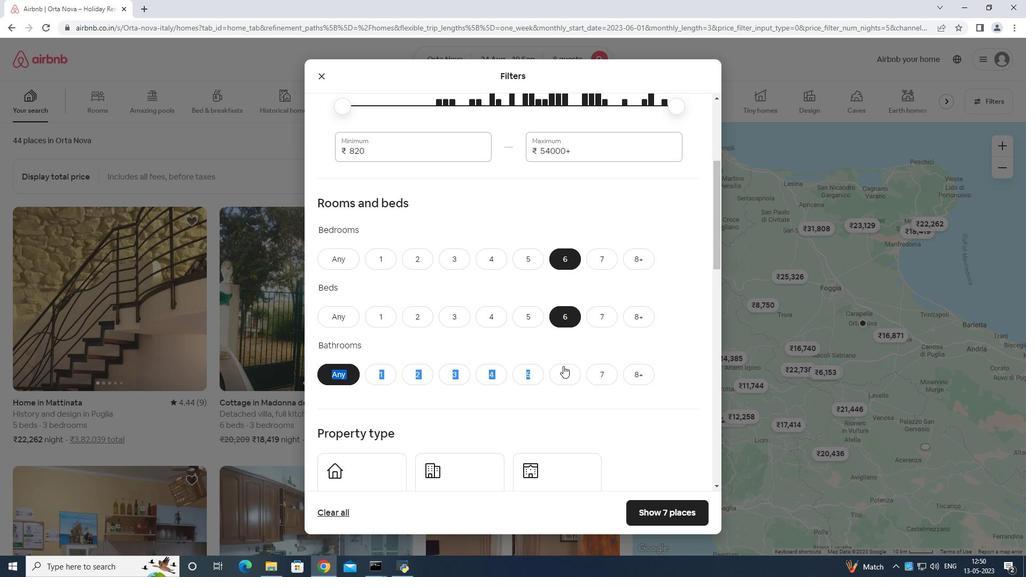 
Action: Mouse moved to (568, 407)
Screenshot: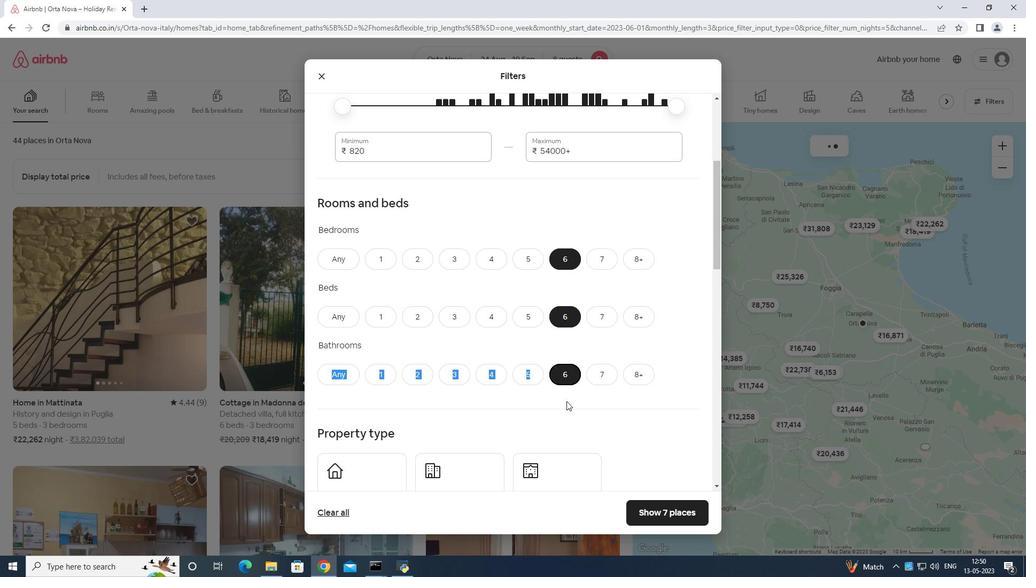 
Action: Mouse pressed left at (568, 407)
Screenshot: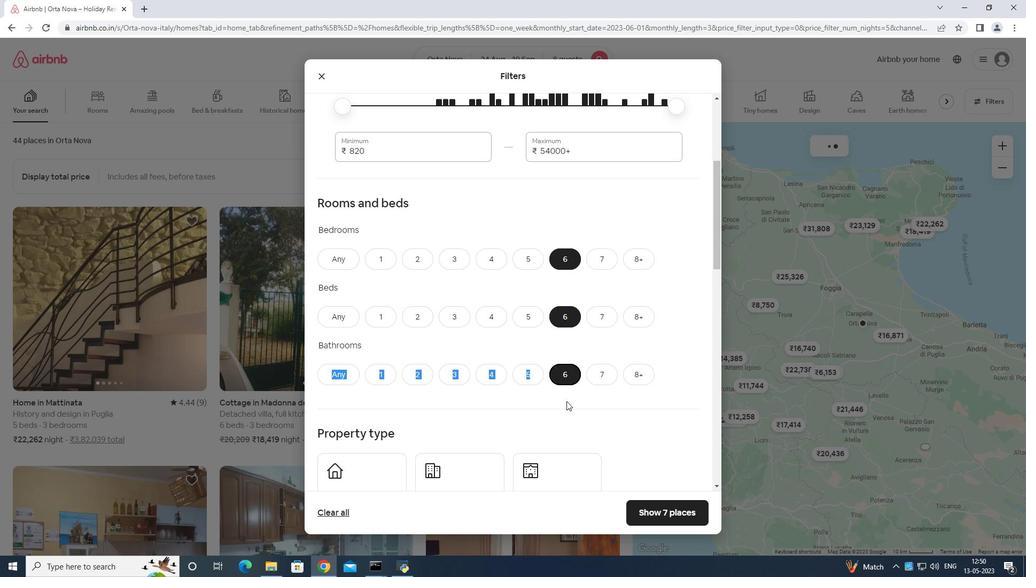 
Action: Mouse moved to (594, 281)
Screenshot: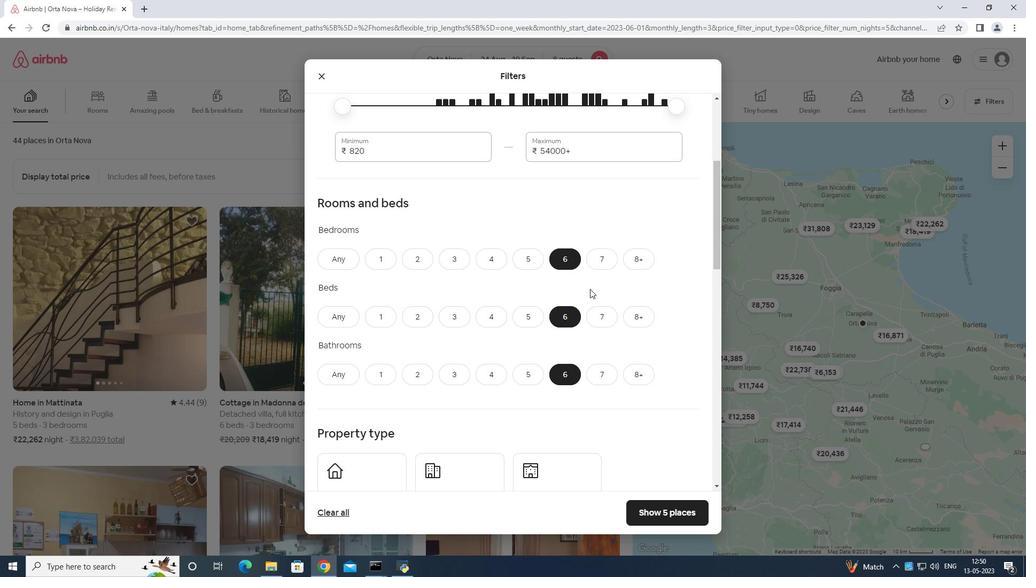 
Action: Mouse scrolled (594, 281) with delta (0, 0)
Screenshot: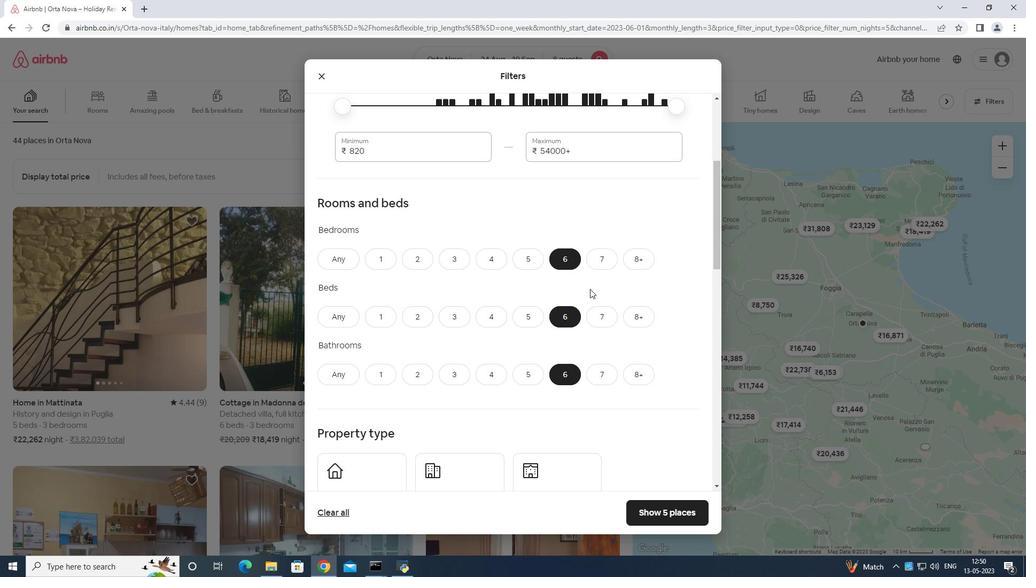 
Action: Mouse moved to (594, 283)
Screenshot: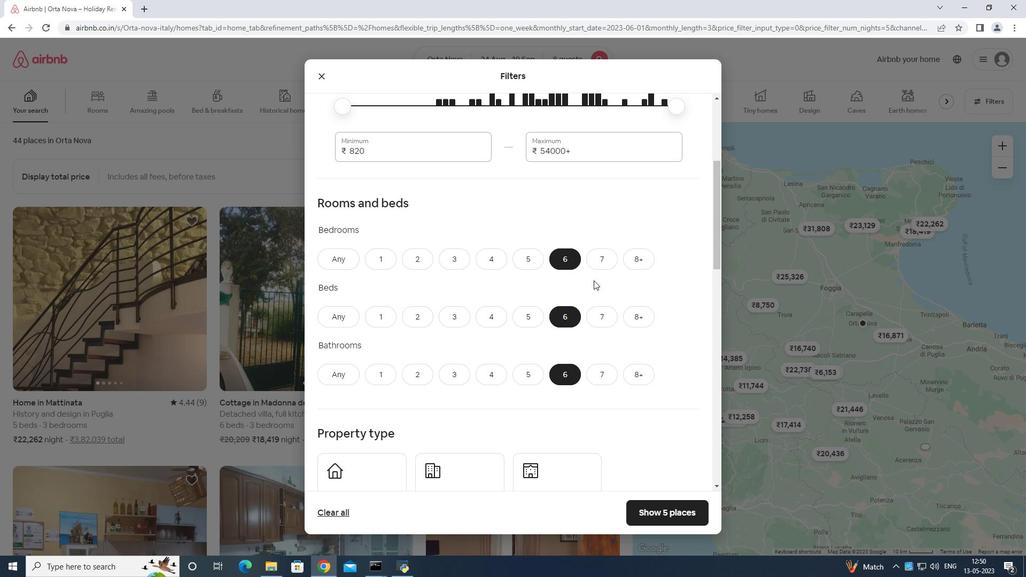 
Action: Mouse scrolled (594, 283) with delta (0, 0)
Screenshot: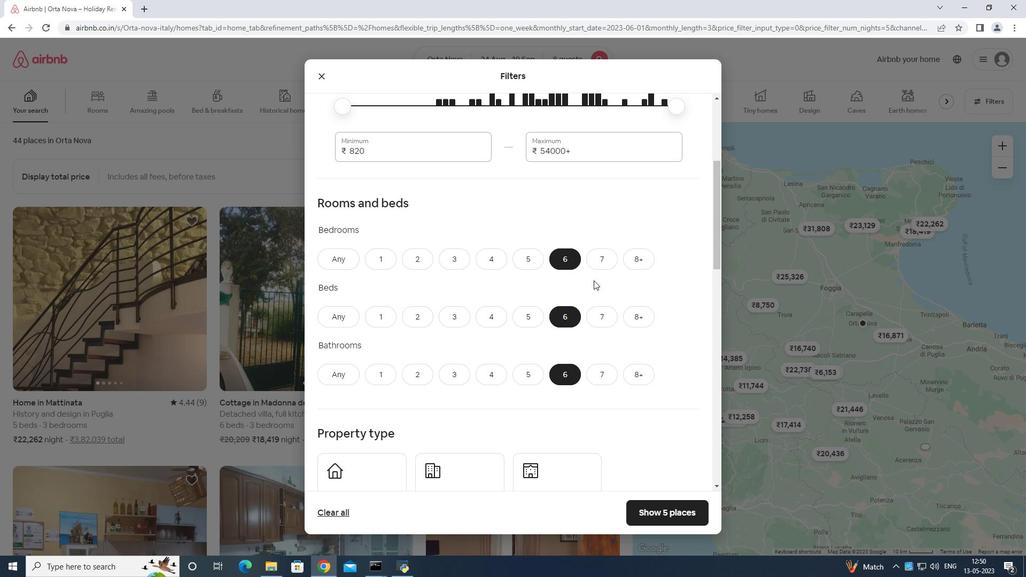 
Action: Mouse scrolled (594, 283) with delta (0, 0)
Screenshot: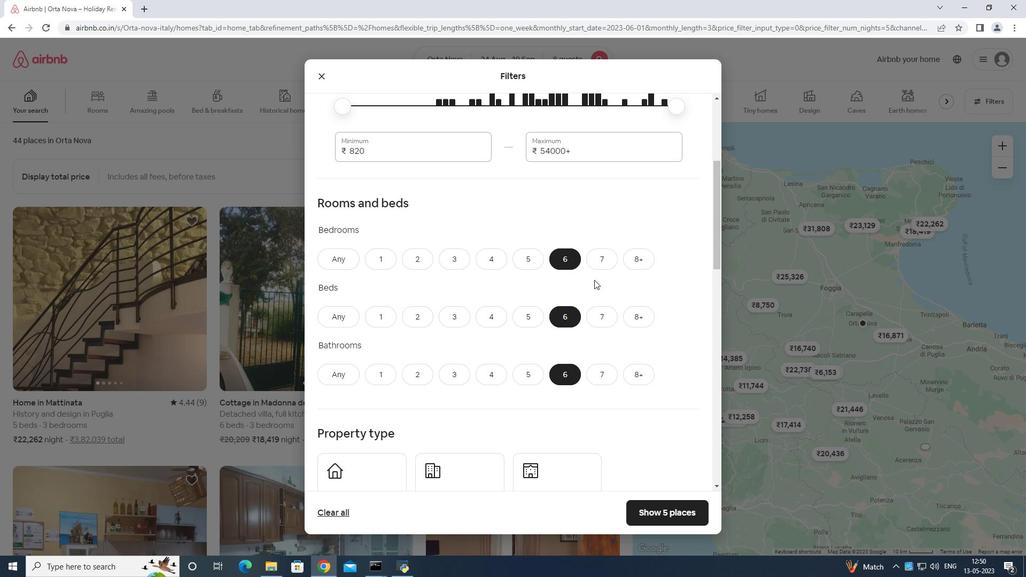 
Action: Mouse moved to (366, 316)
Screenshot: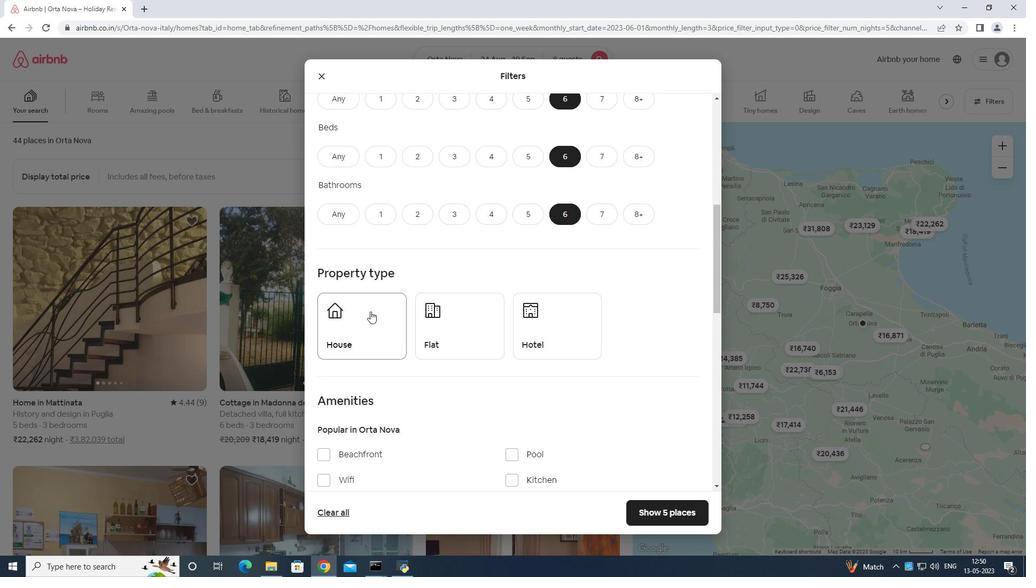 
Action: Mouse pressed left at (366, 316)
Screenshot: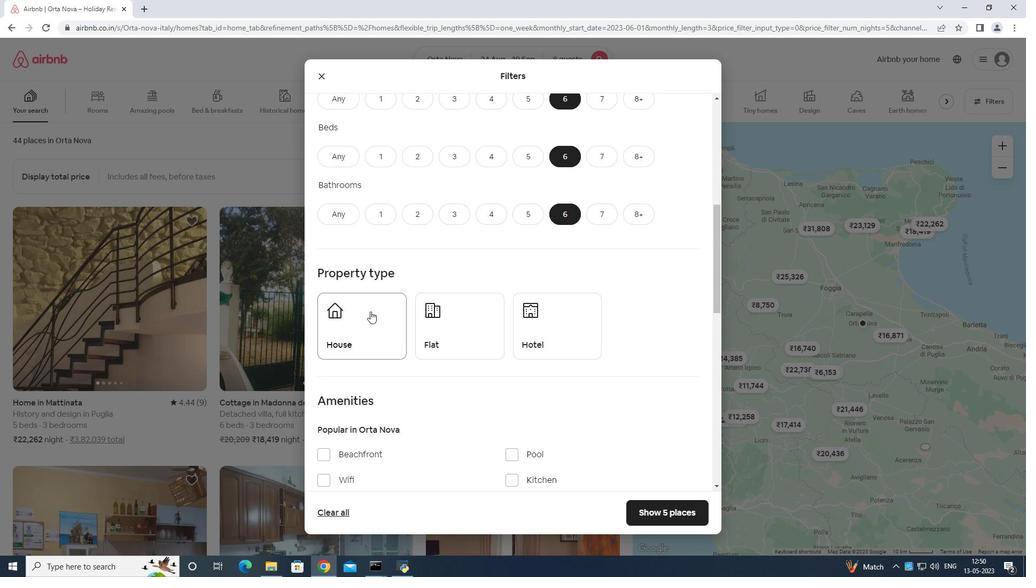 
Action: Mouse moved to (456, 322)
Screenshot: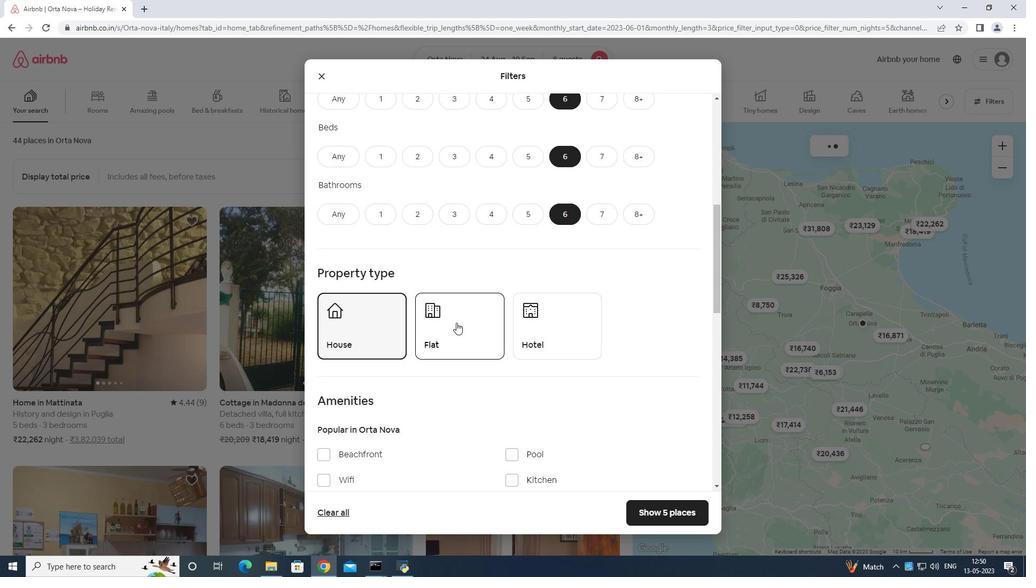
Action: Mouse pressed left at (456, 322)
Screenshot: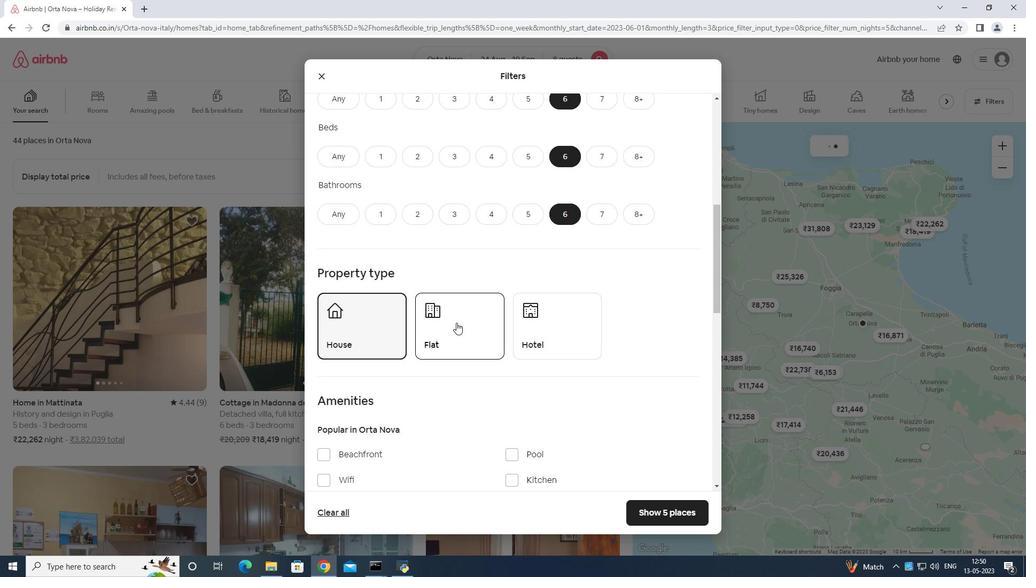 
Action: Mouse moved to (551, 298)
Screenshot: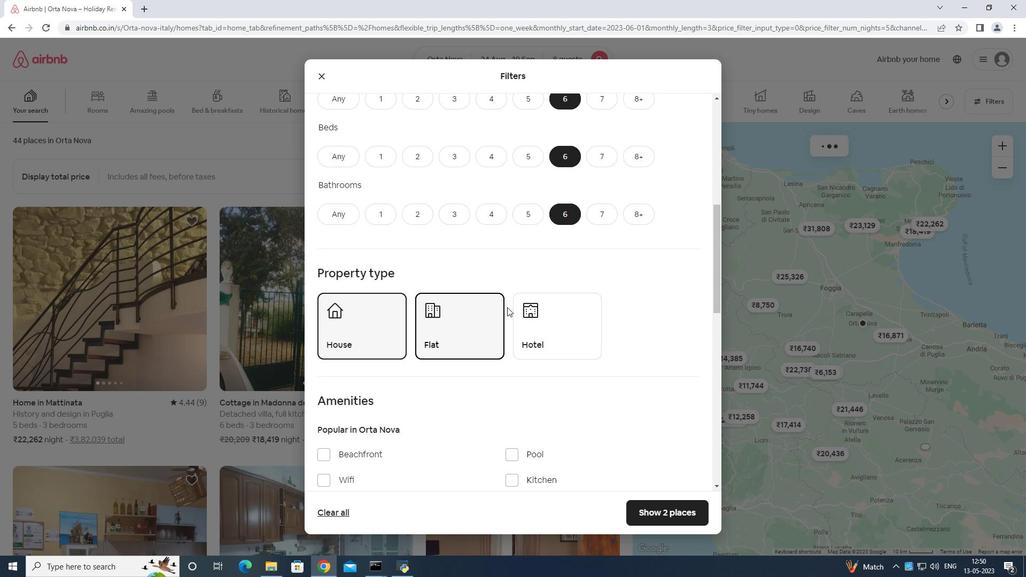 
Action: Mouse scrolled (550, 297) with delta (0, 0)
Screenshot: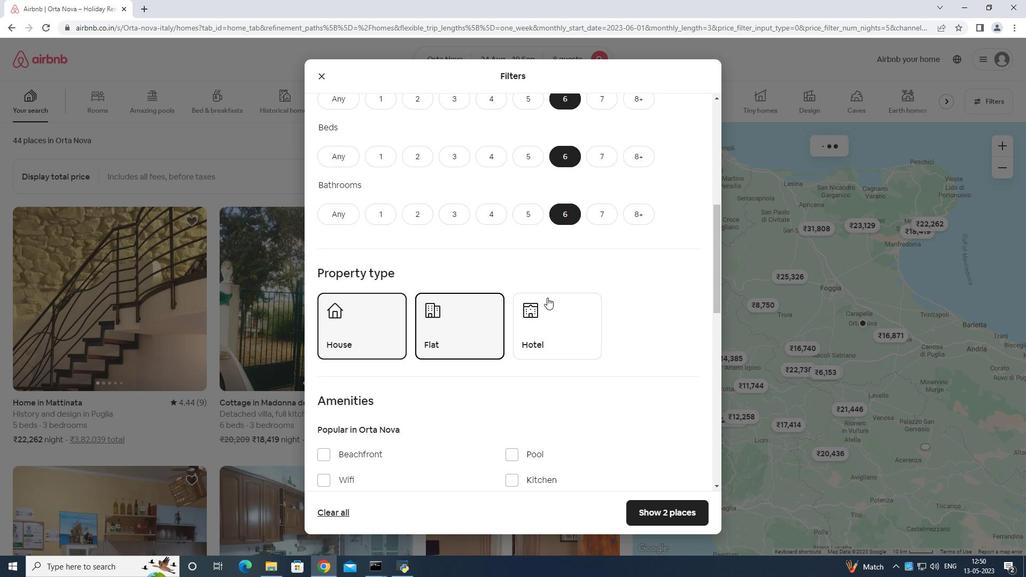 
Action: Mouse moved to (551, 300)
Screenshot: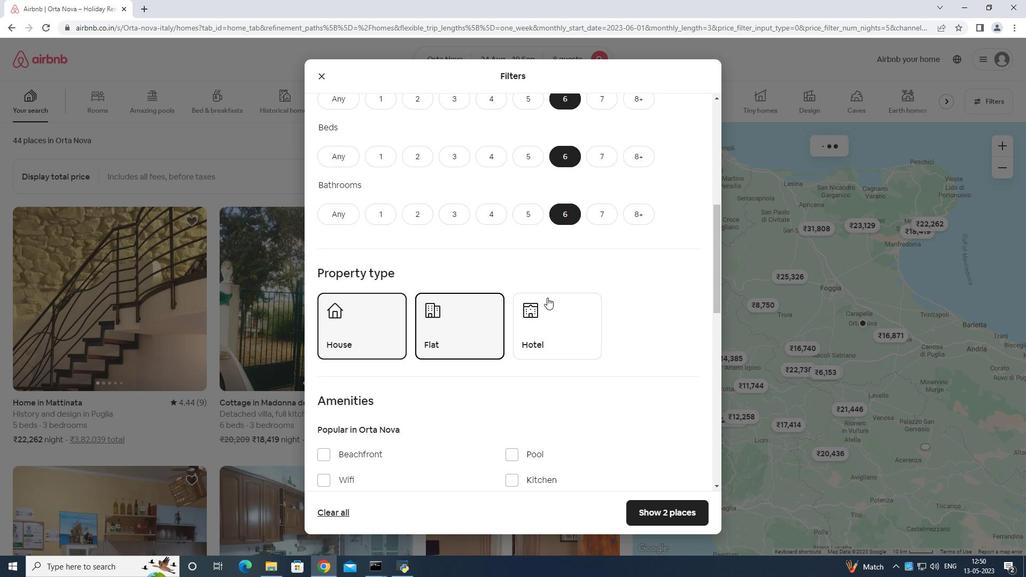 
Action: Mouse scrolled (551, 299) with delta (0, 0)
Screenshot: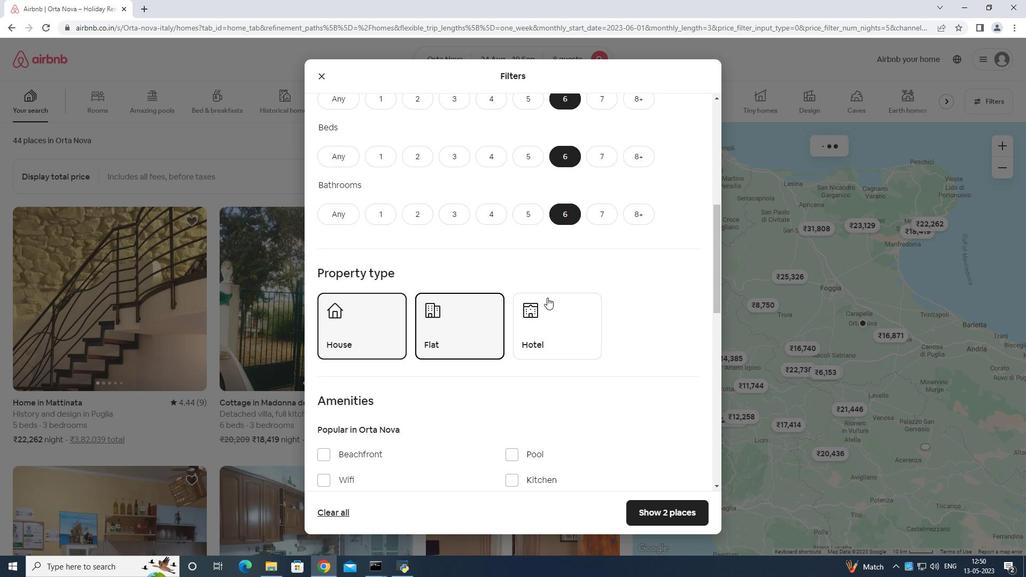 
Action: Mouse moved to (551, 300)
Screenshot: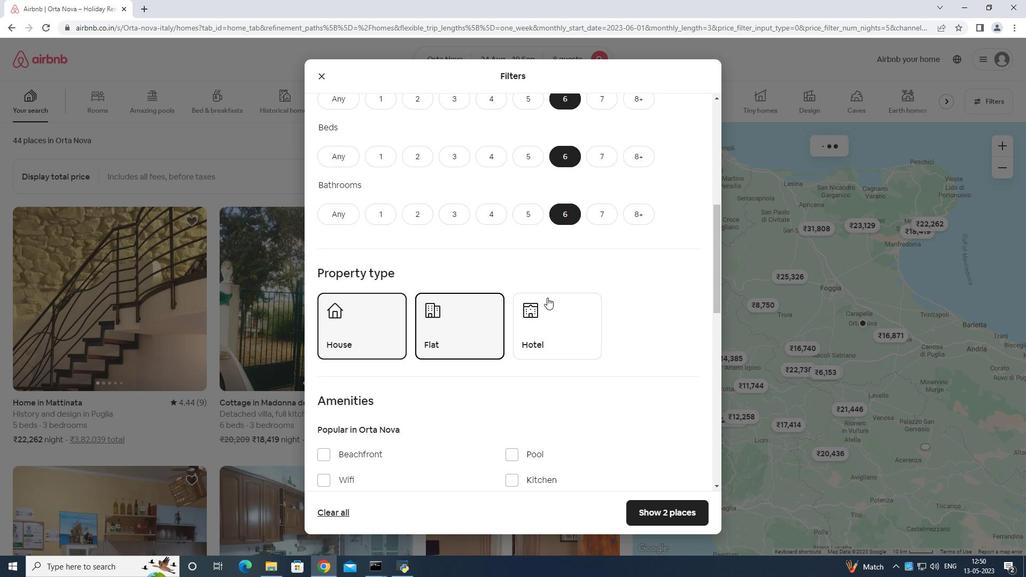 
Action: Mouse scrolled (551, 299) with delta (0, 0)
Screenshot: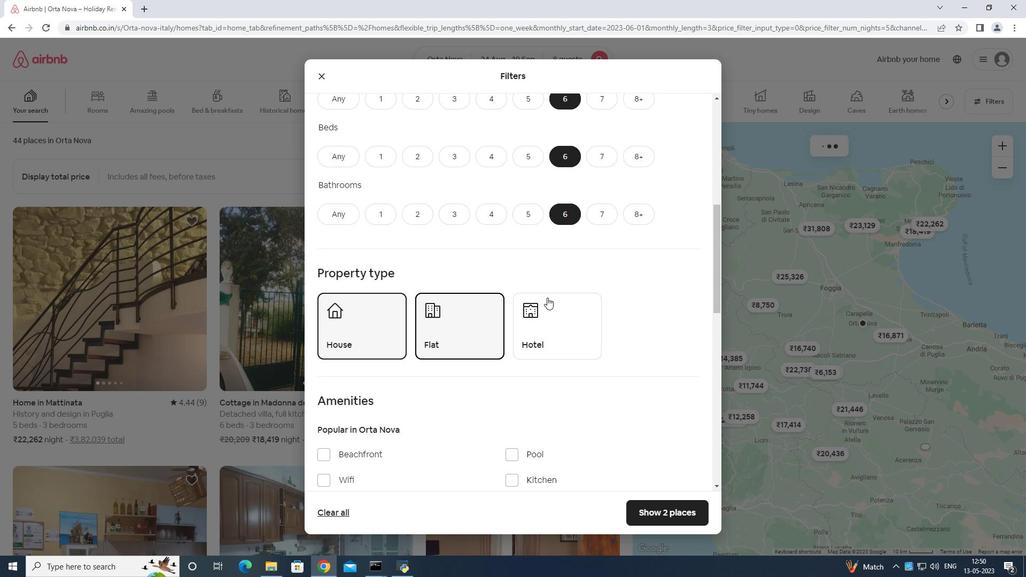 
Action: Mouse scrolled (551, 299) with delta (0, 0)
Screenshot: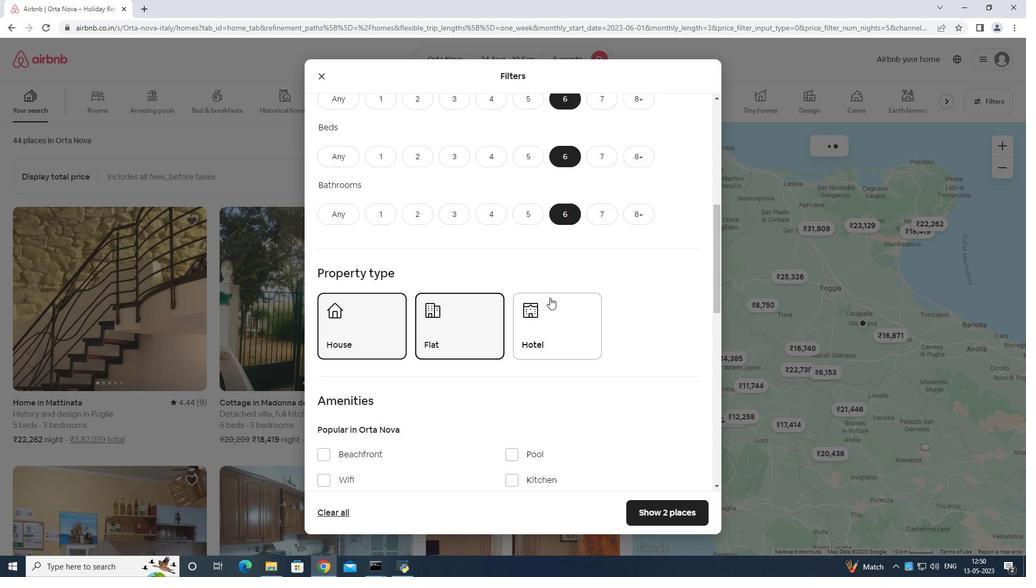 
Action: Mouse moved to (320, 259)
Screenshot: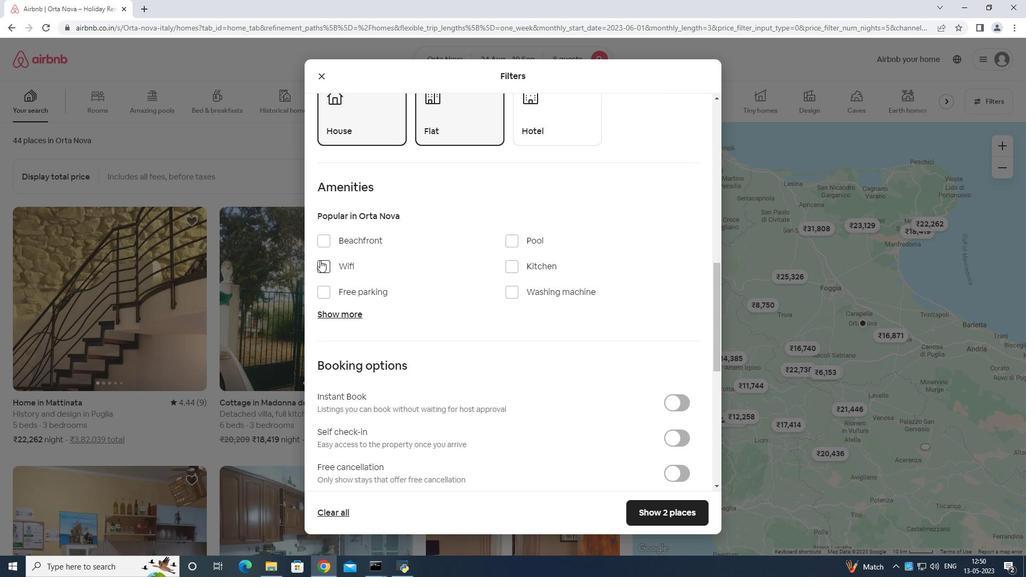 
Action: Mouse pressed left at (320, 259)
Screenshot: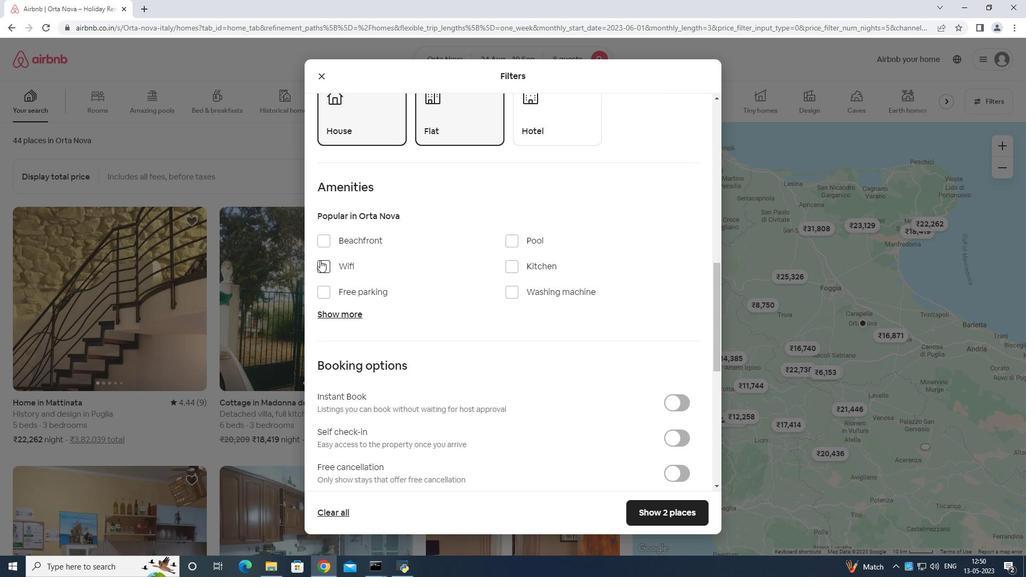 
Action: Mouse moved to (328, 265)
Screenshot: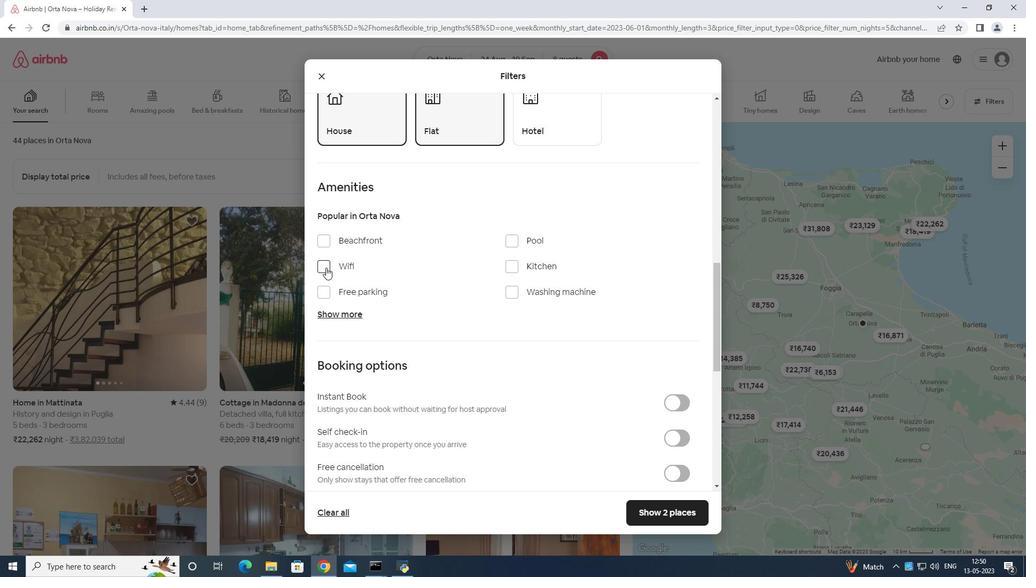 
Action: Mouse pressed left at (328, 265)
Screenshot: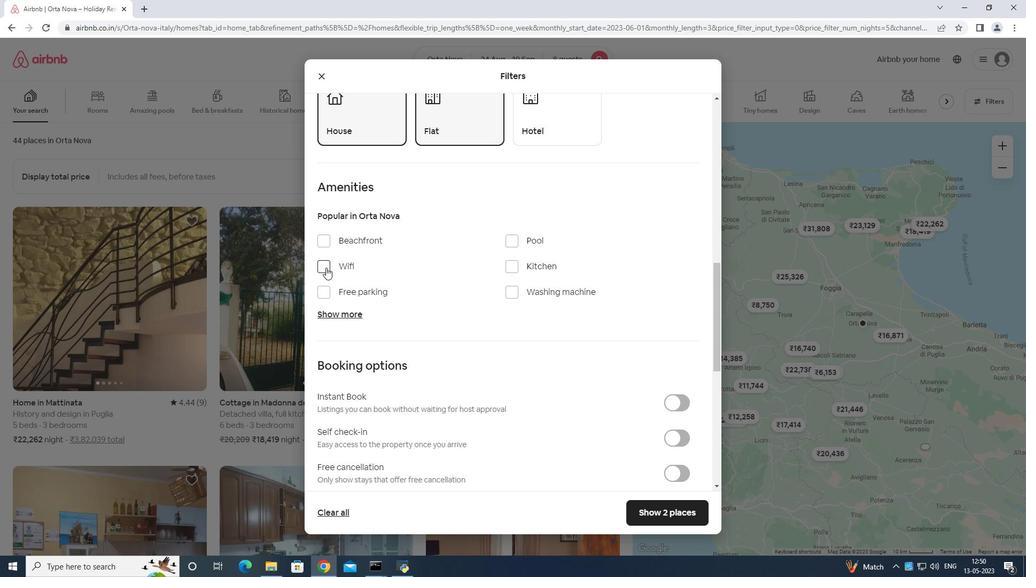 
Action: Mouse moved to (325, 290)
Screenshot: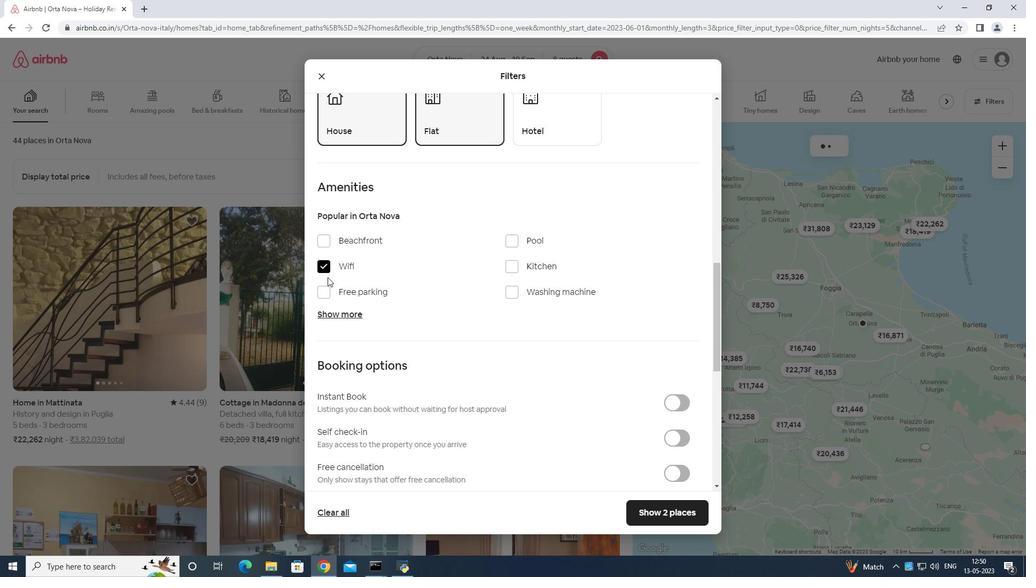 
Action: Mouse pressed left at (325, 290)
Screenshot: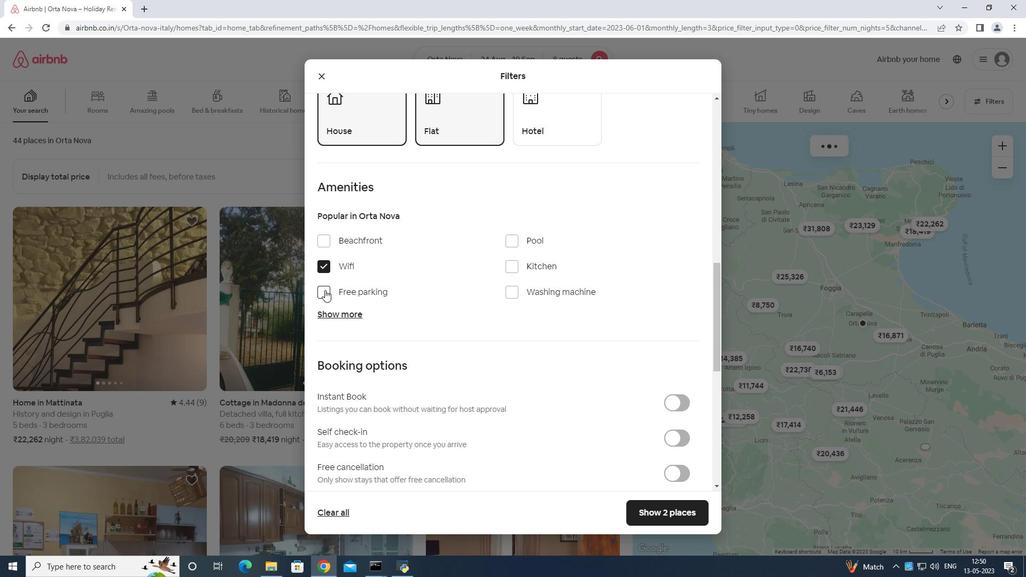 
Action: Mouse moved to (331, 305)
Screenshot: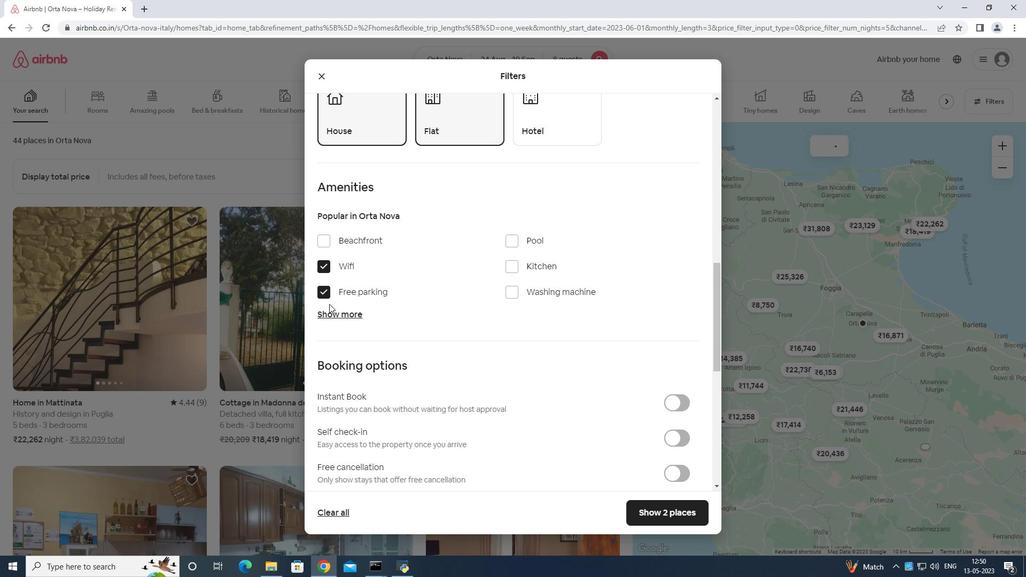 
Action: Mouse pressed left at (331, 305)
Screenshot: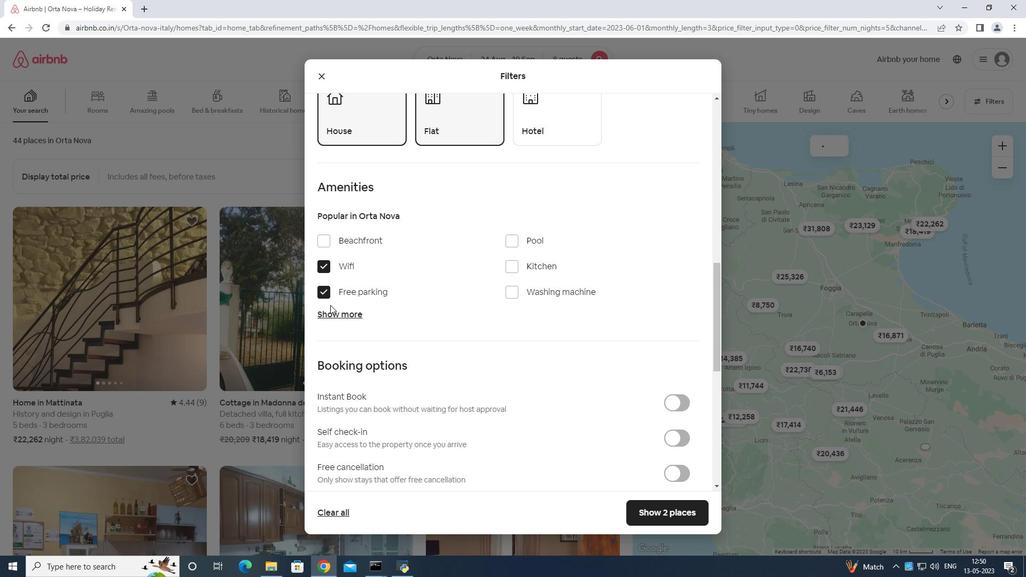 
Action: Mouse moved to (338, 313)
Screenshot: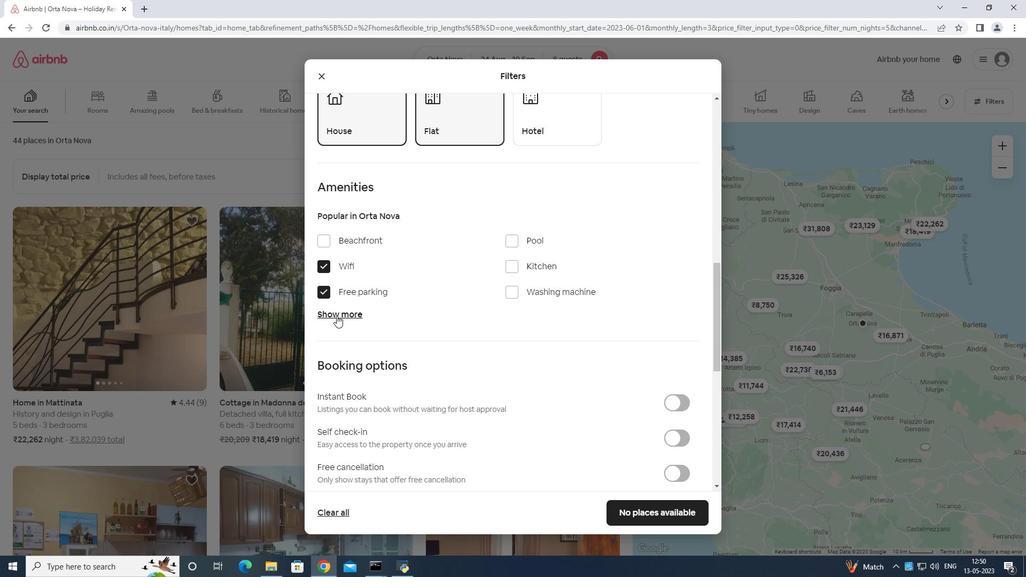 
Action: Mouse pressed left at (338, 313)
Screenshot: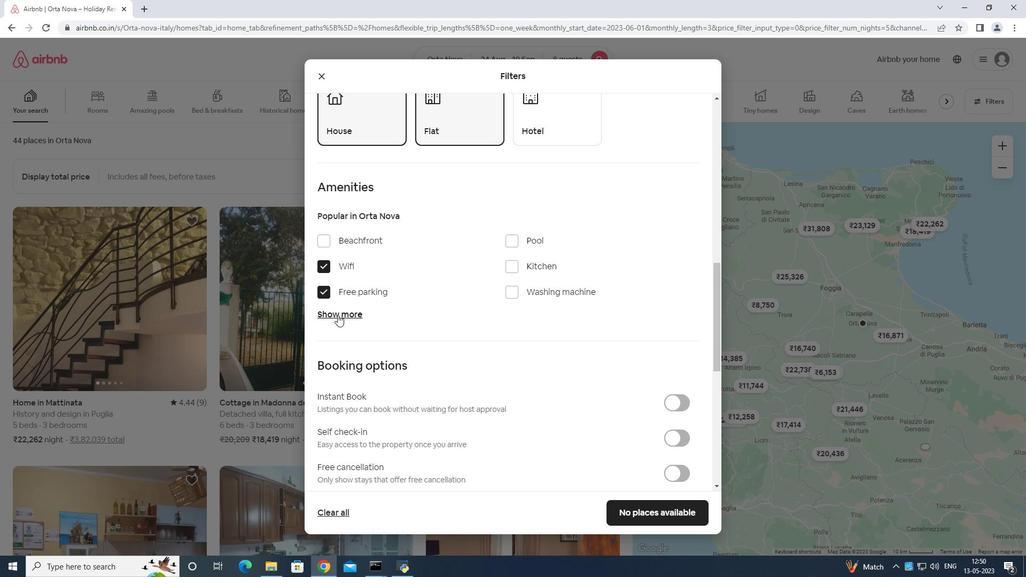 
Action: Mouse moved to (327, 399)
Screenshot: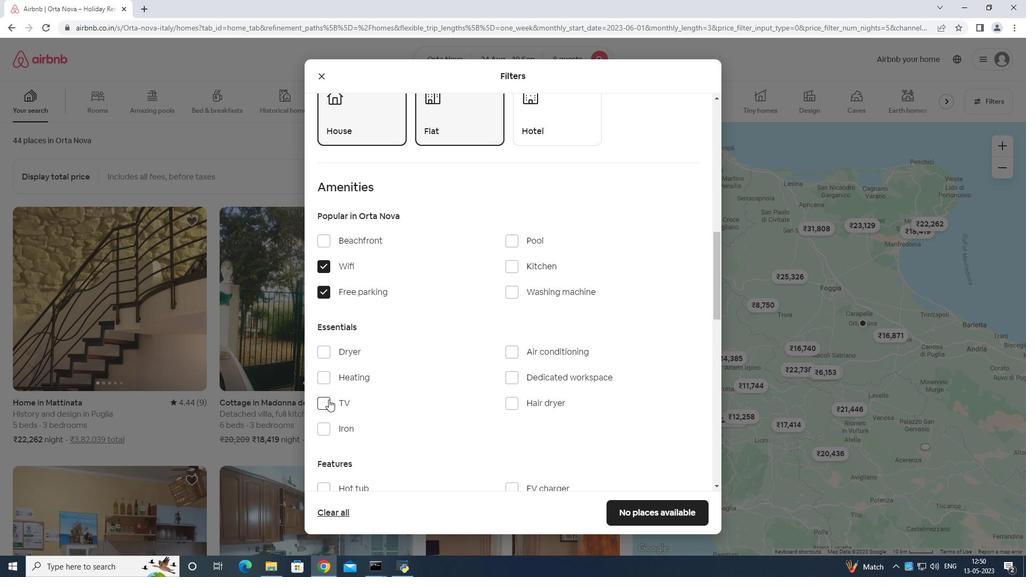 
Action: Mouse pressed left at (327, 399)
Screenshot: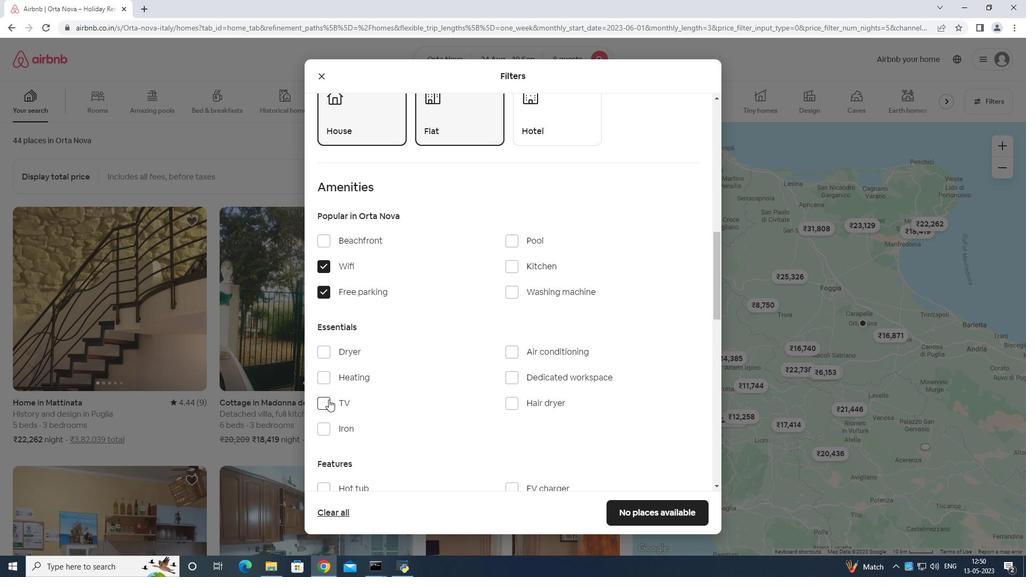 
Action: Mouse moved to (402, 348)
Screenshot: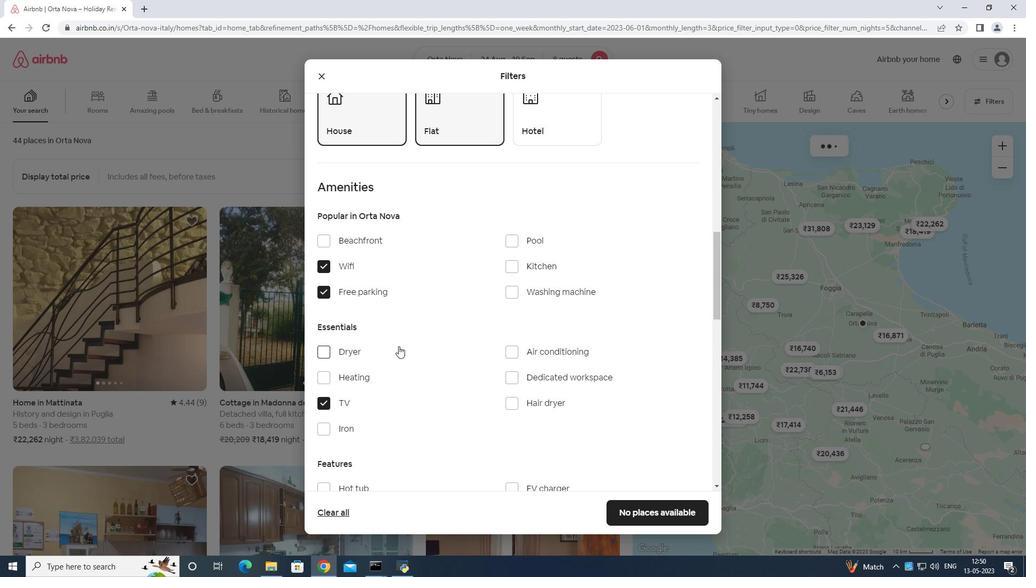 
Action: Mouse scrolled (402, 347) with delta (0, 0)
Screenshot: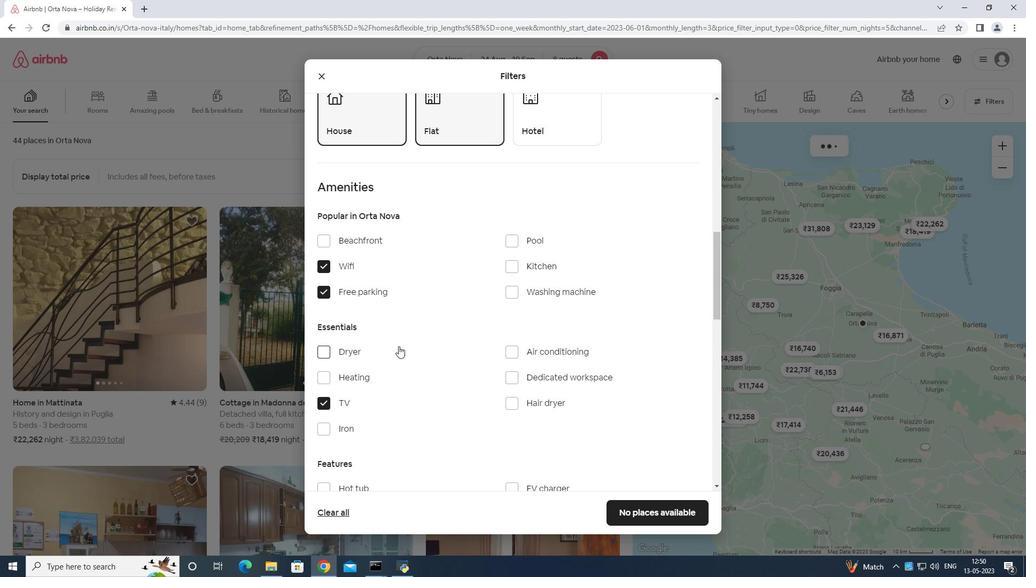 
Action: Mouse moved to (404, 350)
Screenshot: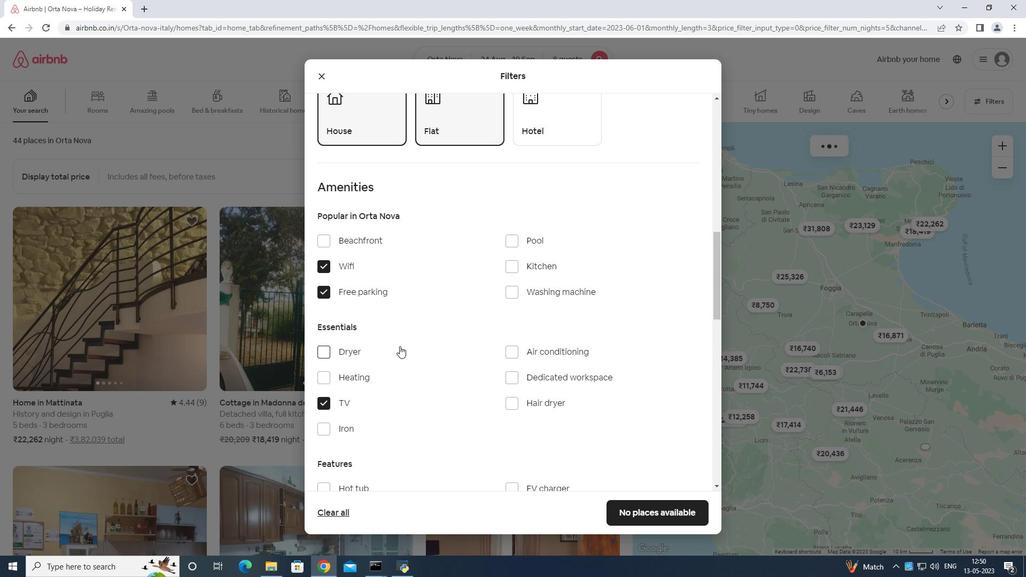 
Action: Mouse scrolled (404, 350) with delta (0, 0)
Screenshot: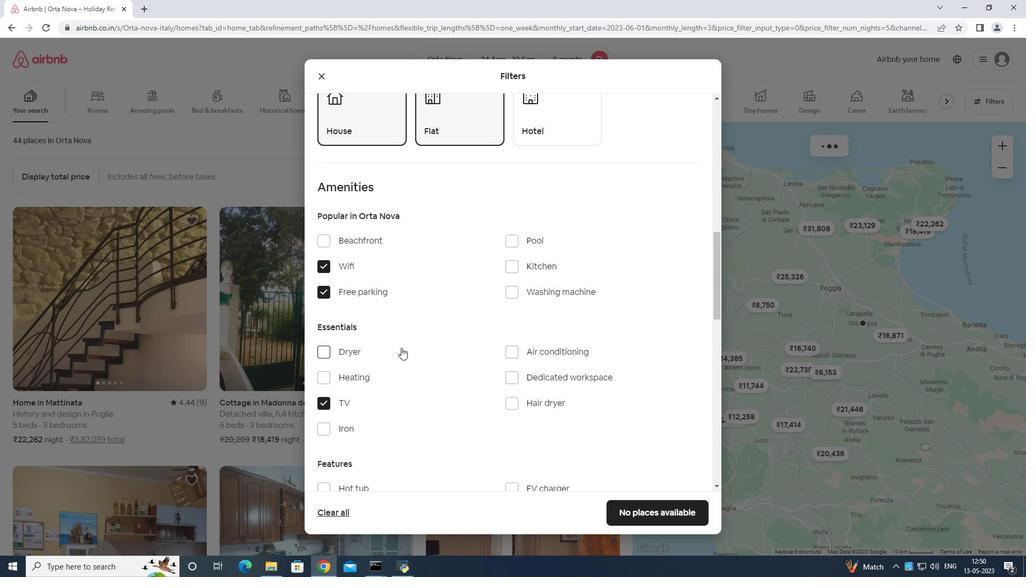 
Action: Mouse moved to (407, 351)
Screenshot: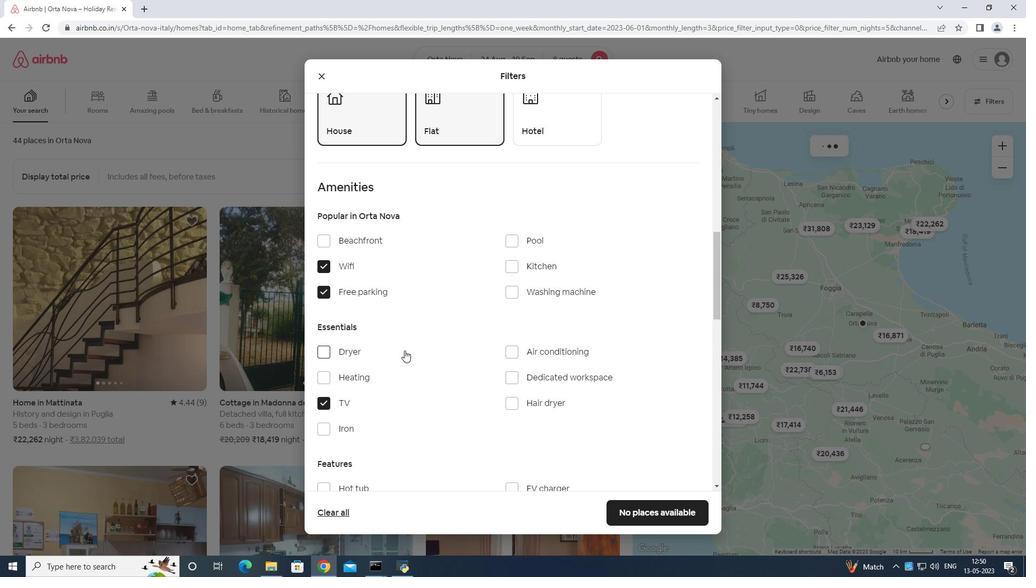 
Action: Mouse scrolled (407, 351) with delta (0, 0)
Screenshot: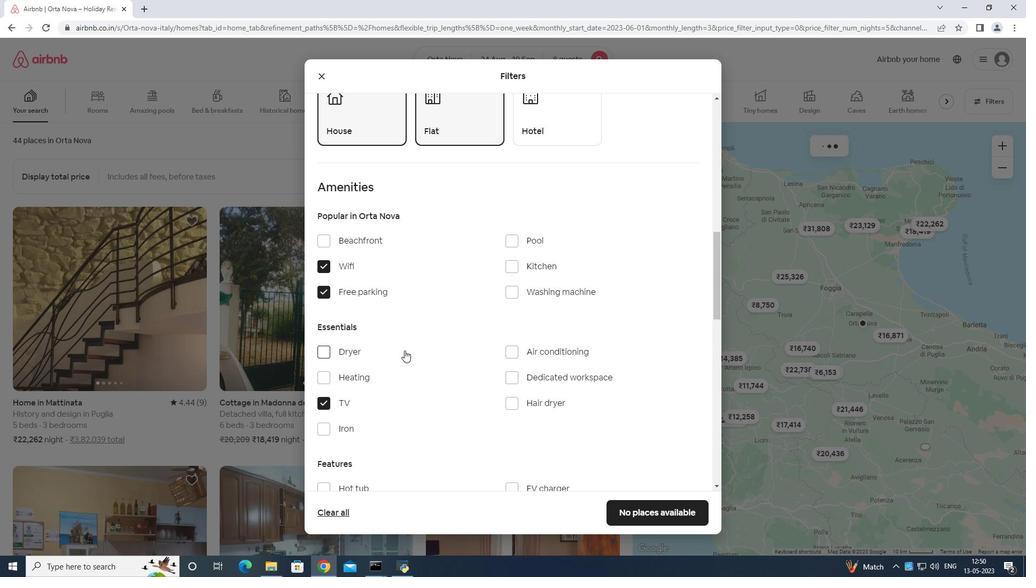 
Action: Mouse moved to (516, 350)
Screenshot: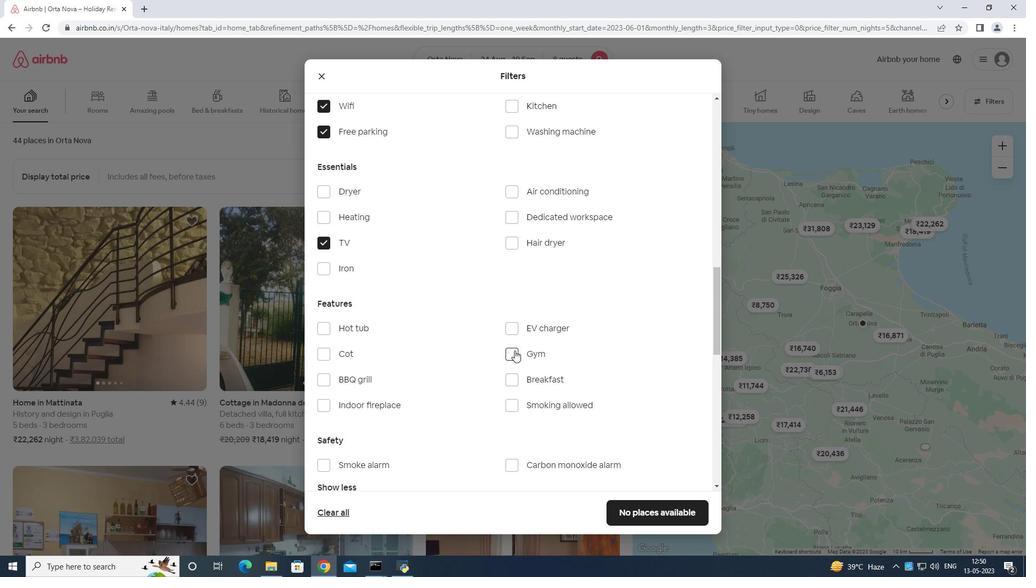 
Action: Mouse pressed left at (516, 350)
Screenshot: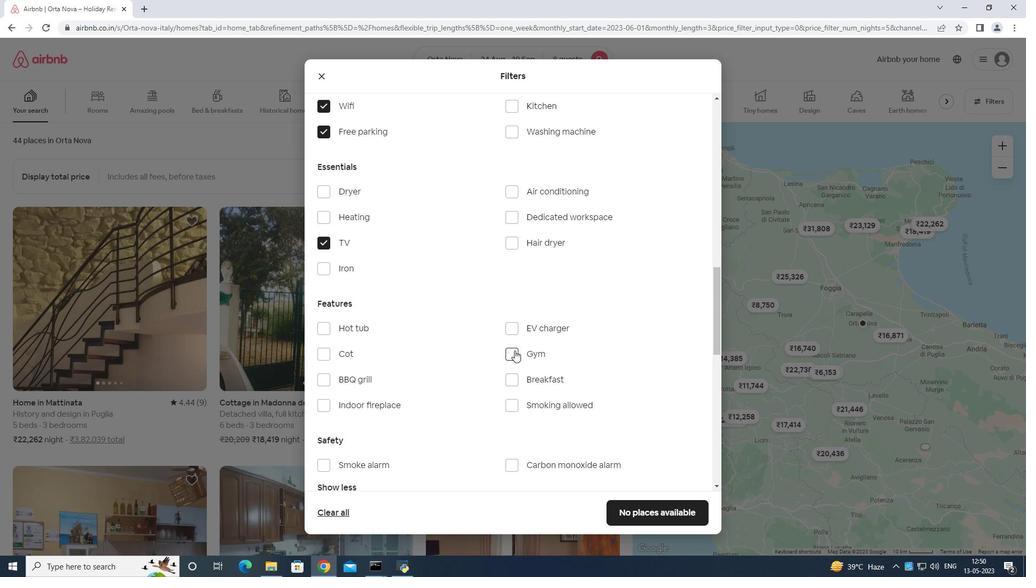 
Action: Mouse moved to (514, 373)
Screenshot: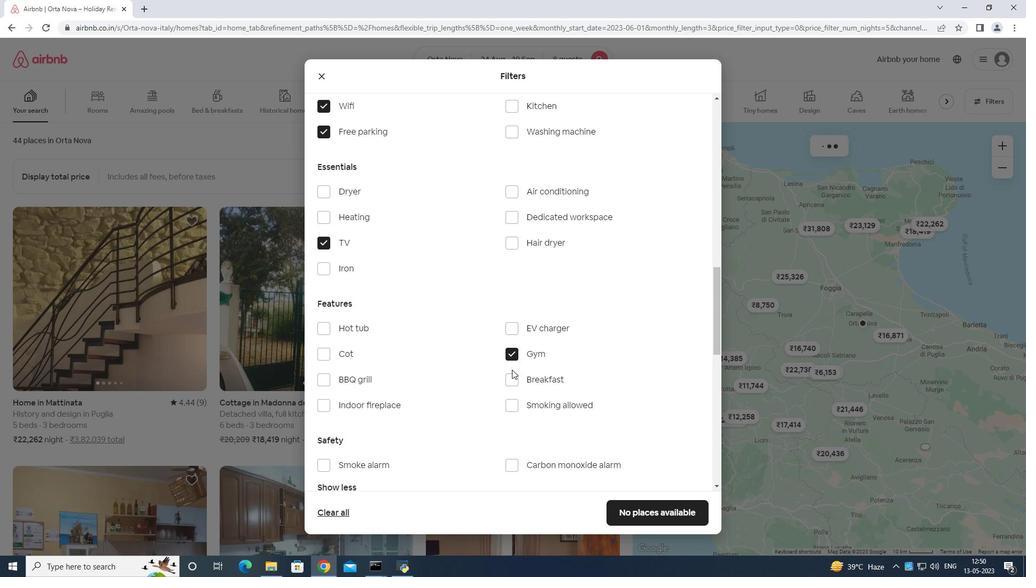 
Action: Mouse pressed left at (514, 373)
Screenshot: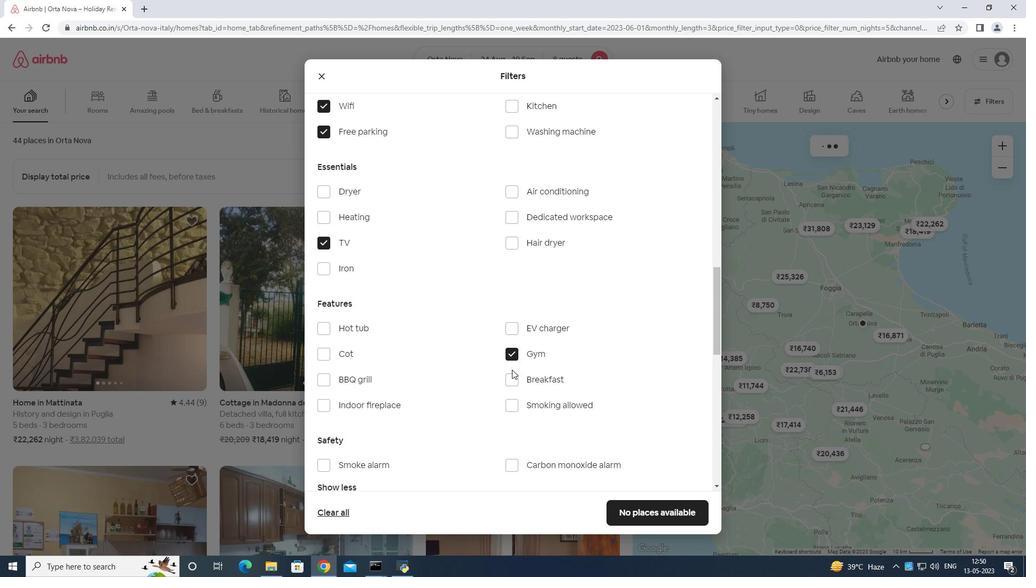 
Action: Mouse moved to (512, 375)
Screenshot: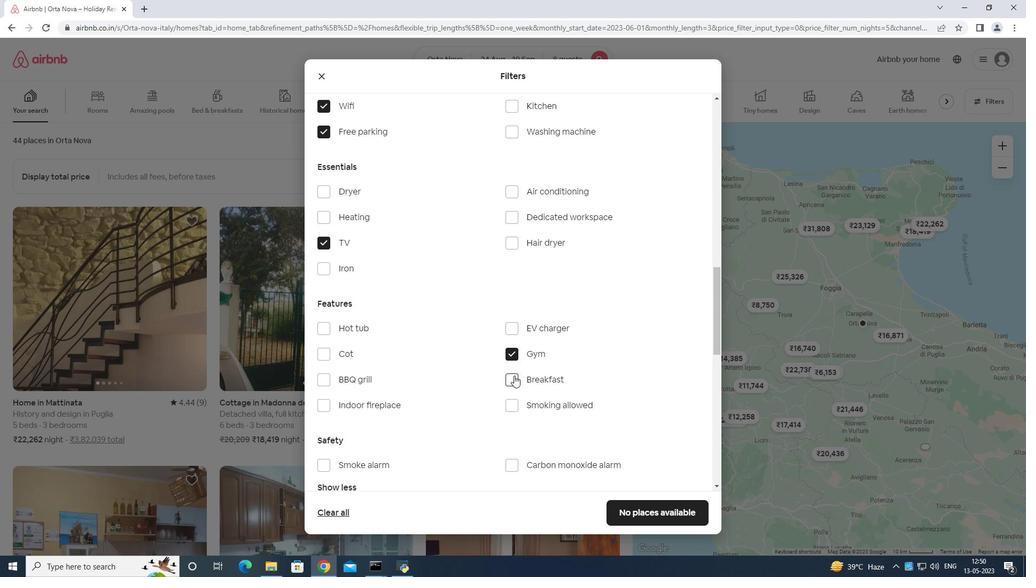 
Action: Mouse pressed left at (512, 375)
Screenshot: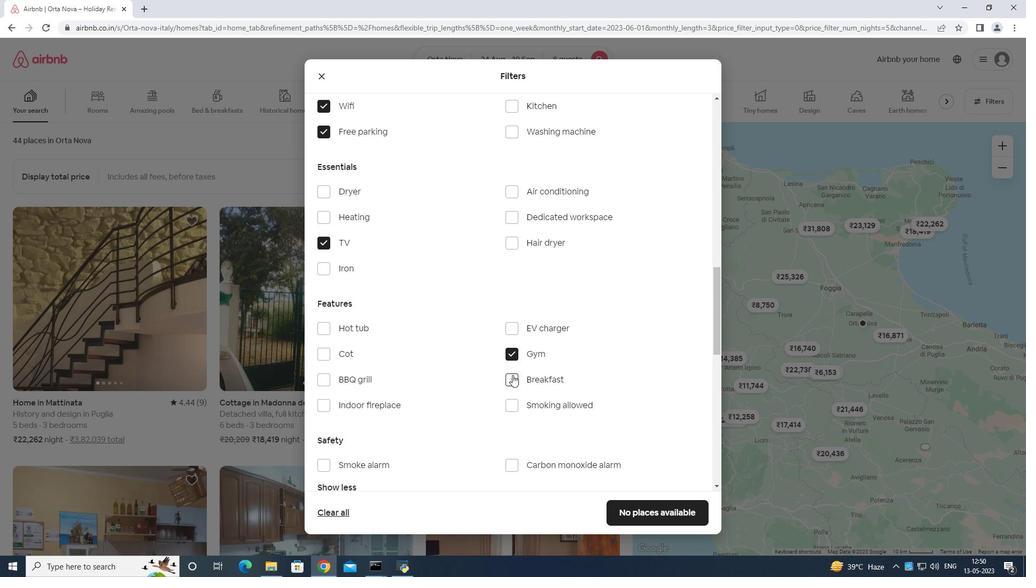 
Action: Mouse moved to (532, 354)
Screenshot: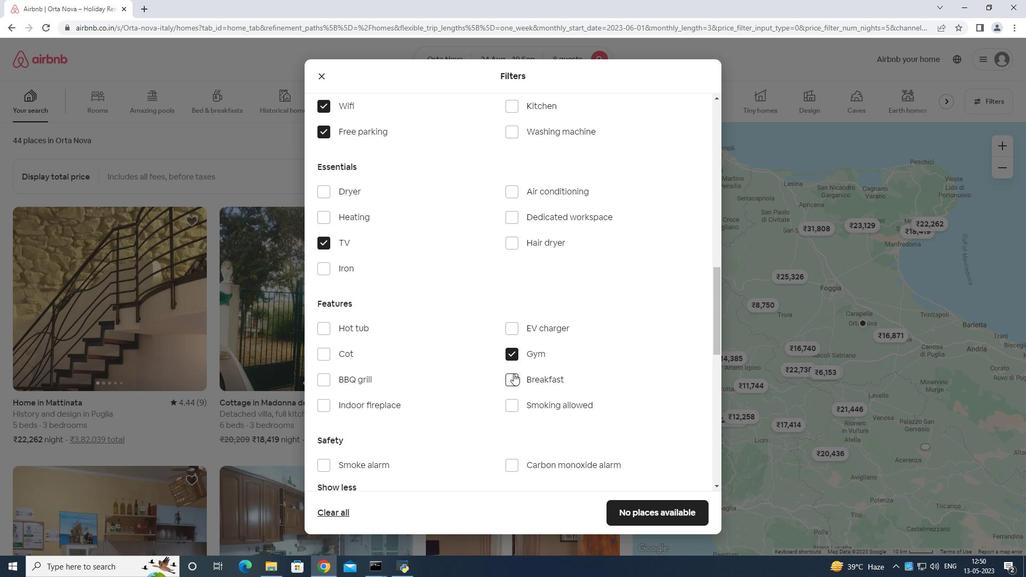 
Action: Mouse scrolled (532, 354) with delta (0, 0)
Screenshot: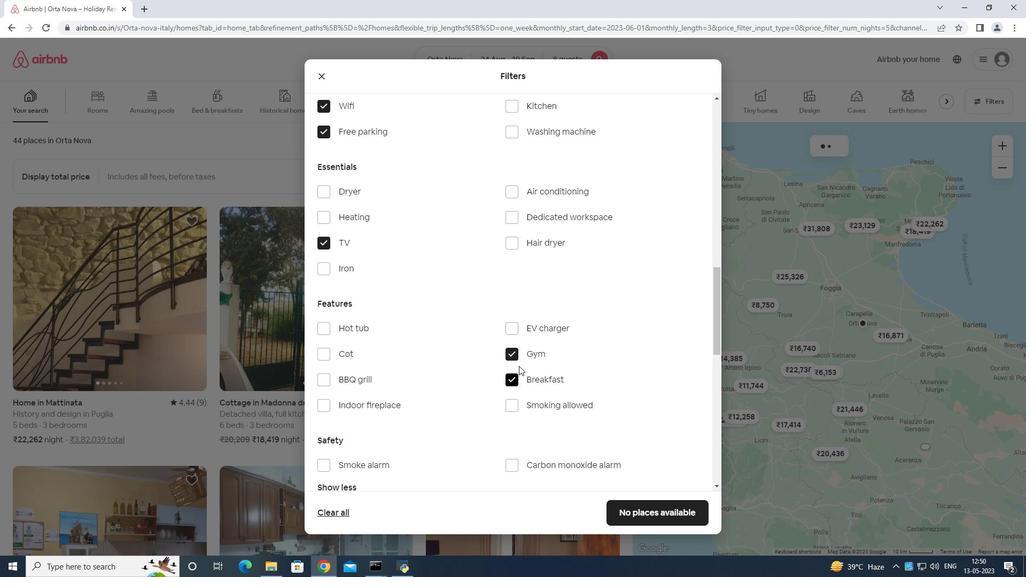 
Action: Mouse moved to (532, 358)
Screenshot: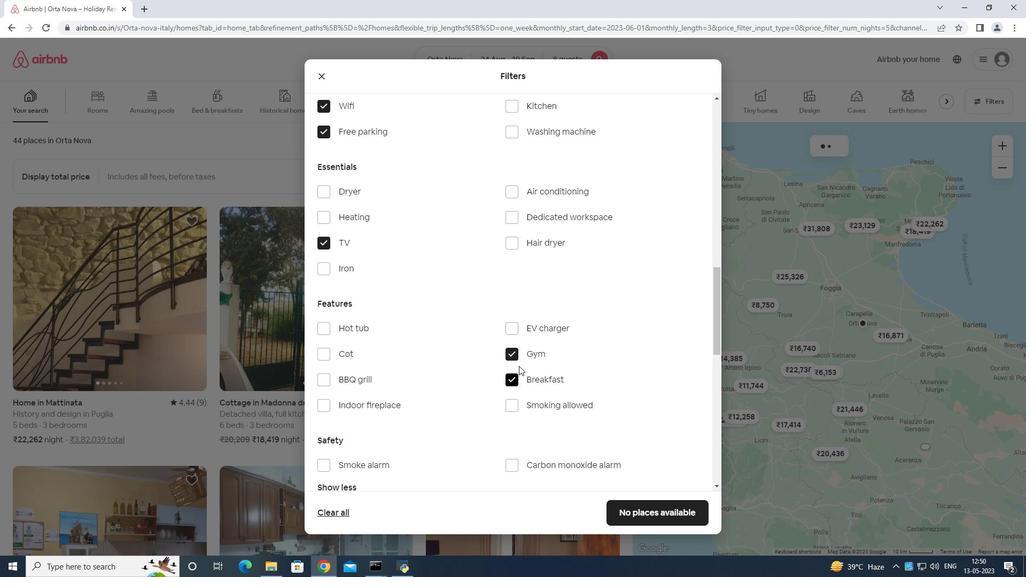 
Action: Mouse scrolled (532, 357) with delta (0, 0)
Screenshot: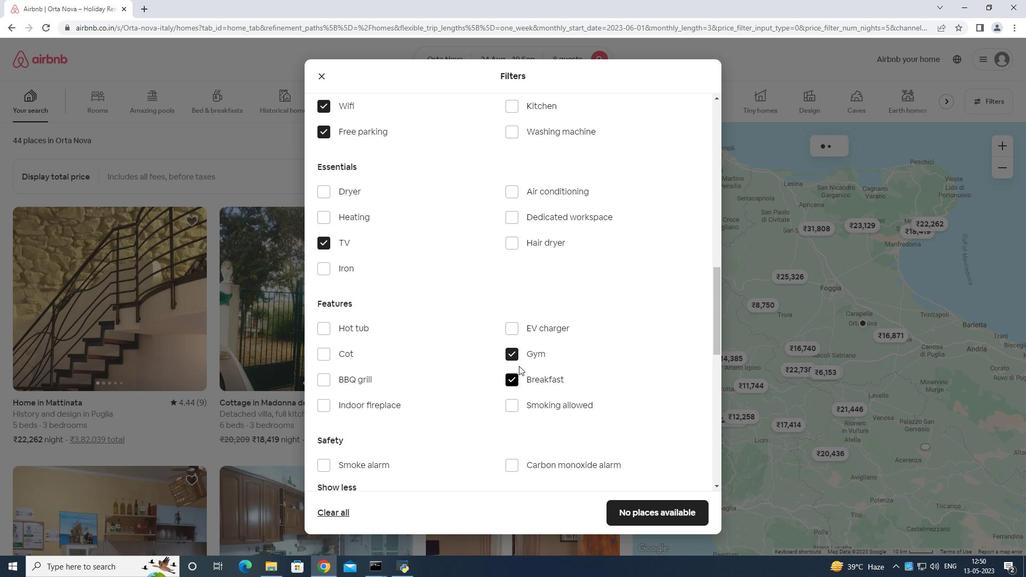 
Action: Mouse moved to (532, 358)
Screenshot: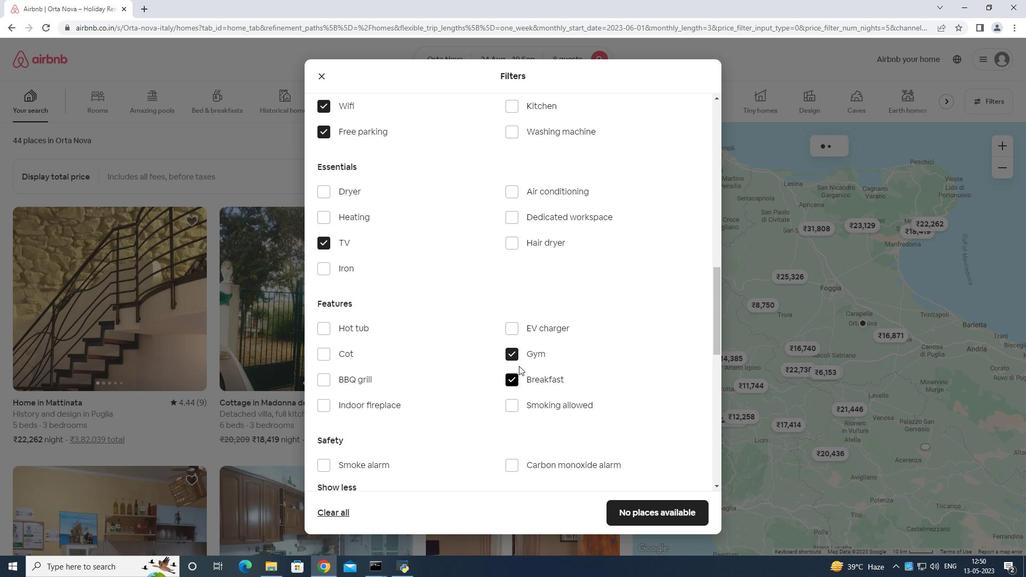 
Action: Mouse scrolled (532, 358) with delta (0, 0)
Screenshot: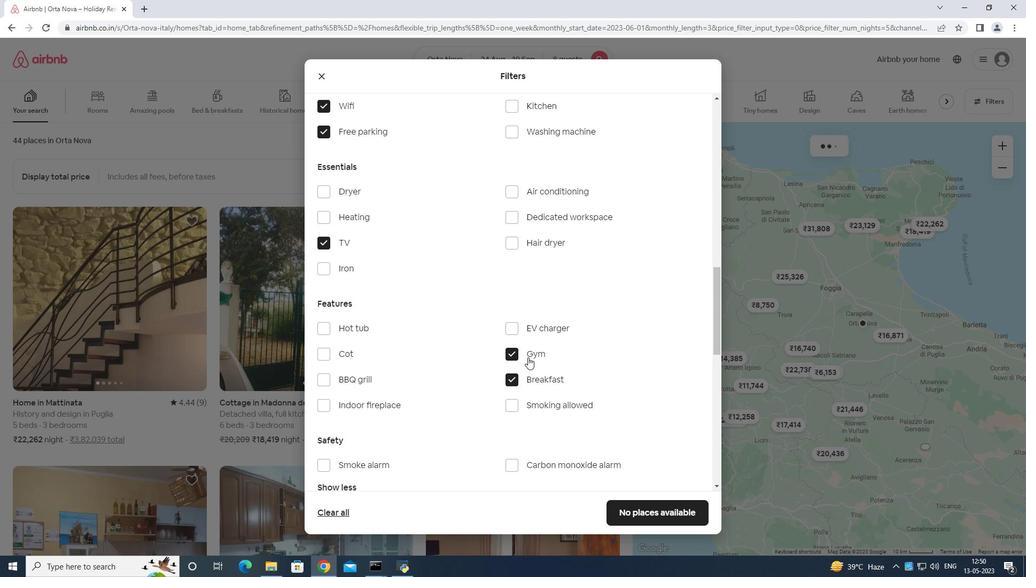 
Action: Mouse scrolled (532, 358) with delta (0, 0)
Screenshot: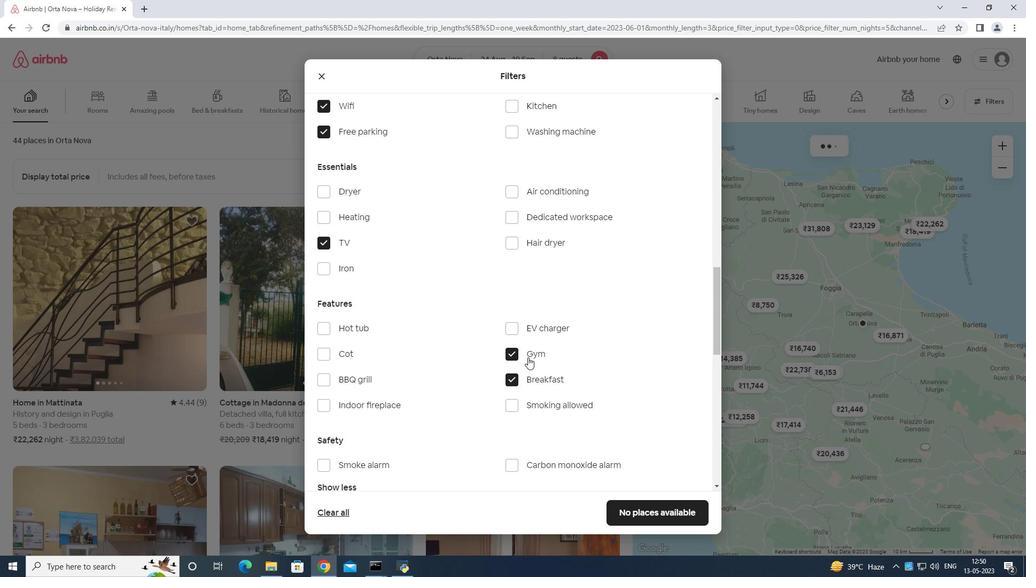 
Action: Mouse moved to (537, 344)
Screenshot: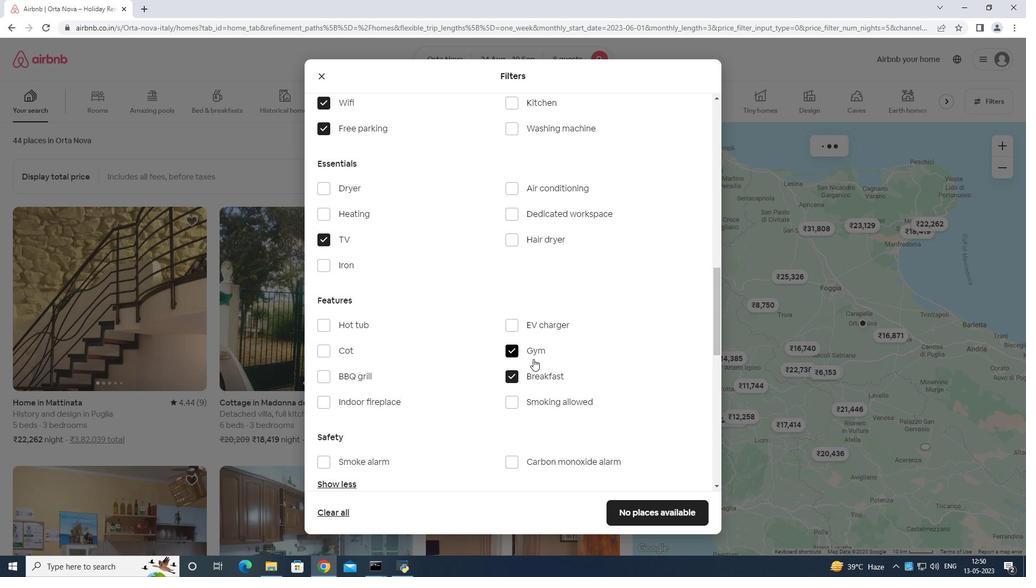 
Action: Mouse scrolled (537, 343) with delta (0, 0)
Screenshot: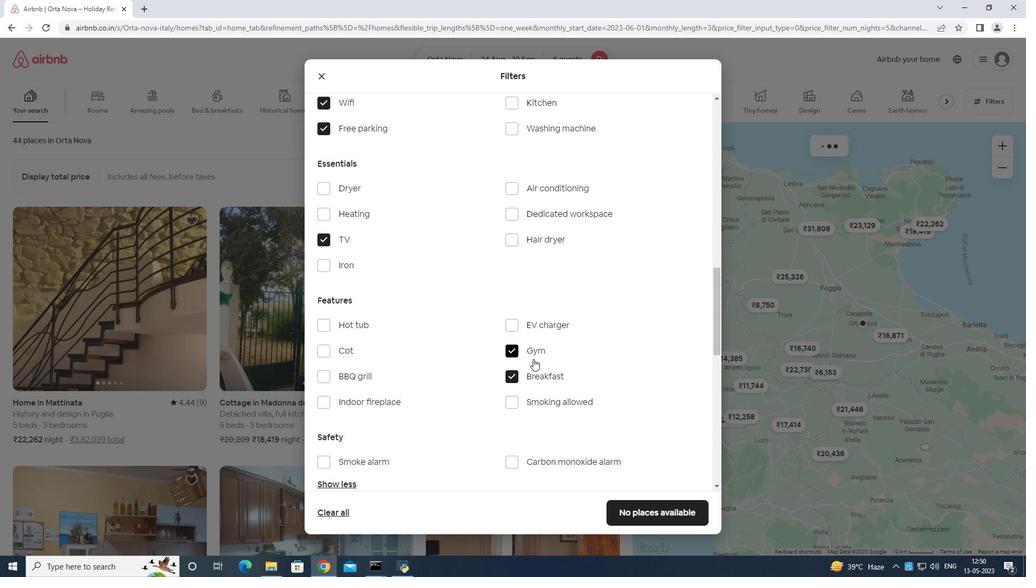
Action: Mouse moved to (537, 343)
Screenshot: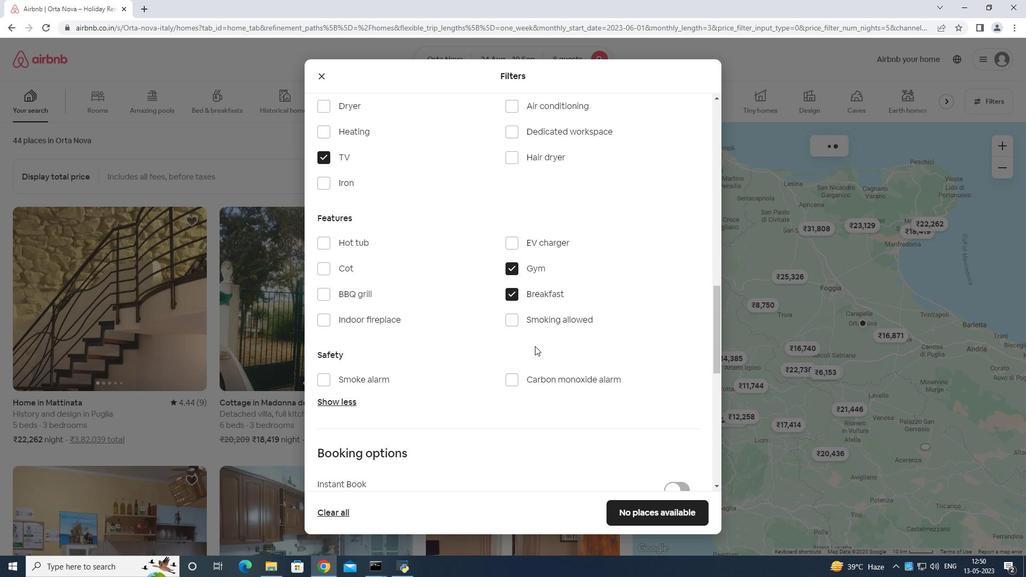
Action: Mouse scrolled (537, 343) with delta (0, 0)
Screenshot: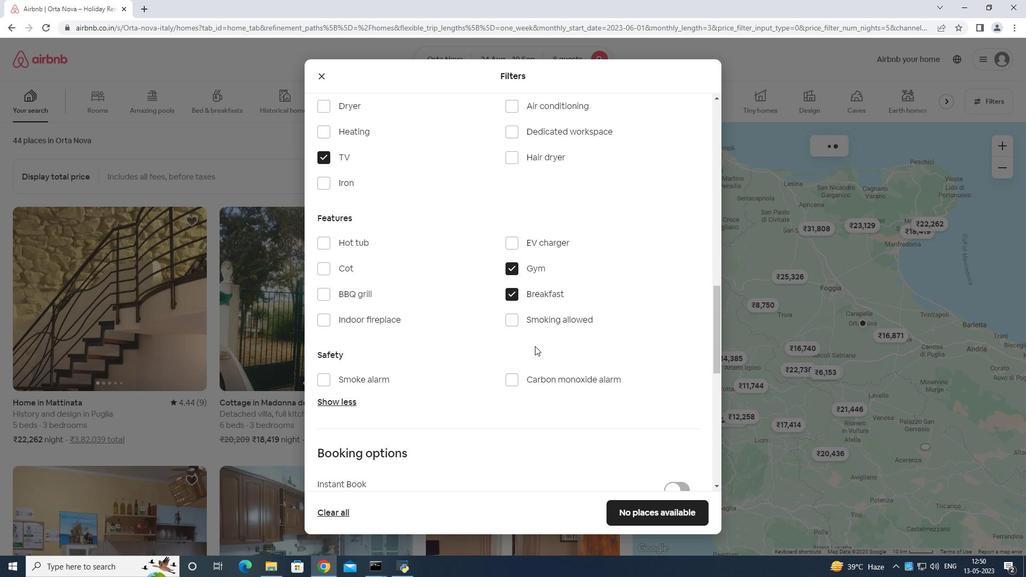 
Action: Mouse moved to (537, 343)
Screenshot: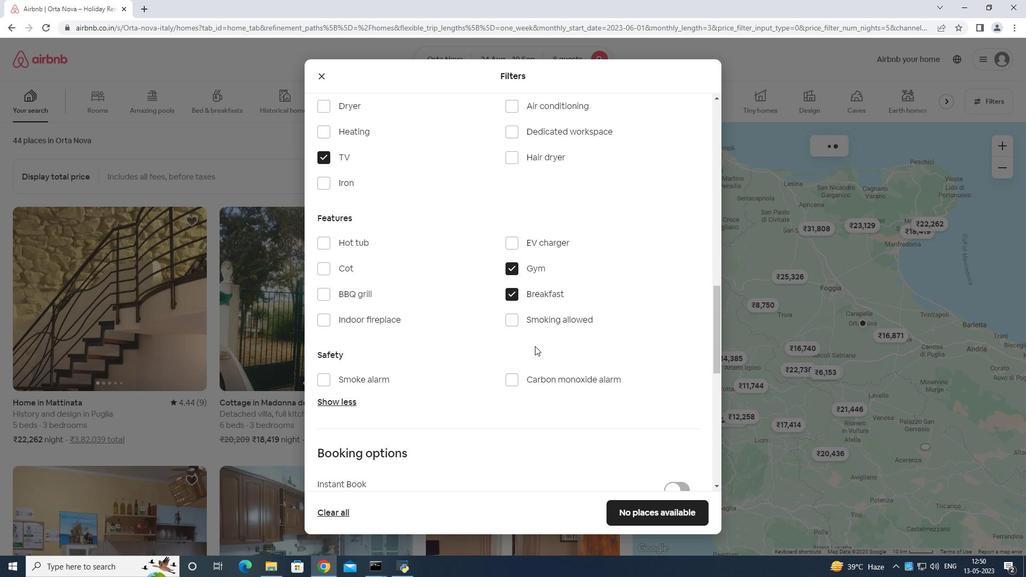 
Action: Mouse scrolled (537, 343) with delta (0, 0)
Screenshot: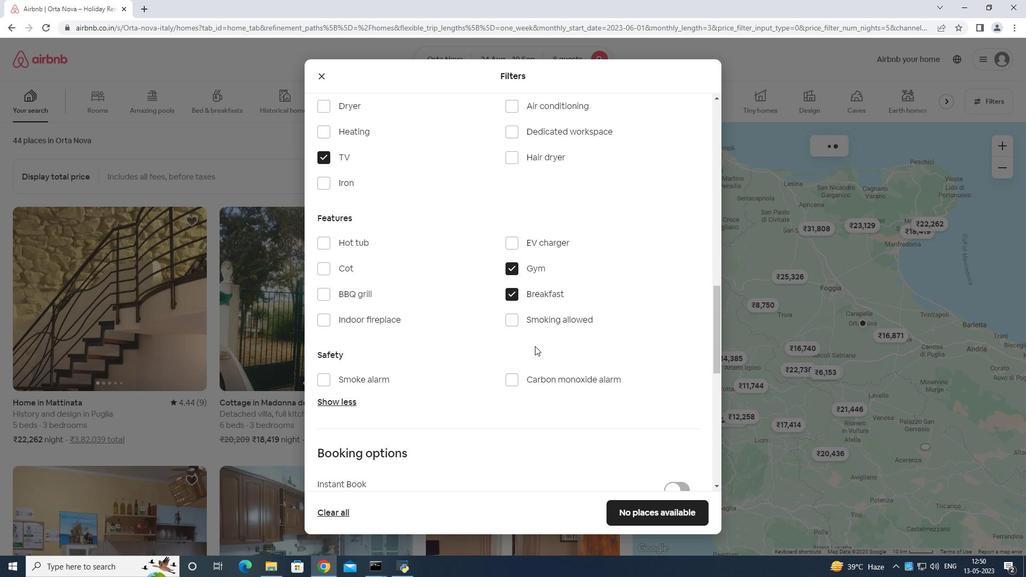 
Action: Mouse moved to (537, 343)
Screenshot: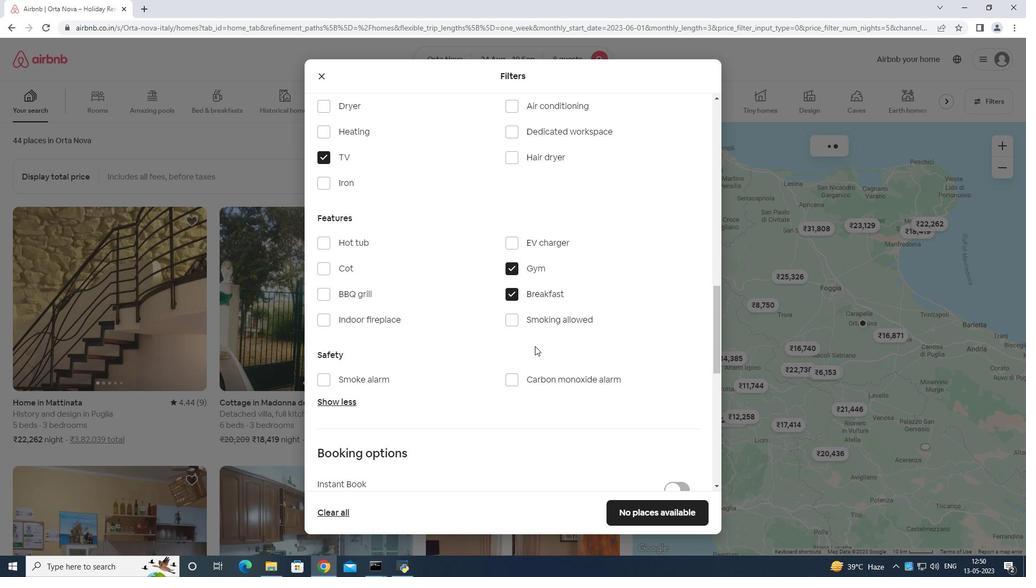 
Action: Mouse scrolled (537, 343) with delta (0, 0)
Screenshot: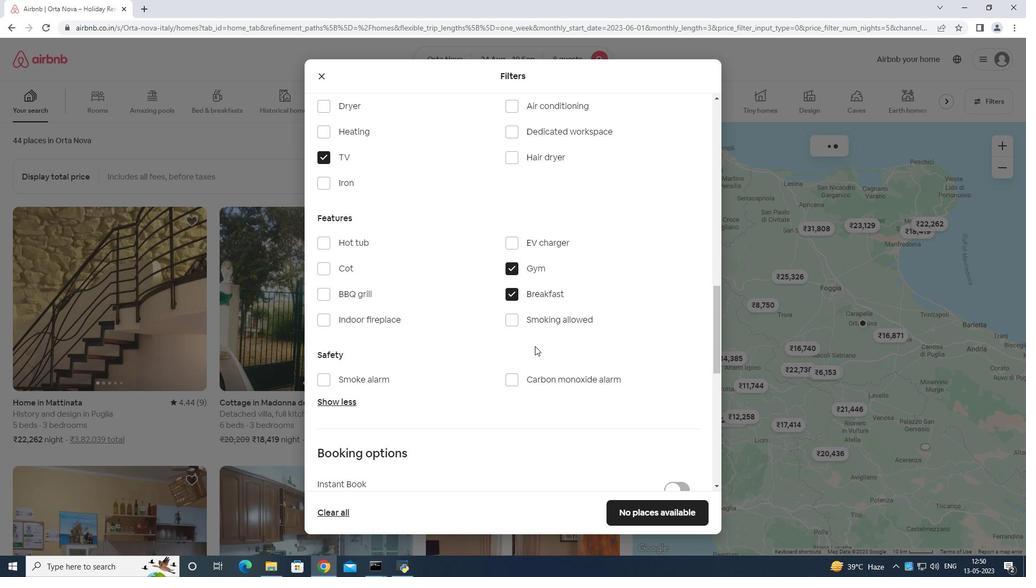 
Action: Mouse moved to (537, 344)
Screenshot: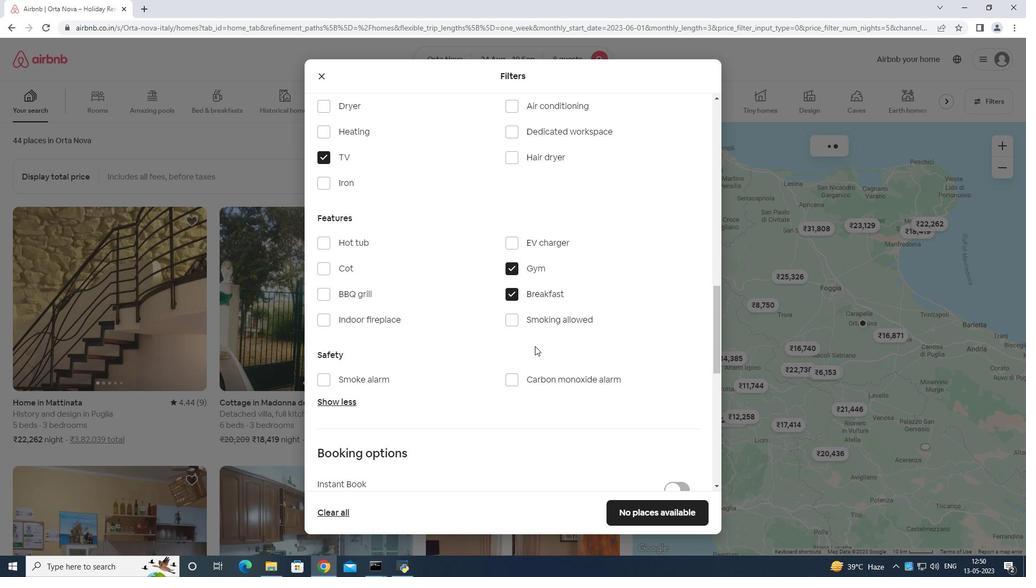 
Action: Mouse scrolled (537, 344) with delta (0, 0)
Screenshot: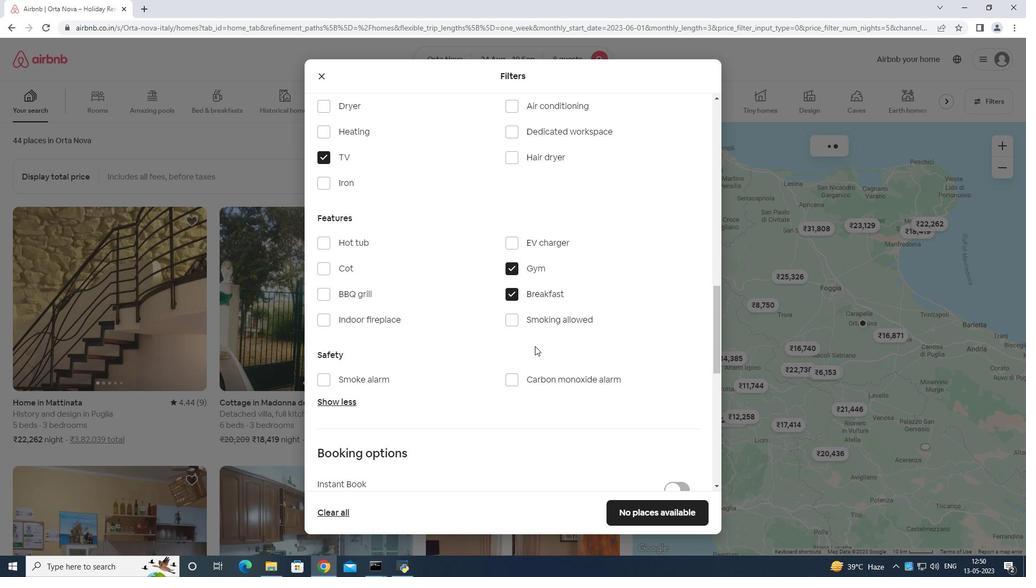 
Action: Mouse moved to (636, 284)
Screenshot: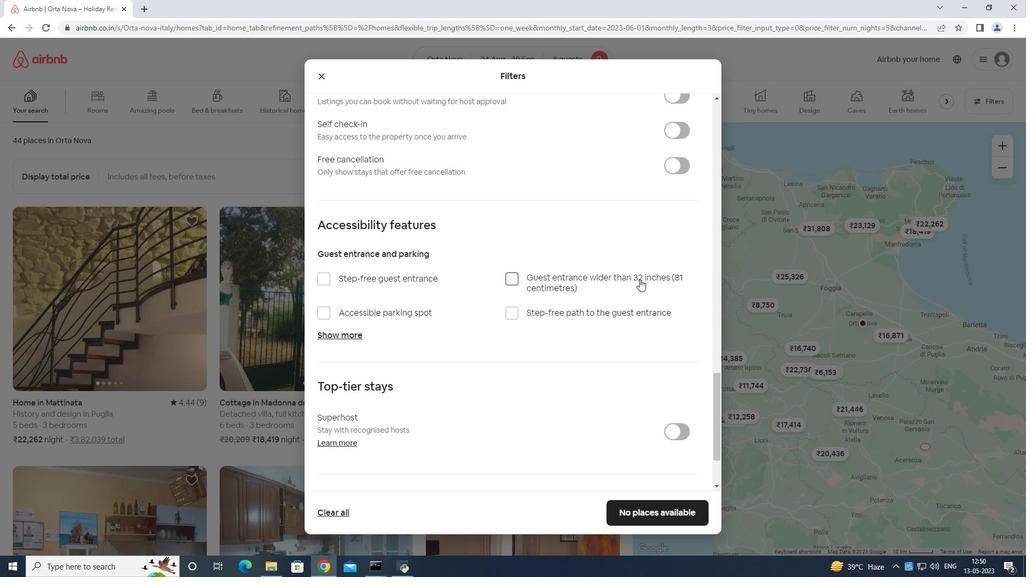 
Action: Mouse scrolled (636, 285) with delta (0, 0)
Screenshot: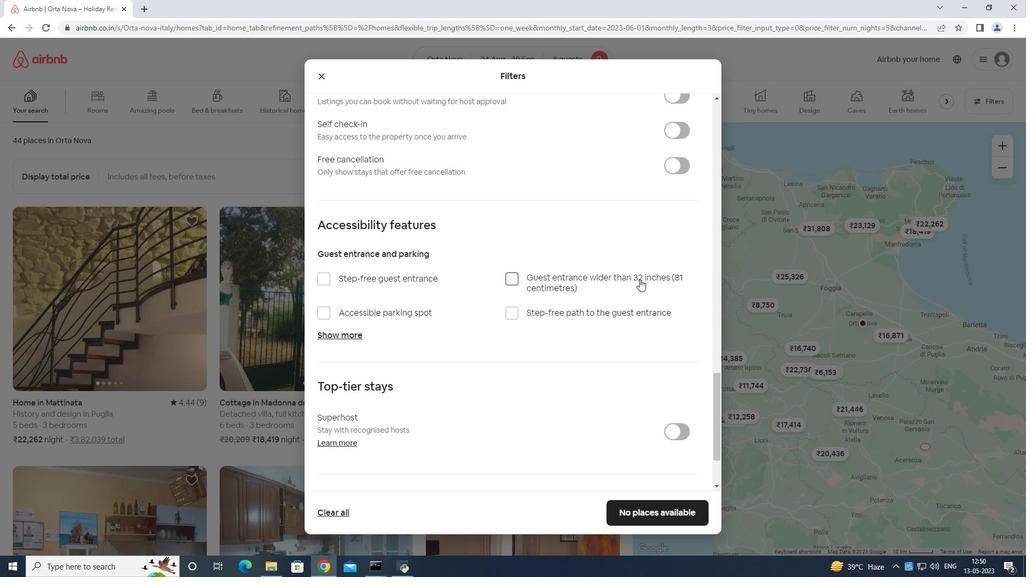 
Action: Mouse moved to (636, 284)
Screenshot: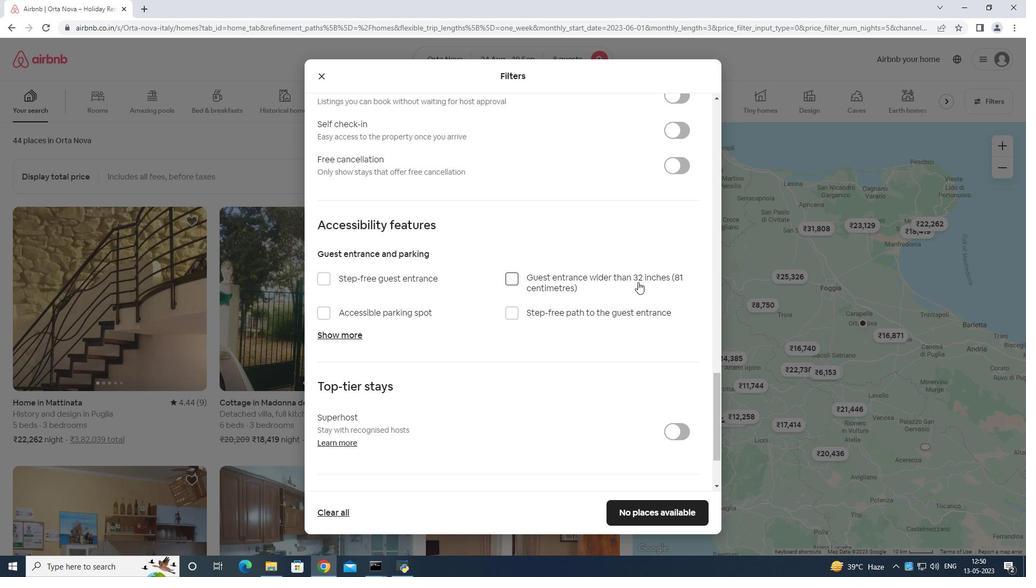 
Action: Mouse scrolled (636, 284) with delta (0, 0)
Screenshot: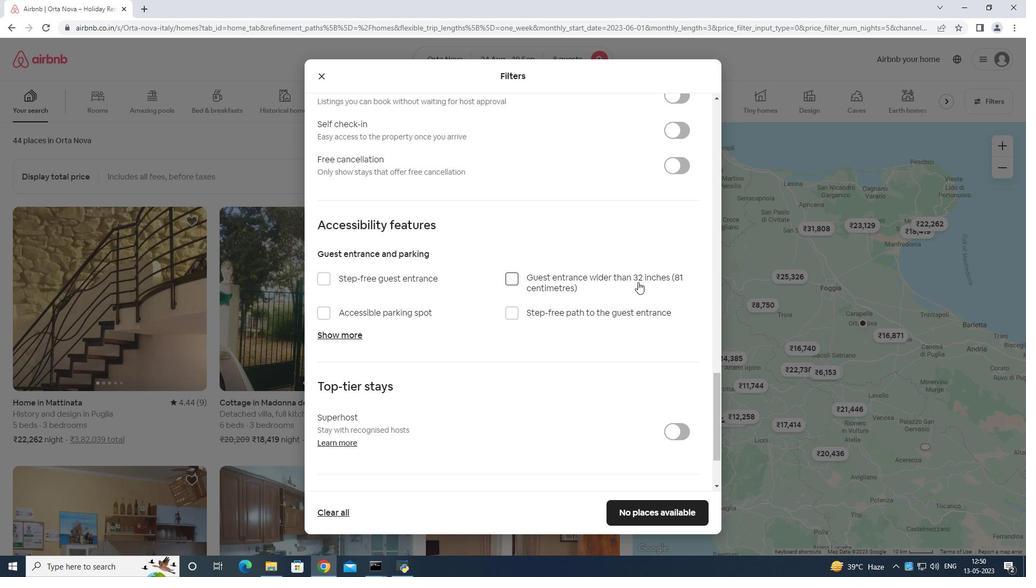 
Action: Mouse moved to (681, 237)
Screenshot: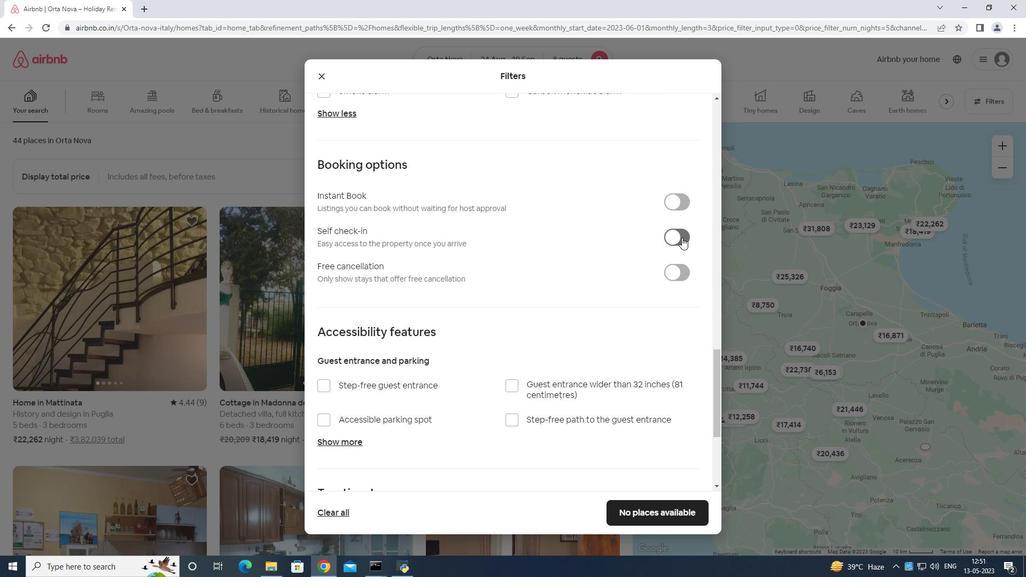 
Action: Mouse pressed left at (681, 237)
Screenshot: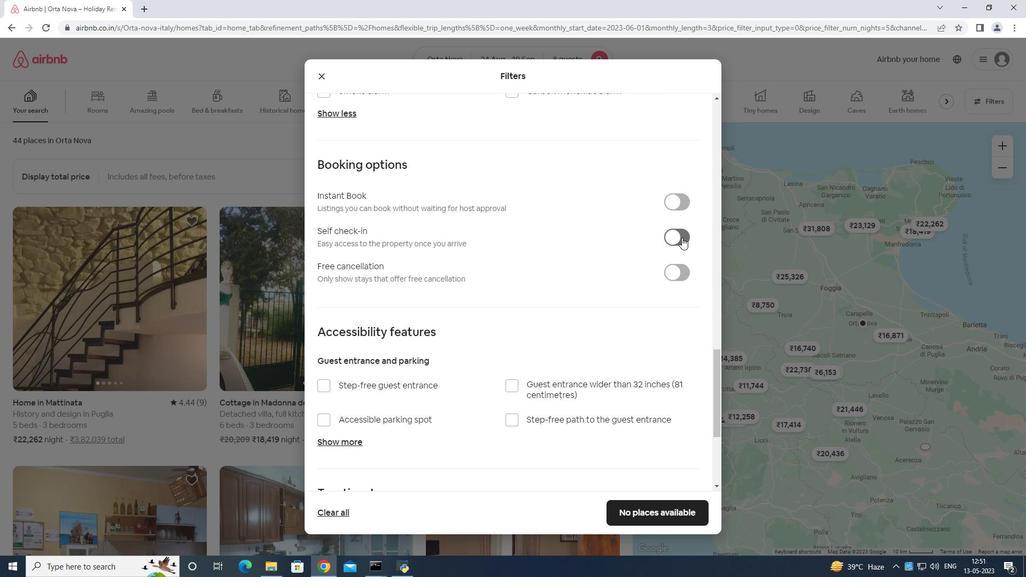 
Action: Mouse moved to (664, 249)
Screenshot: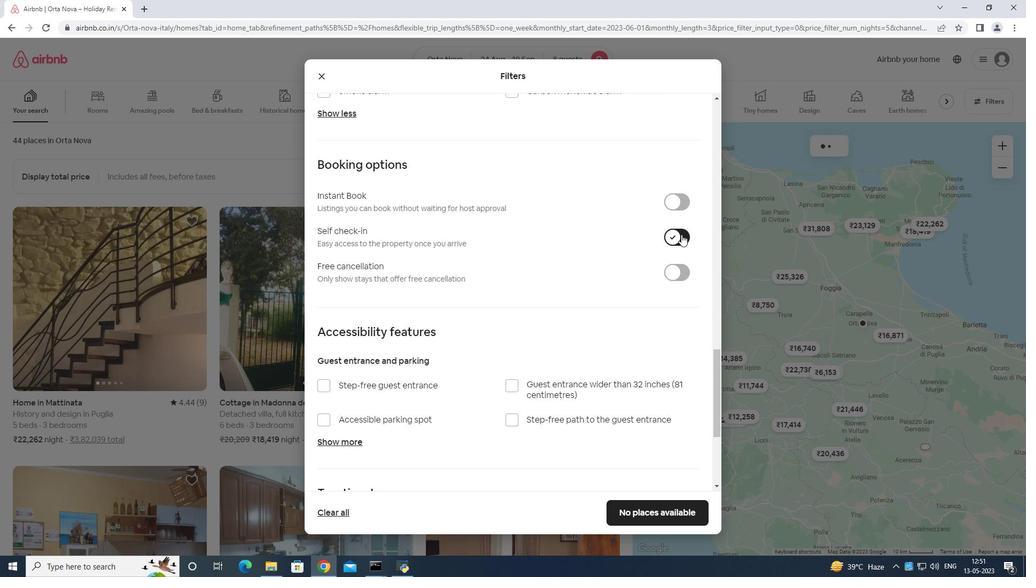 
Action: Mouse scrolled (664, 249) with delta (0, 0)
Screenshot: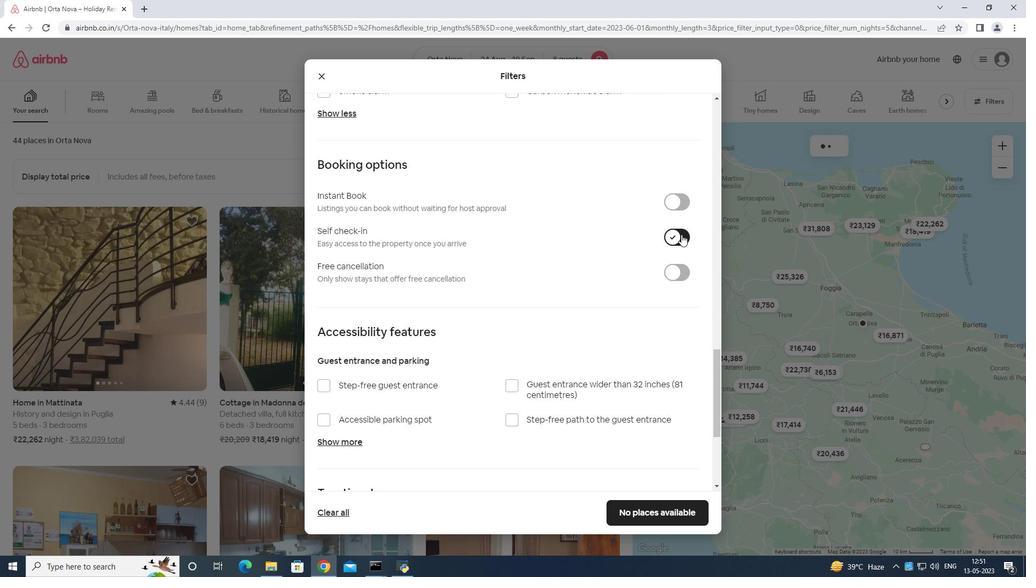 
Action: Mouse moved to (661, 256)
Screenshot: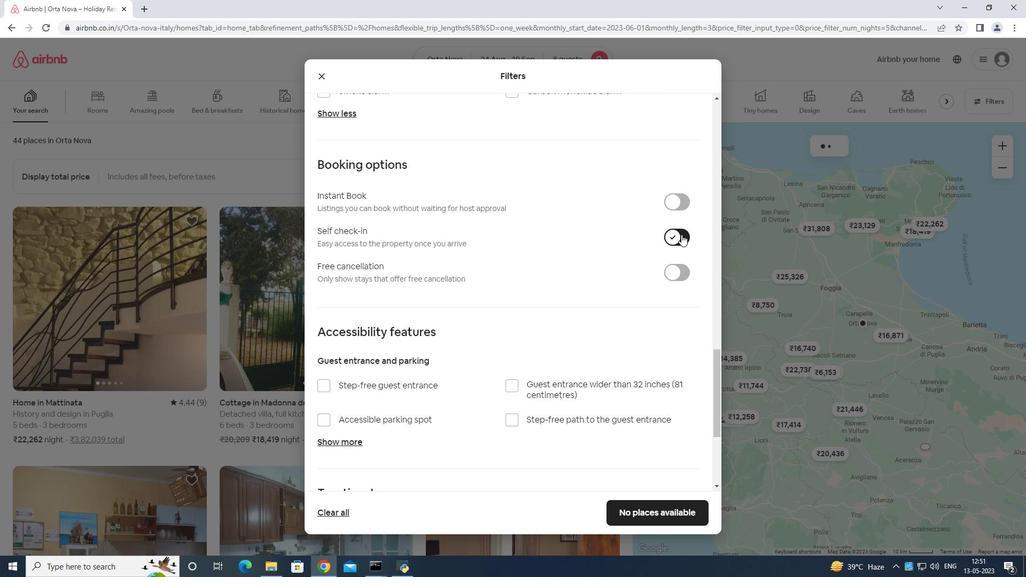 
Action: Mouse scrolled (661, 255) with delta (0, 0)
Screenshot: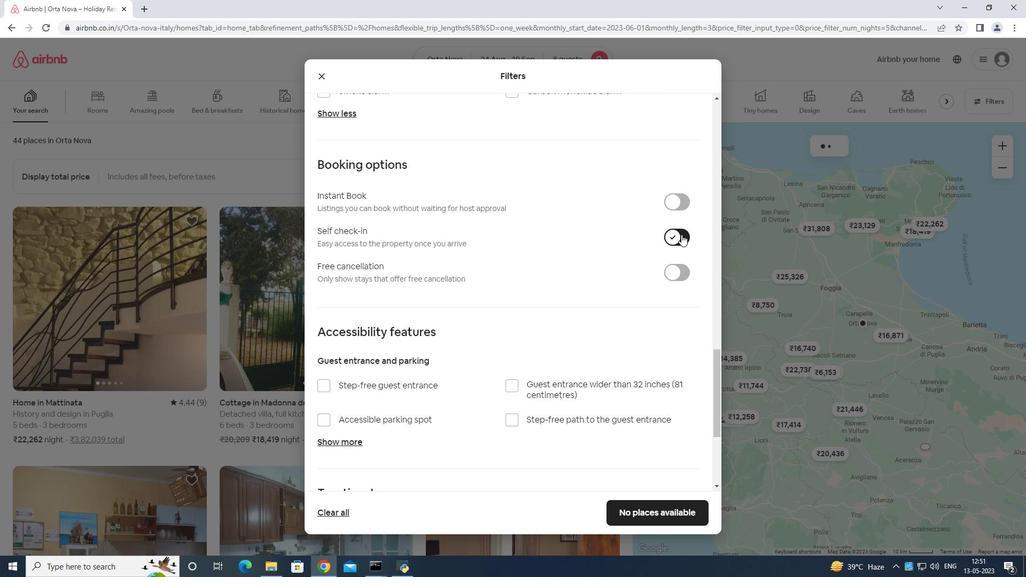 
Action: Mouse moved to (659, 260)
Screenshot: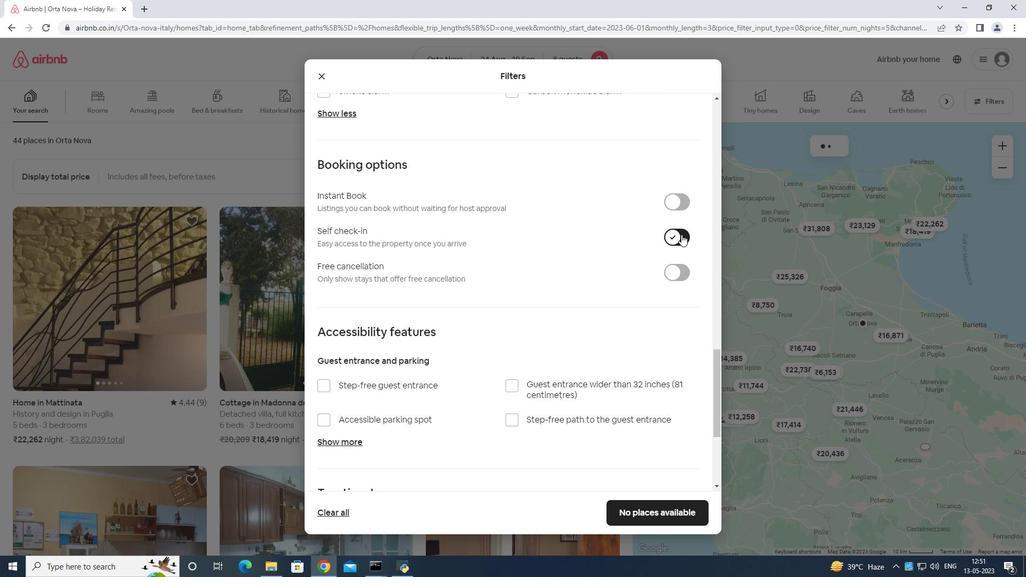 
Action: Mouse scrolled (659, 259) with delta (0, 0)
Screenshot: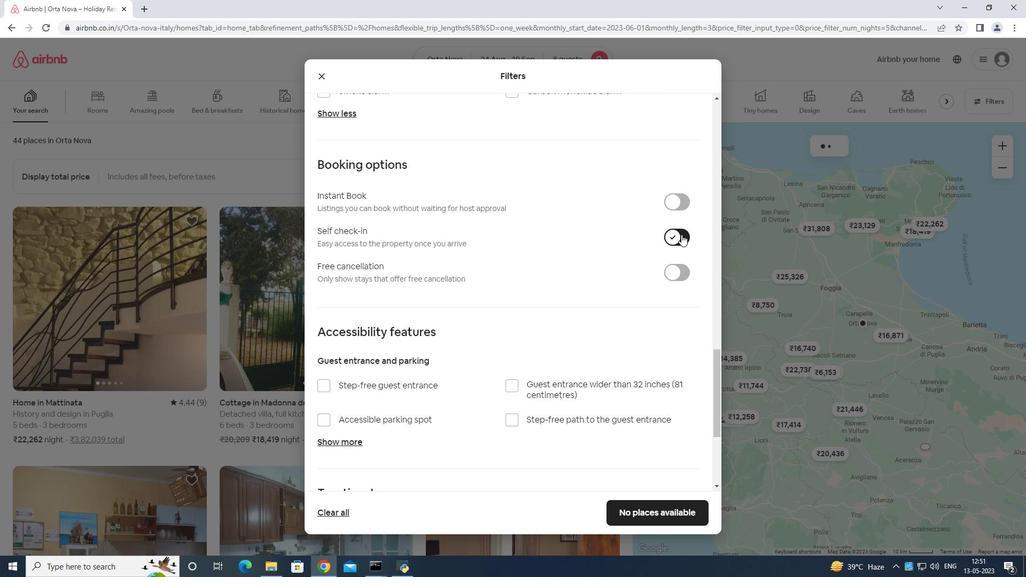 
Action: Mouse moved to (637, 270)
Screenshot: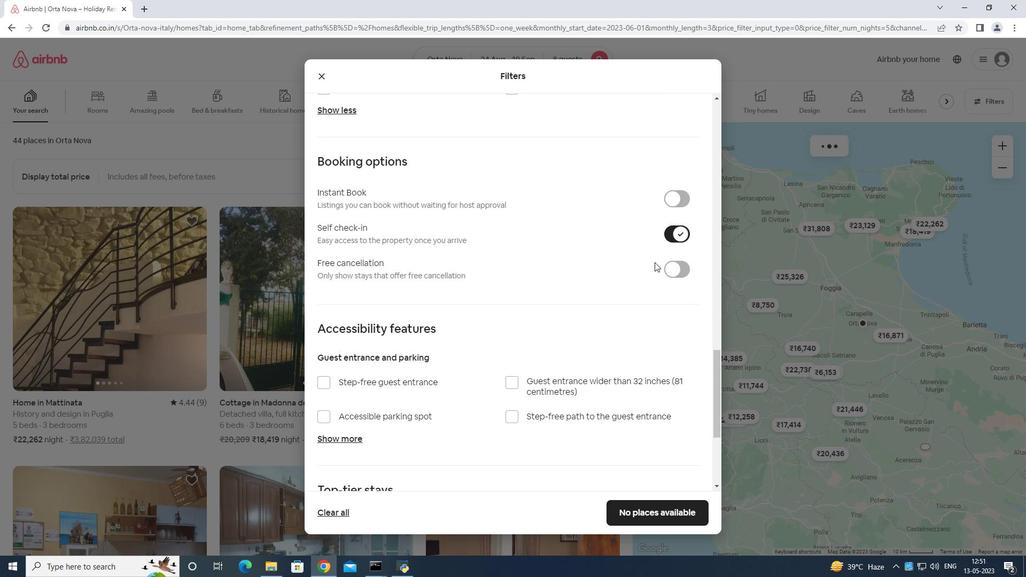 
Action: Mouse scrolled (640, 265) with delta (0, 0)
Screenshot: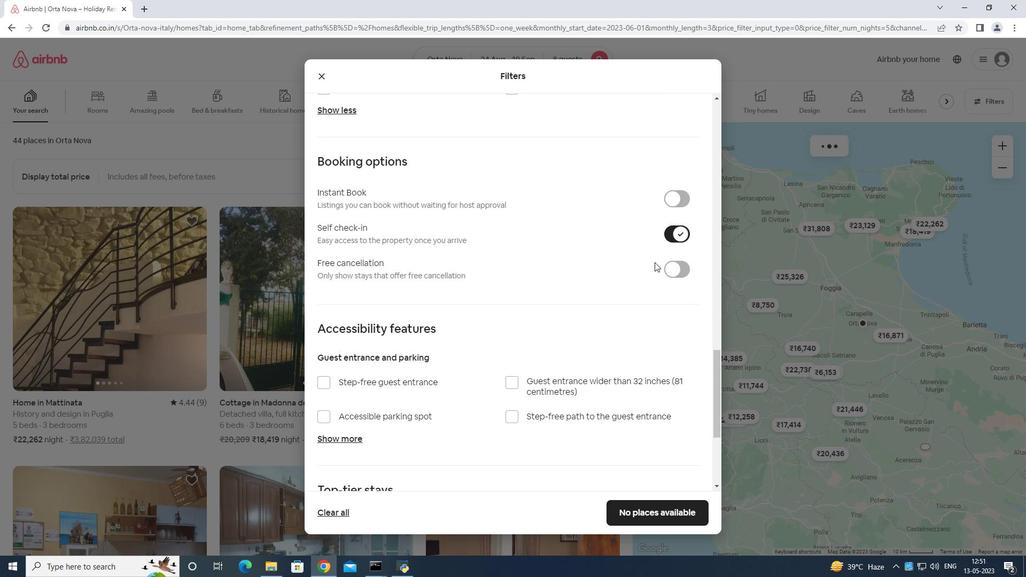 
Action: Mouse moved to (636, 273)
Screenshot: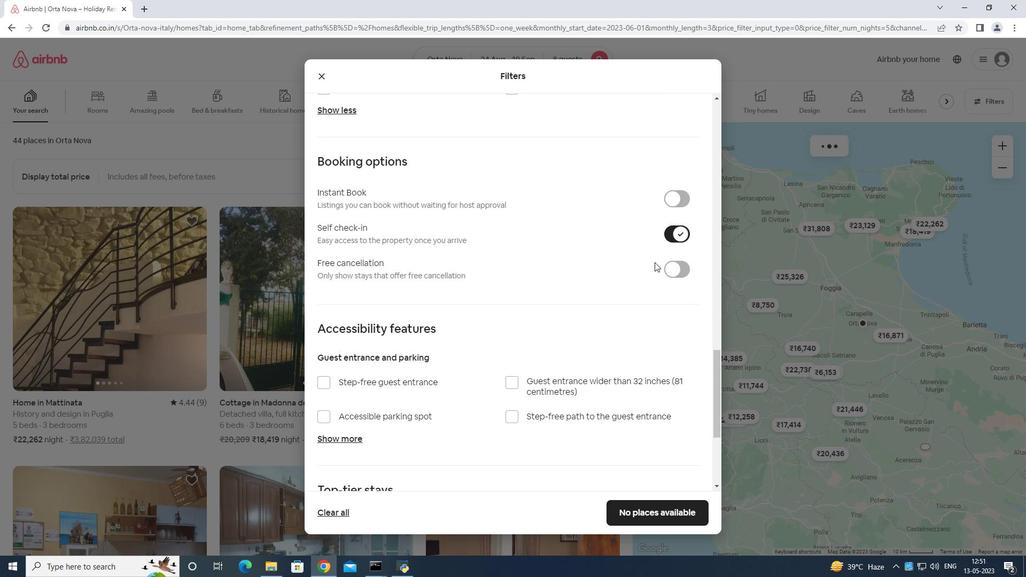 
Action: Mouse scrolled (636, 271) with delta (0, 0)
Screenshot: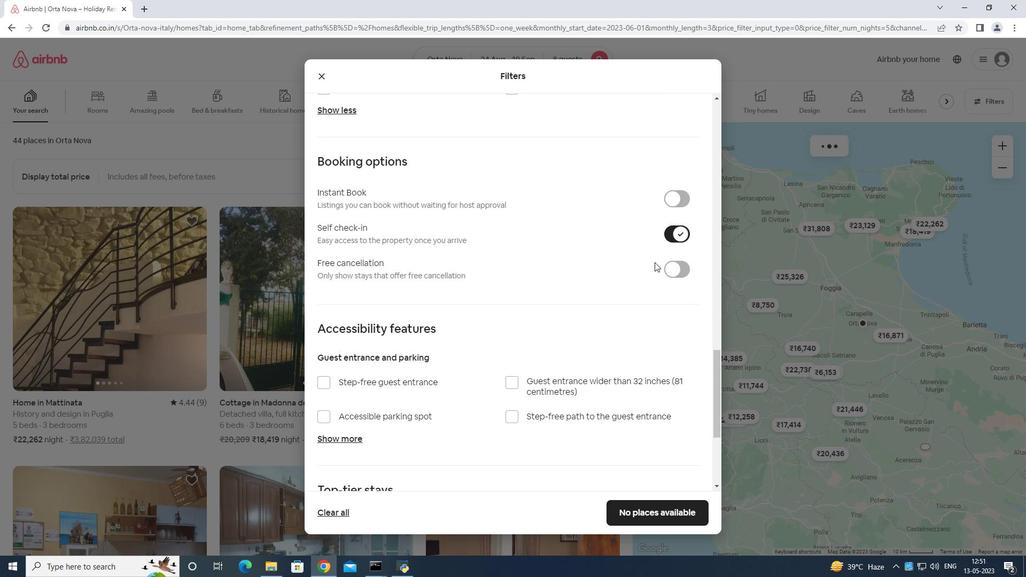 
Action: Mouse moved to (635, 274)
Screenshot: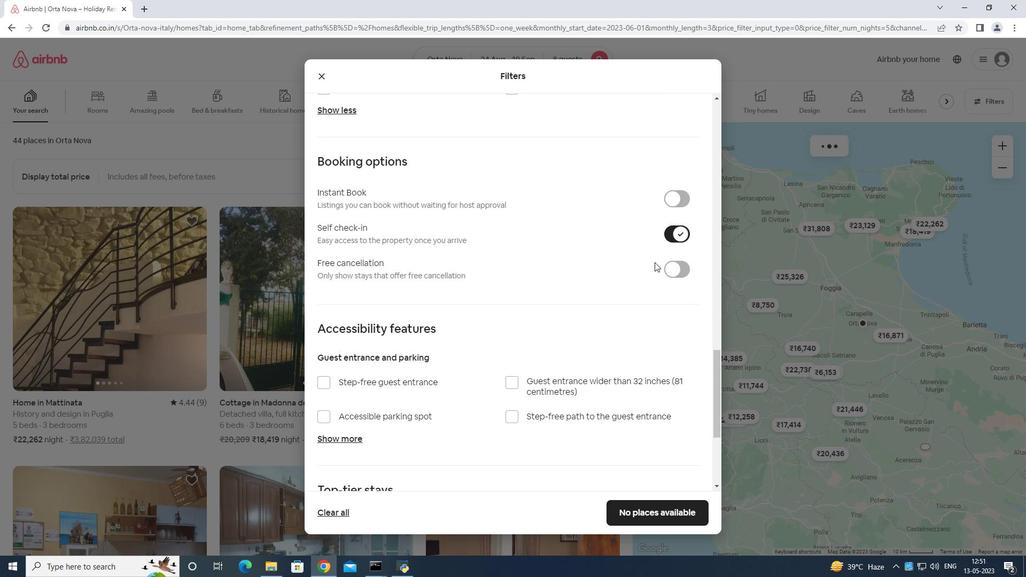 
Action: Mouse scrolled (636, 273) with delta (0, 0)
Screenshot: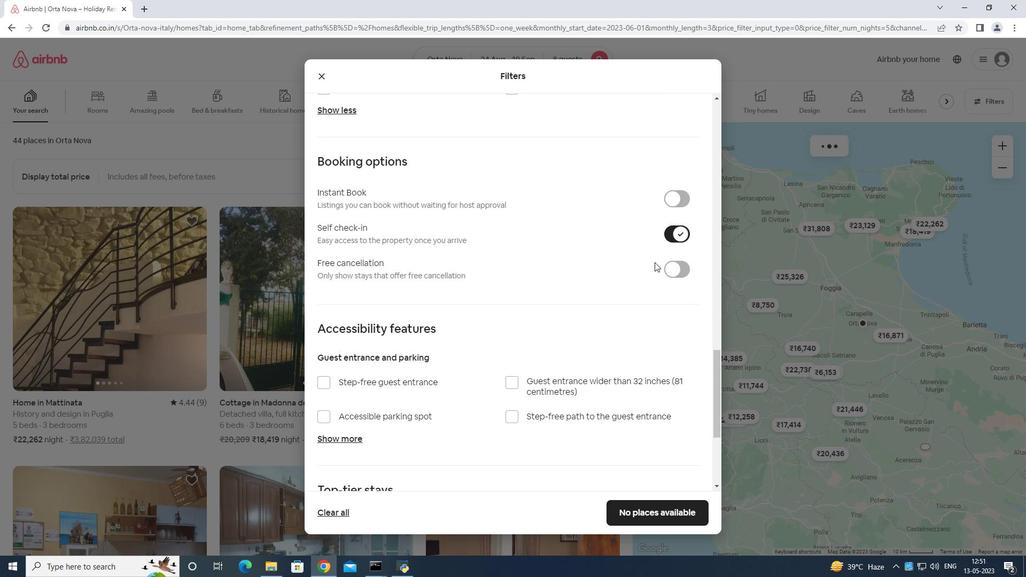 
Action: Mouse moved to (635, 275)
Screenshot: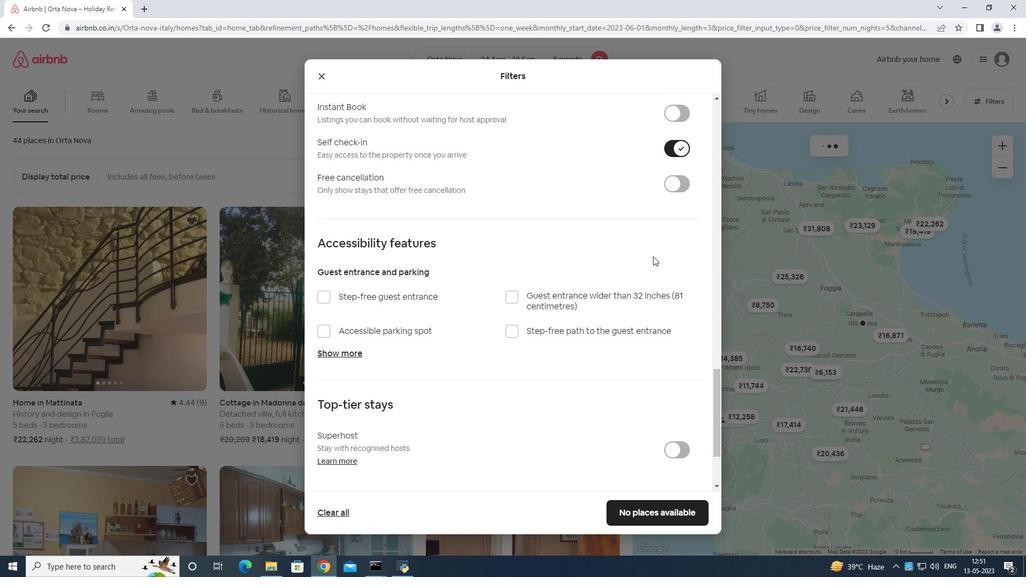 
Action: Mouse scrolled (635, 273) with delta (0, 0)
Screenshot: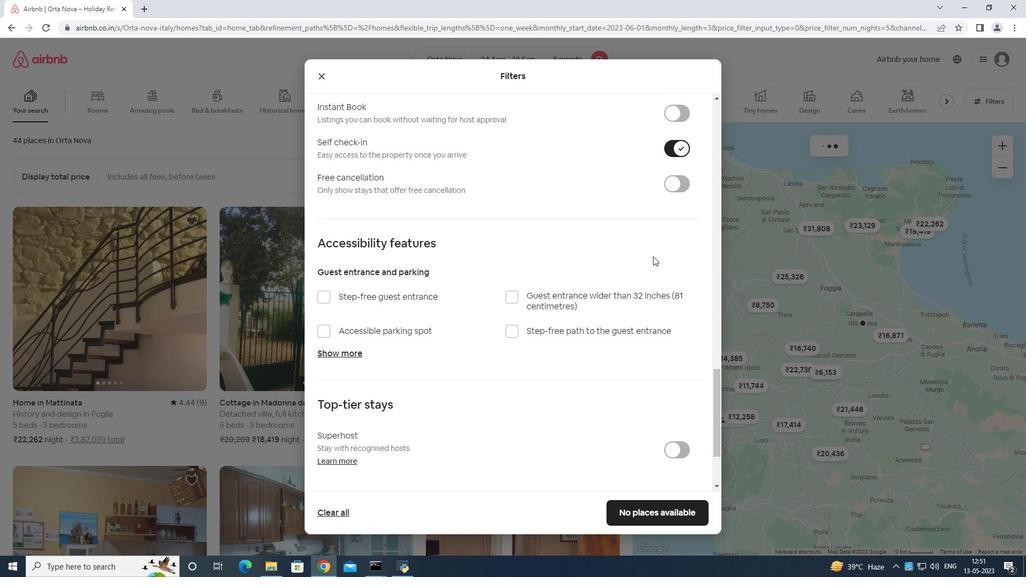 
Action: Mouse moved to (634, 279)
Screenshot: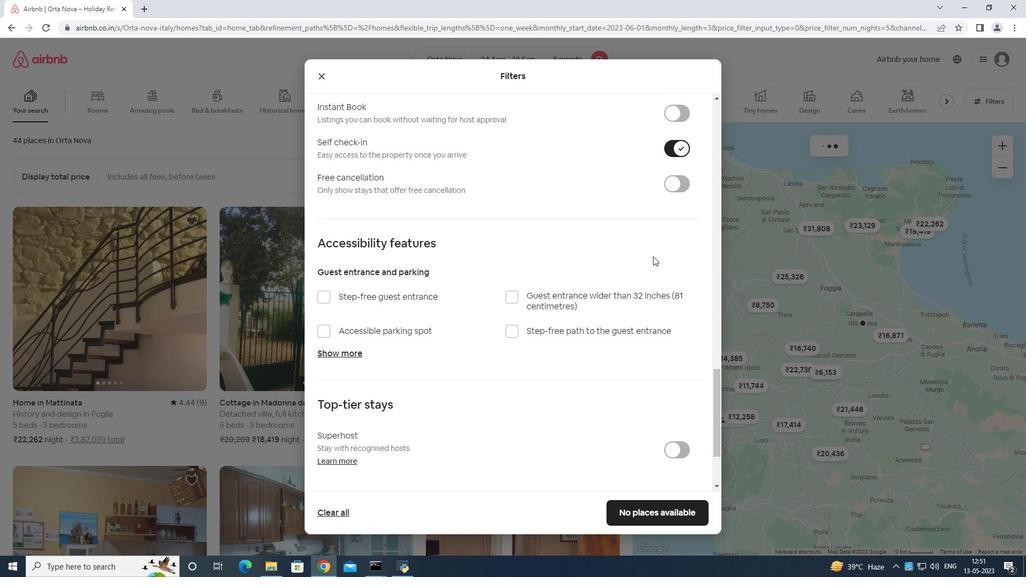 
Action: Mouse scrolled (635, 275) with delta (0, 0)
Screenshot: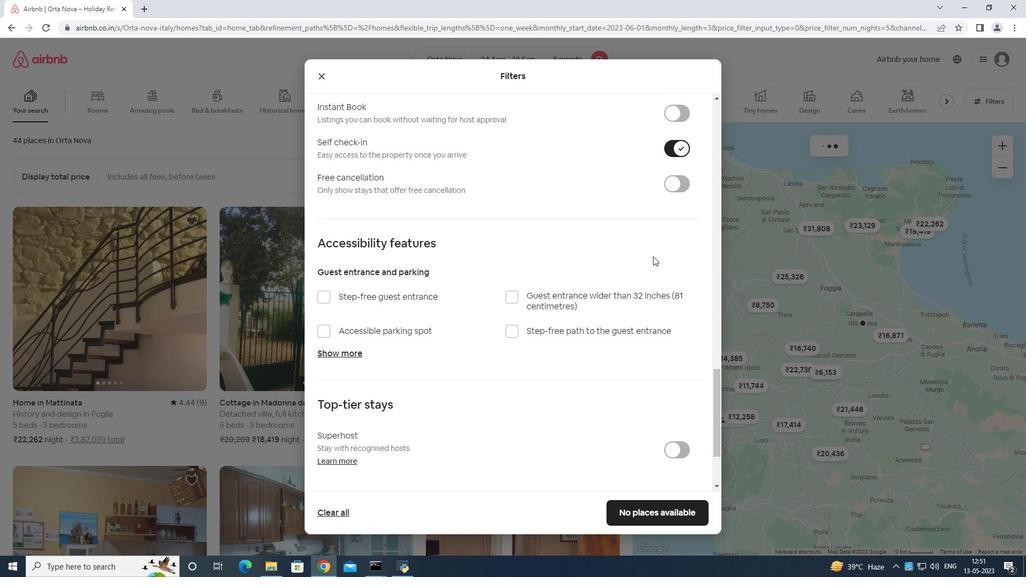 
Action: Mouse moved to (632, 285)
Screenshot: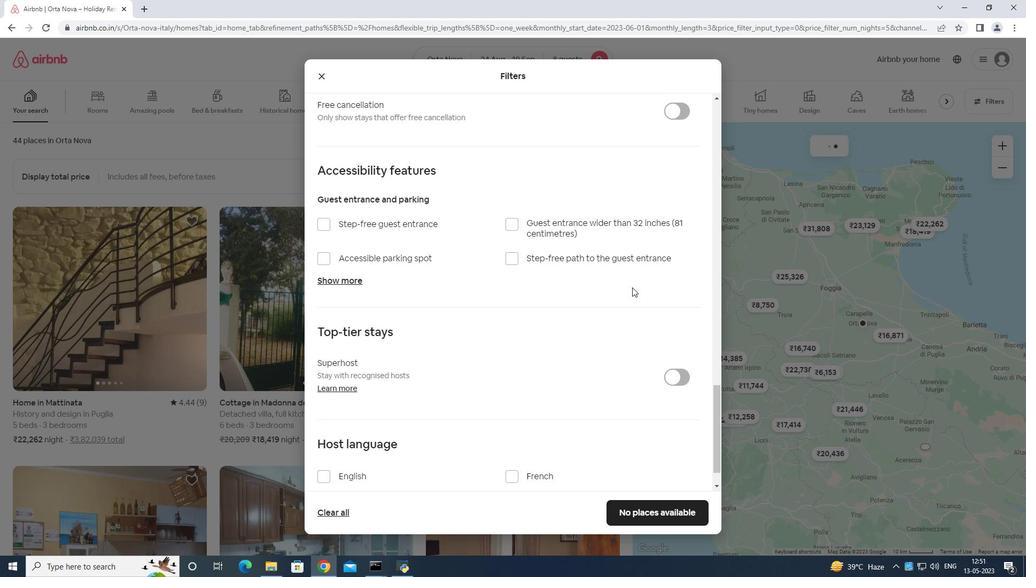 
Action: Mouse scrolled (632, 284) with delta (0, 0)
Screenshot: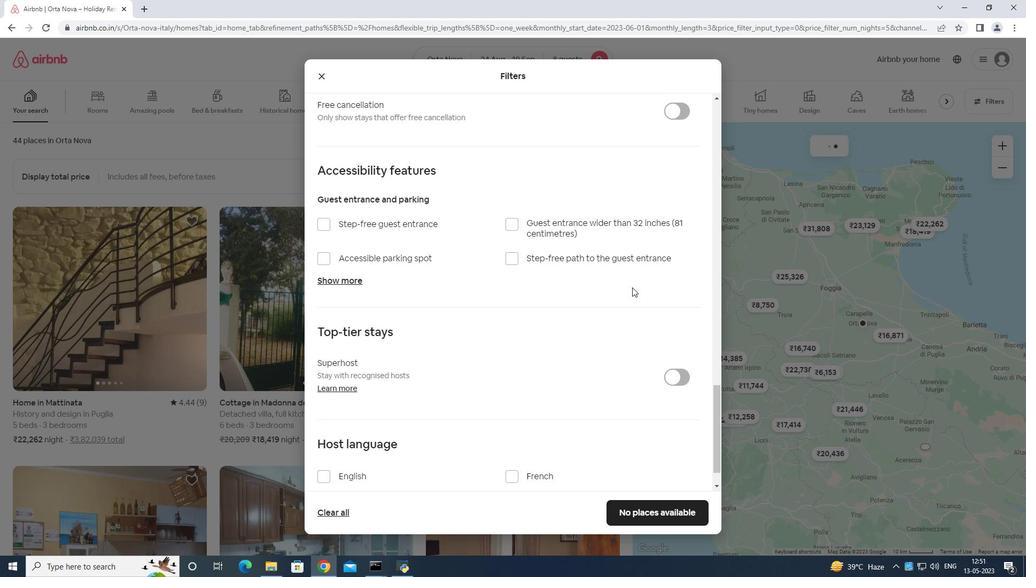 
Action: Mouse moved to (628, 288)
Screenshot: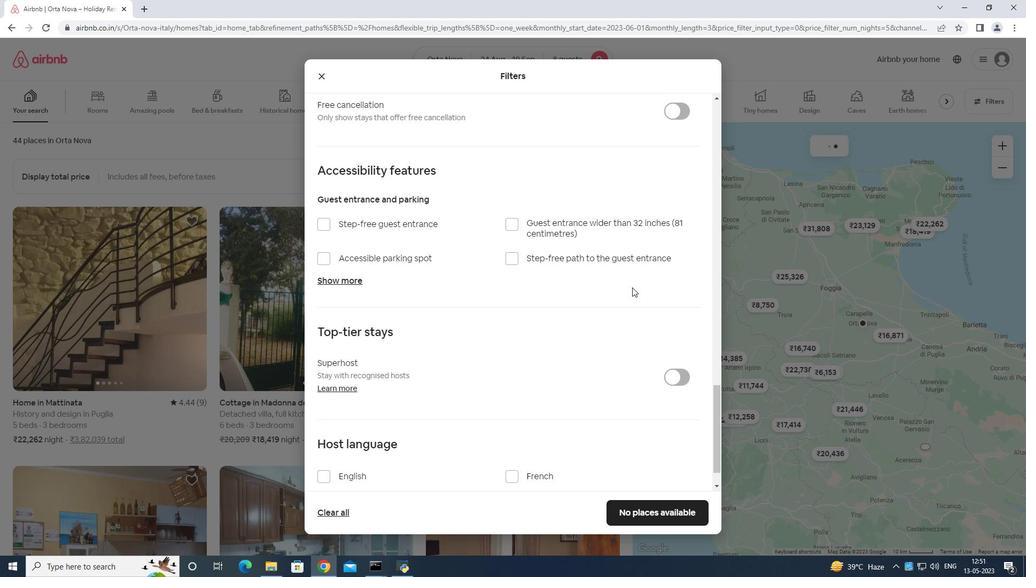 
Action: Mouse scrolled (628, 288) with delta (0, 0)
Screenshot: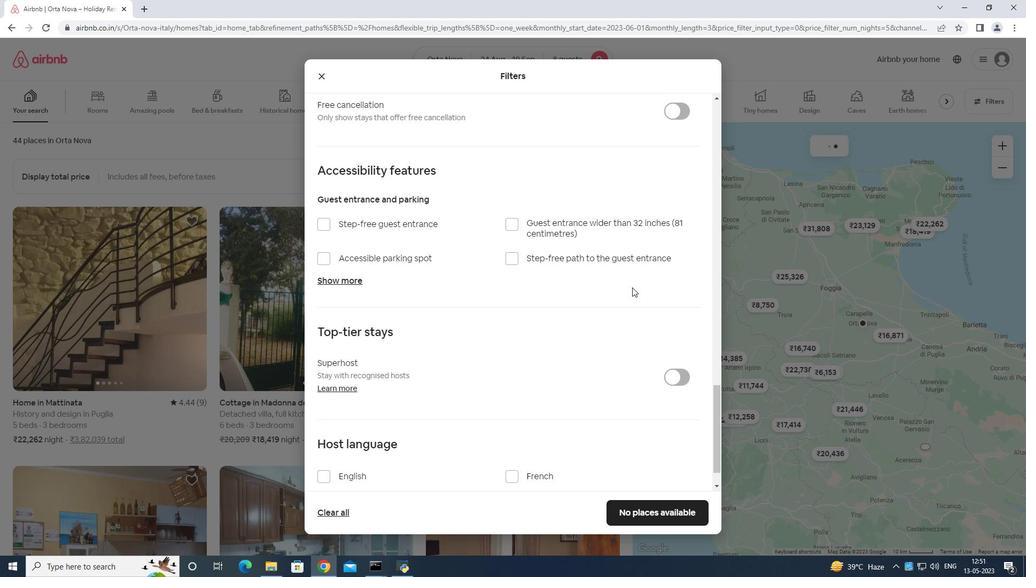 
Action: Mouse moved to (621, 295)
Screenshot: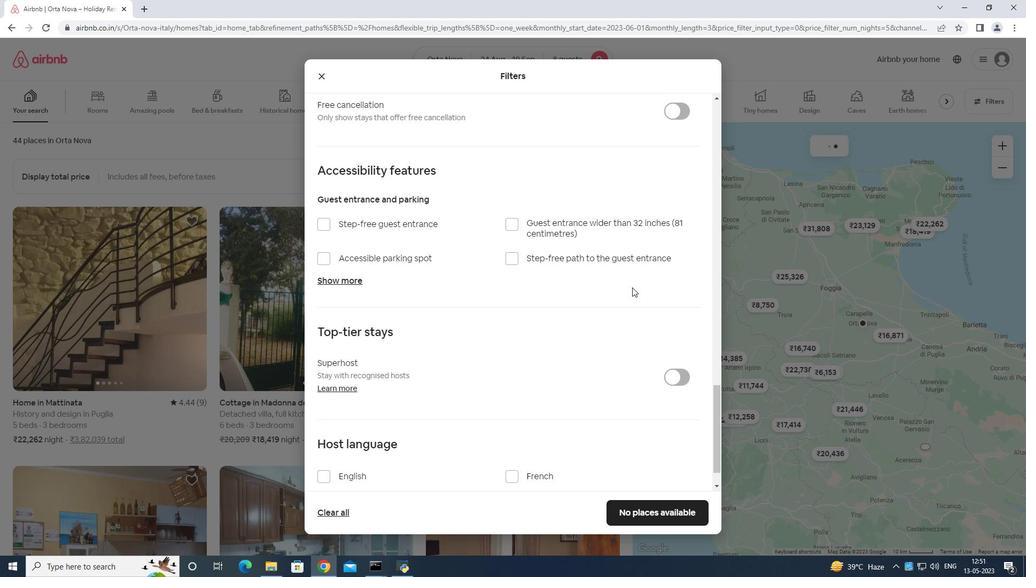 
Action: Mouse scrolled (624, 291) with delta (0, 0)
Screenshot: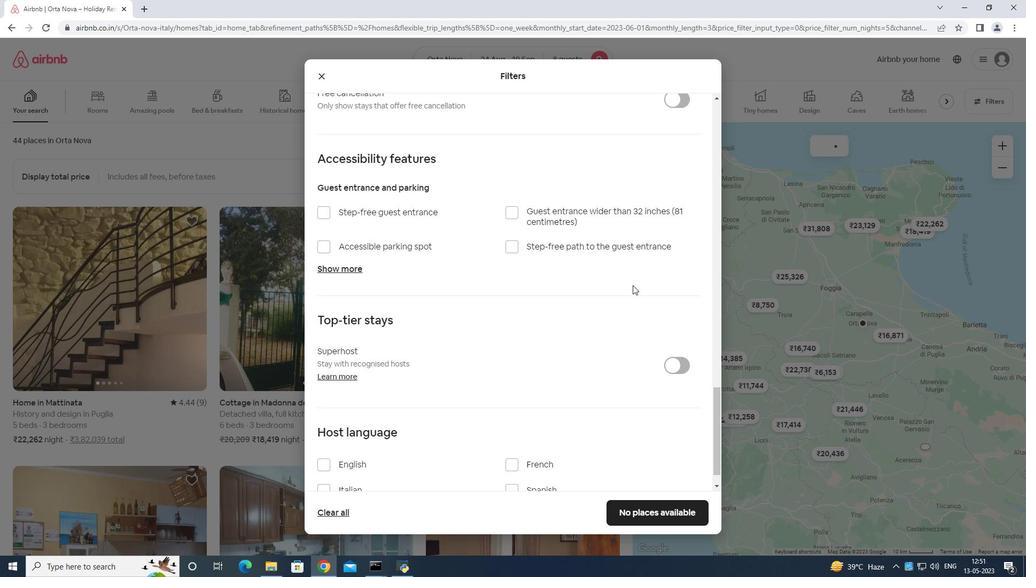
Action: Mouse moved to (617, 298)
Screenshot: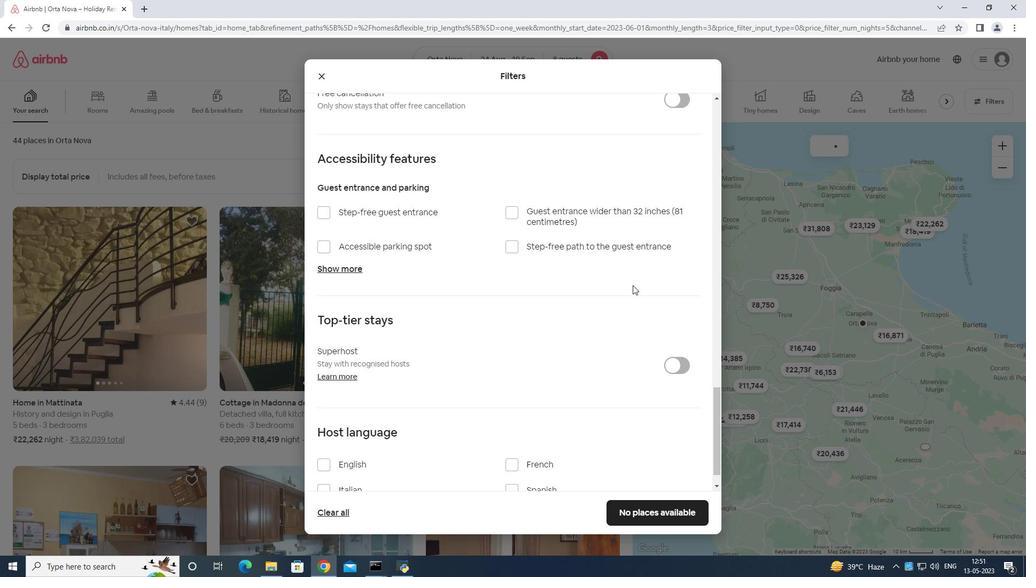 
Action: Mouse scrolled (617, 298) with delta (0, 0)
Screenshot: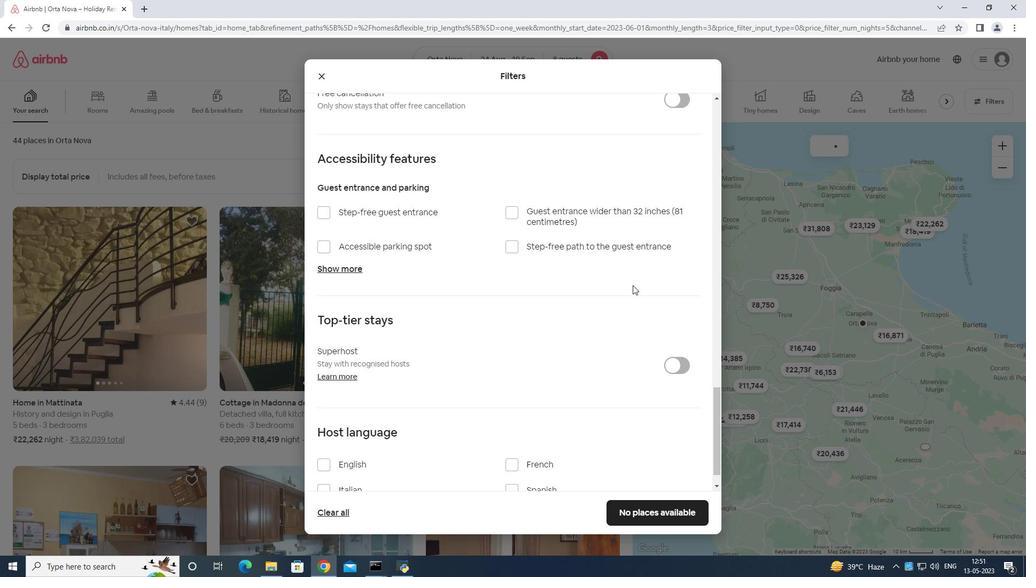 
Action: Mouse moved to (327, 430)
Screenshot: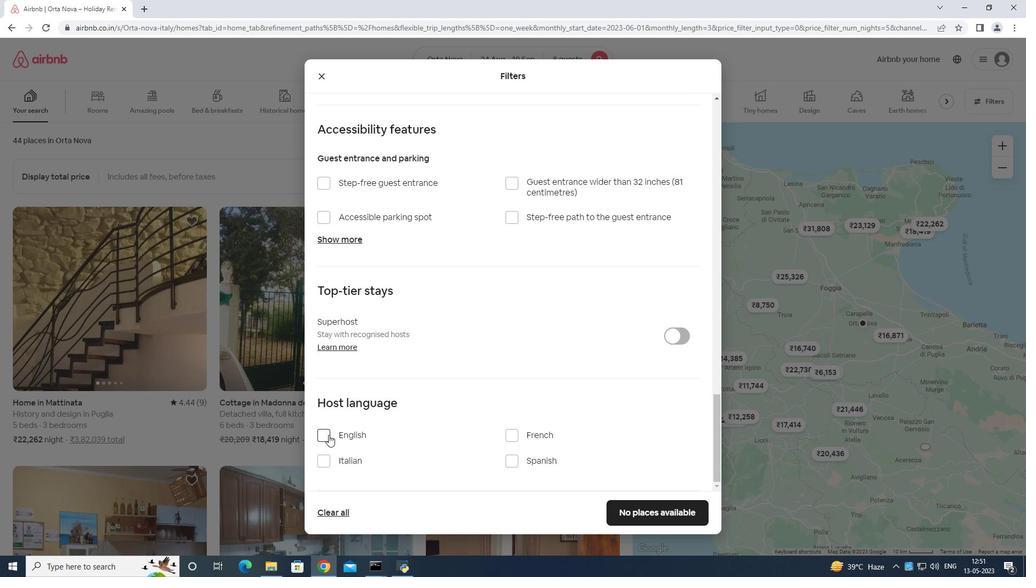 
Action: Mouse pressed left at (327, 430)
Screenshot: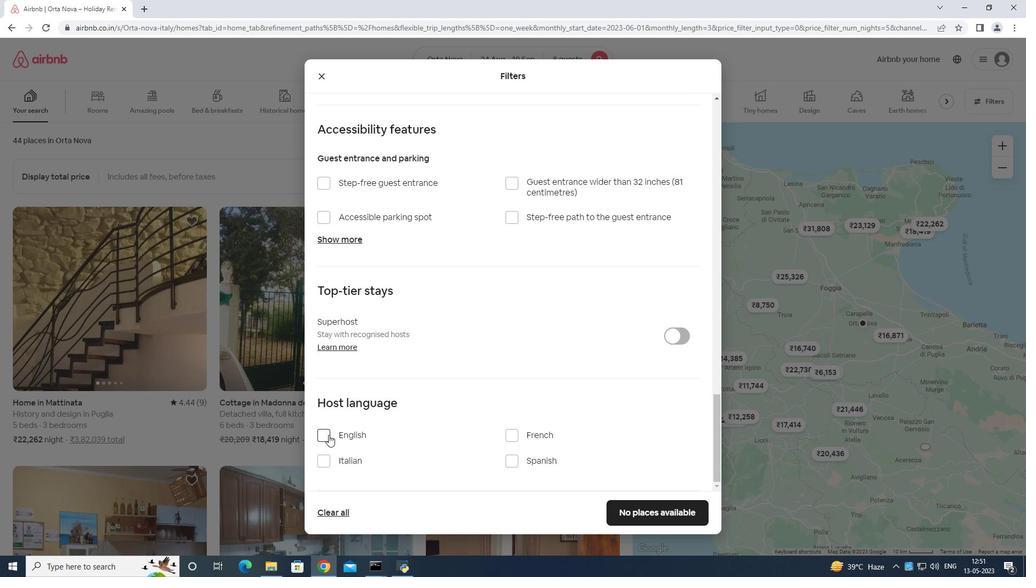 
Action: Mouse moved to (641, 510)
Screenshot: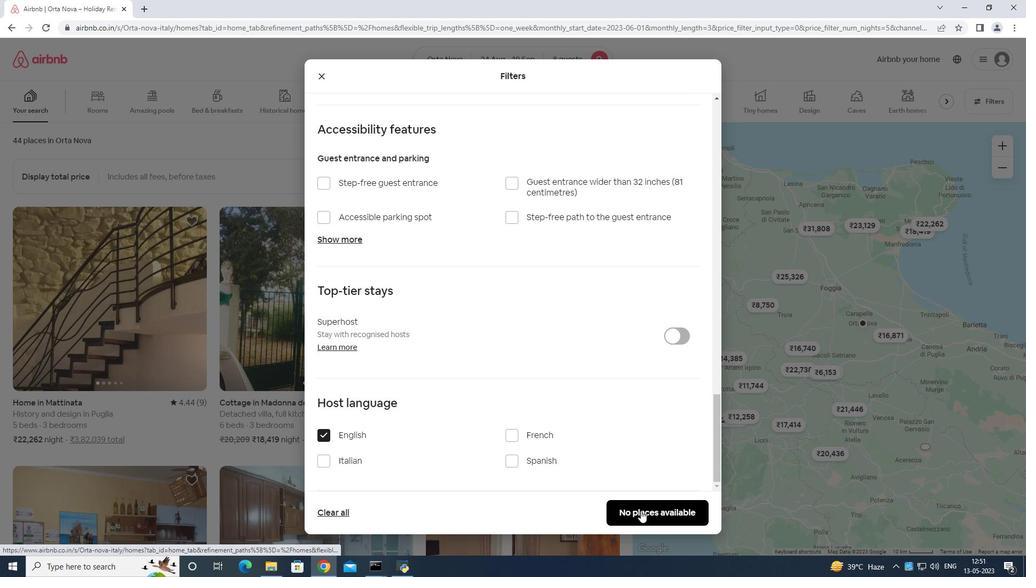 
Action: Mouse pressed left at (641, 510)
Screenshot: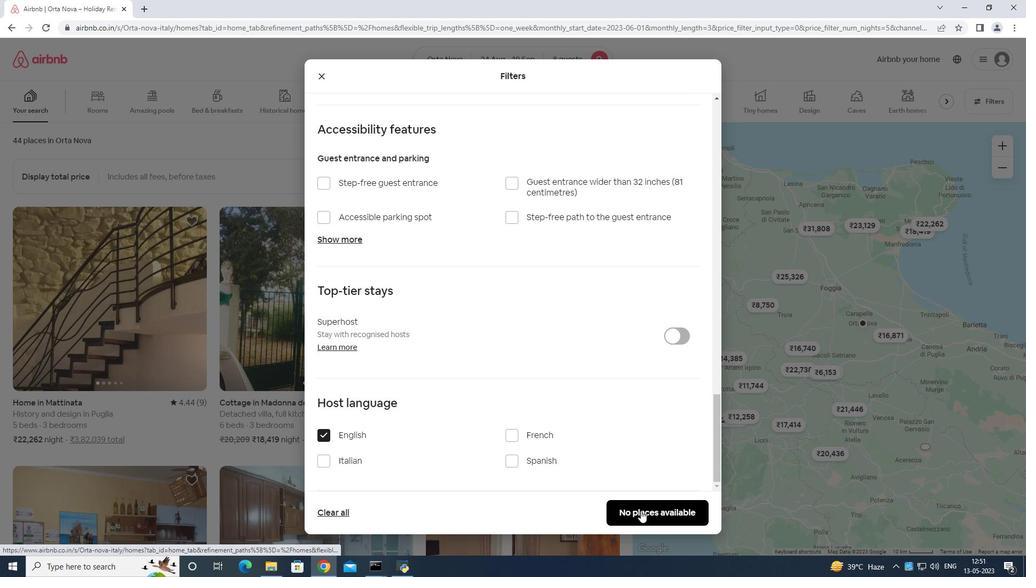 
Action: Mouse moved to (642, 509)
Screenshot: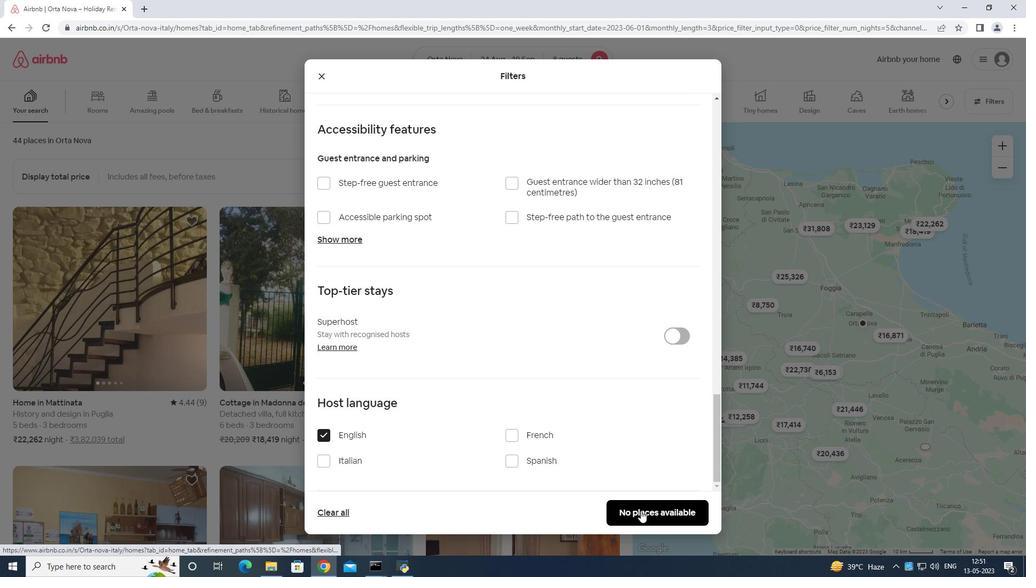 
